 Task: Find connections with filter location Cirebon with filter topic #careerswith filter profile language French with filter current company JCB with filter school IES College of Technology Bhopal with filter industry Hospitality with filter service category Public Relations with filter keywords title File Clerk
Action: Mouse moved to (578, 60)
Screenshot: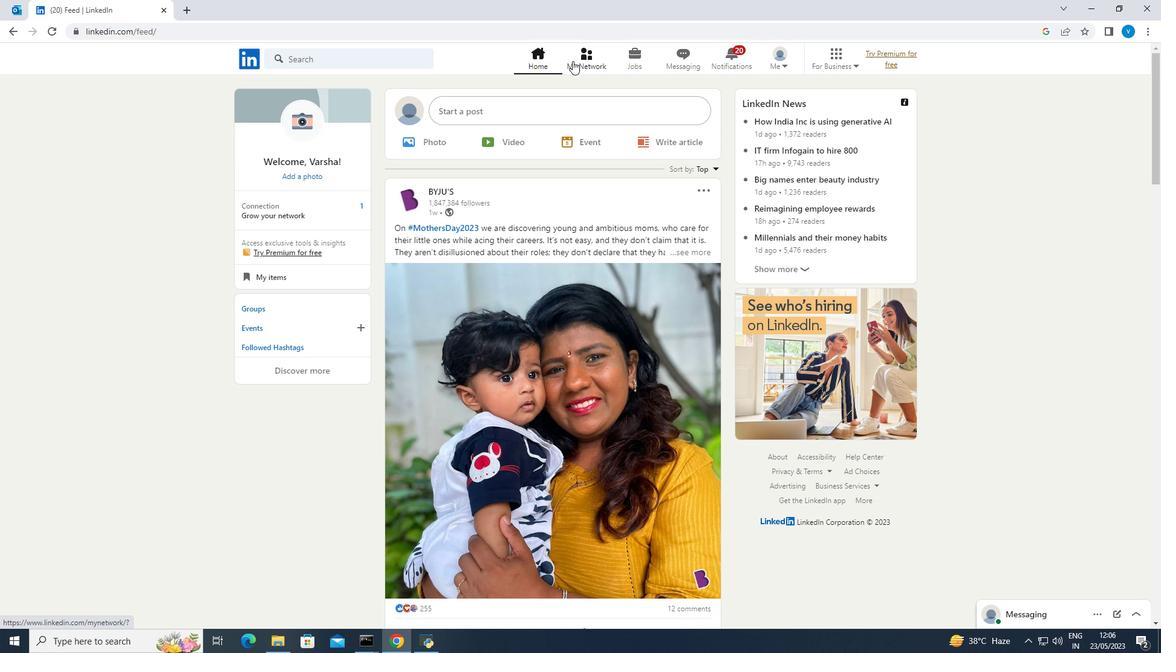 
Action: Mouse pressed left at (578, 60)
Screenshot: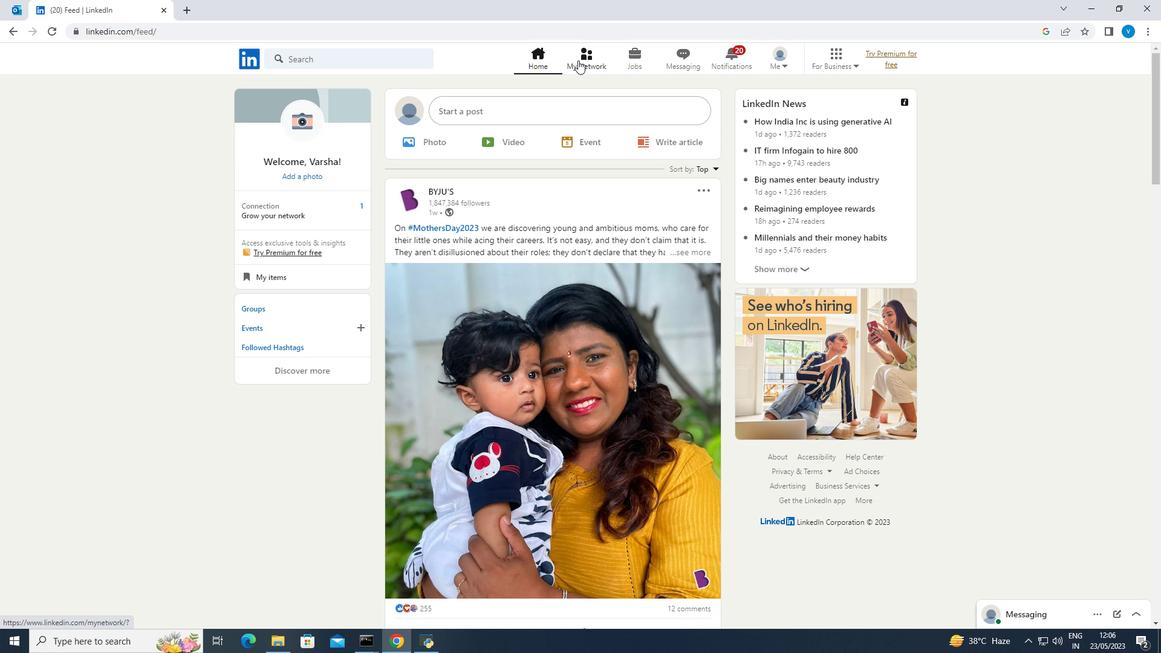 
Action: Mouse moved to (322, 129)
Screenshot: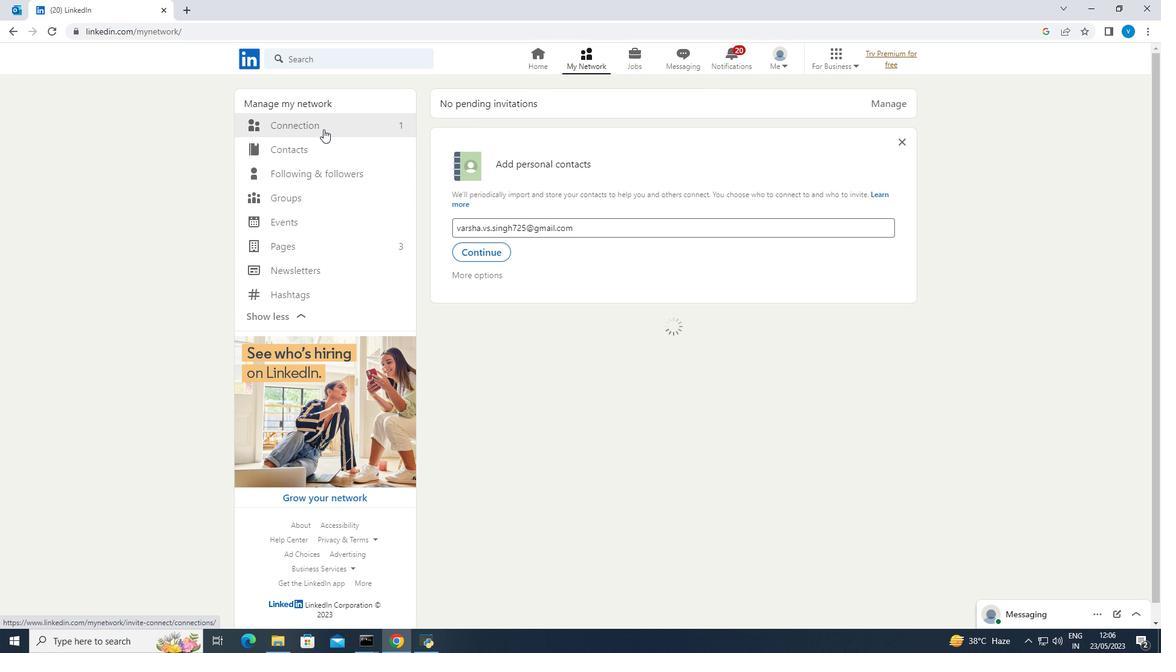 
Action: Mouse pressed left at (322, 129)
Screenshot: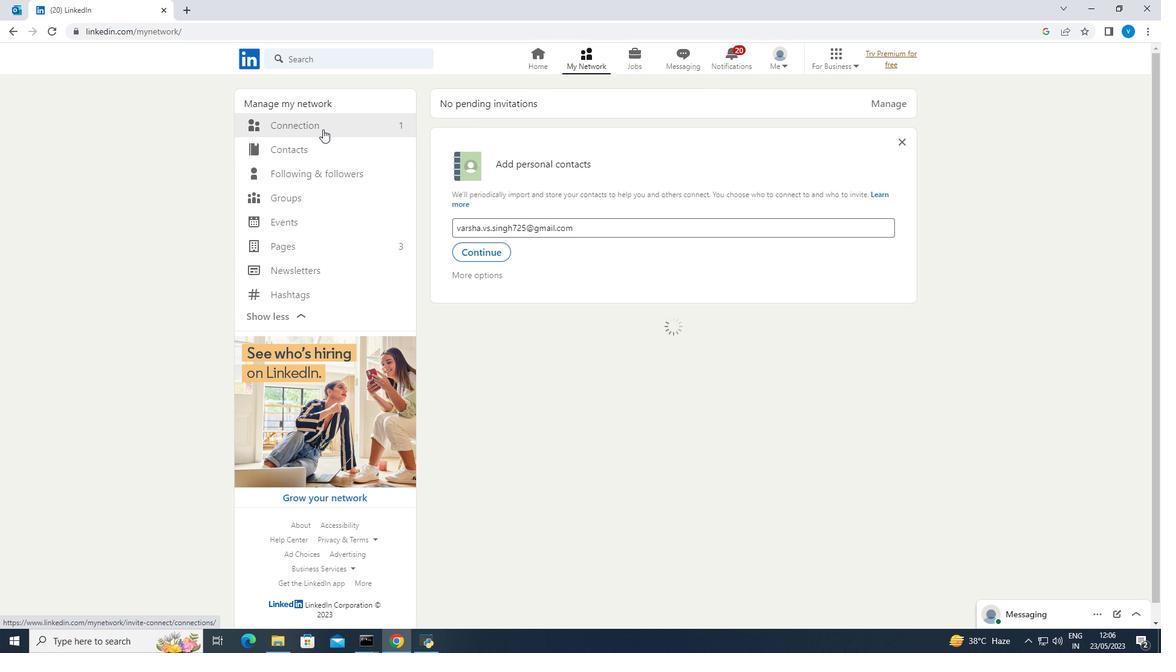
Action: Mouse moved to (653, 128)
Screenshot: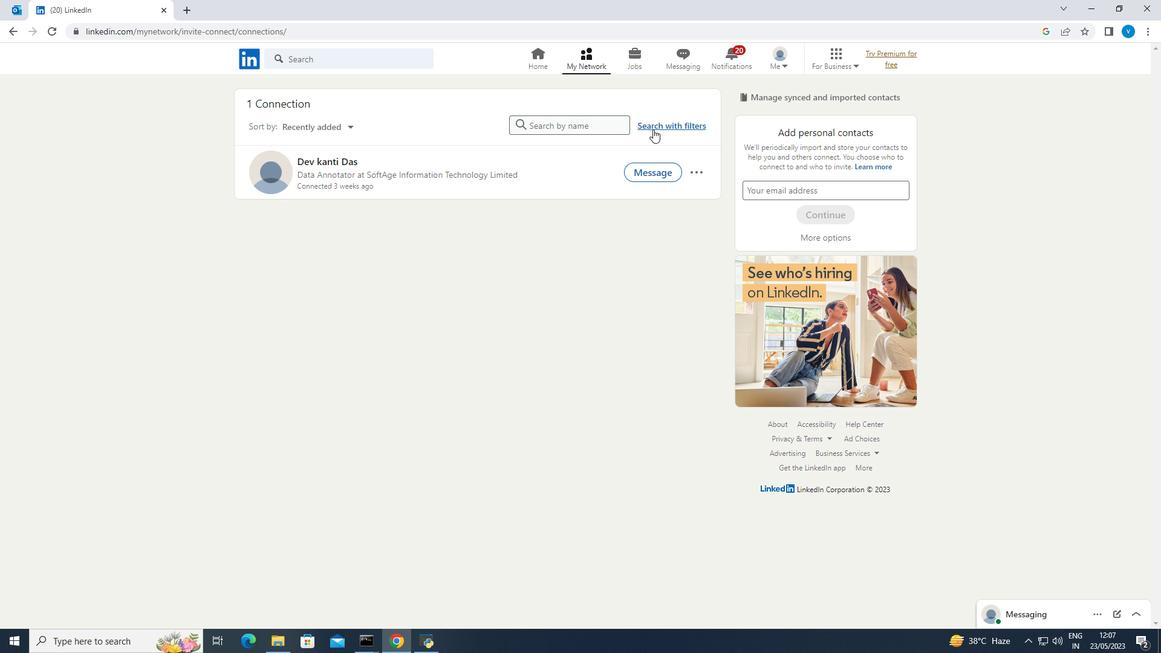 
Action: Mouse pressed left at (653, 128)
Screenshot: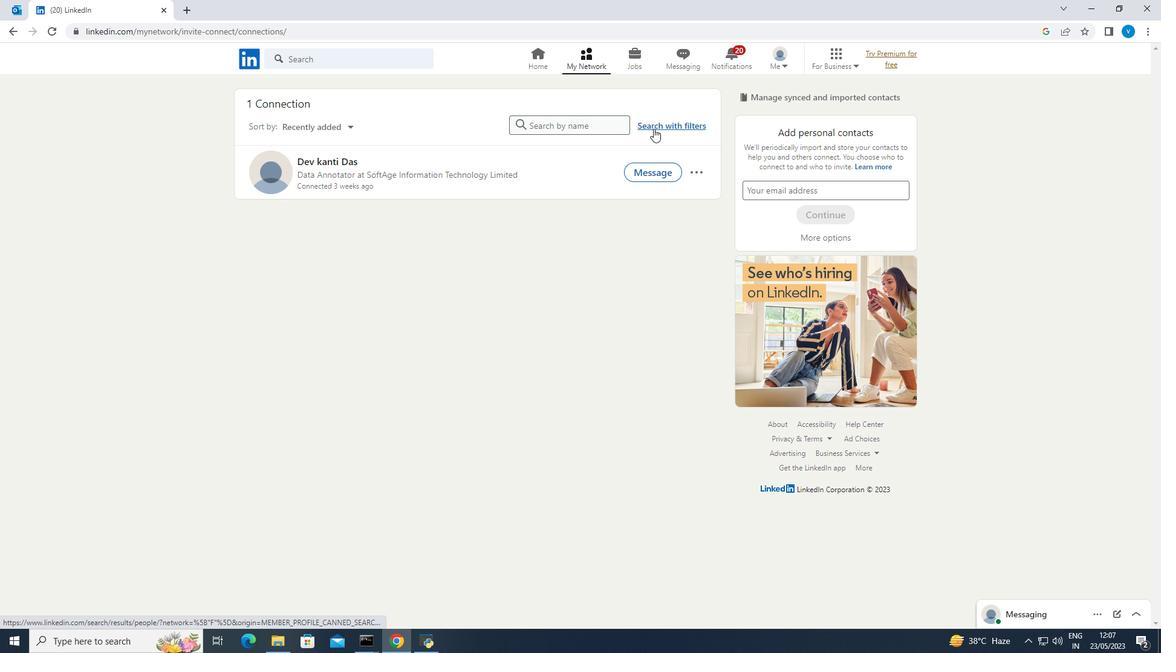 
Action: Mouse moved to (626, 97)
Screenshot: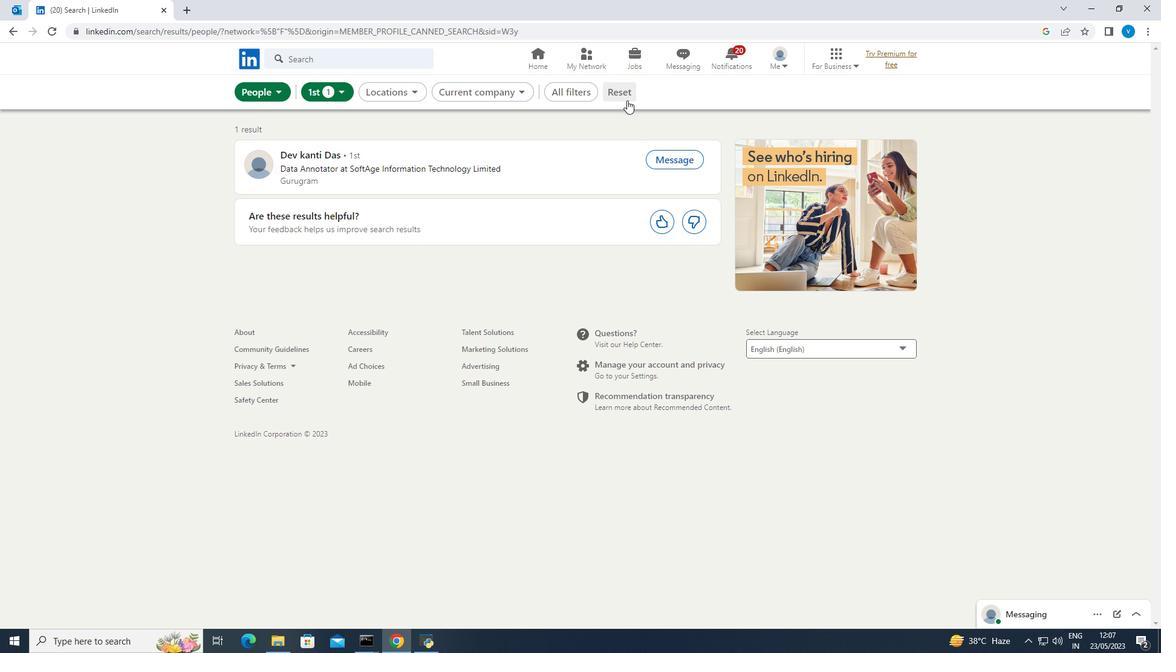 
Action: Mouse pressed left at (626, 97)
Screenshot: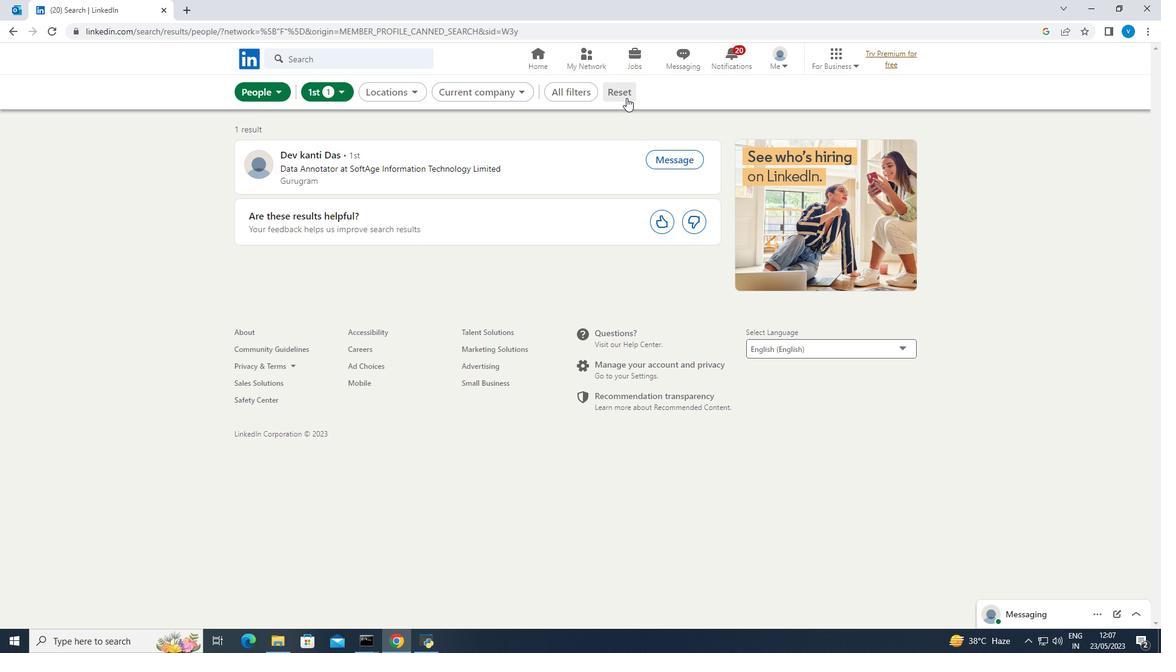 
Action: Mouse moved to (612, 95)
Screenshot: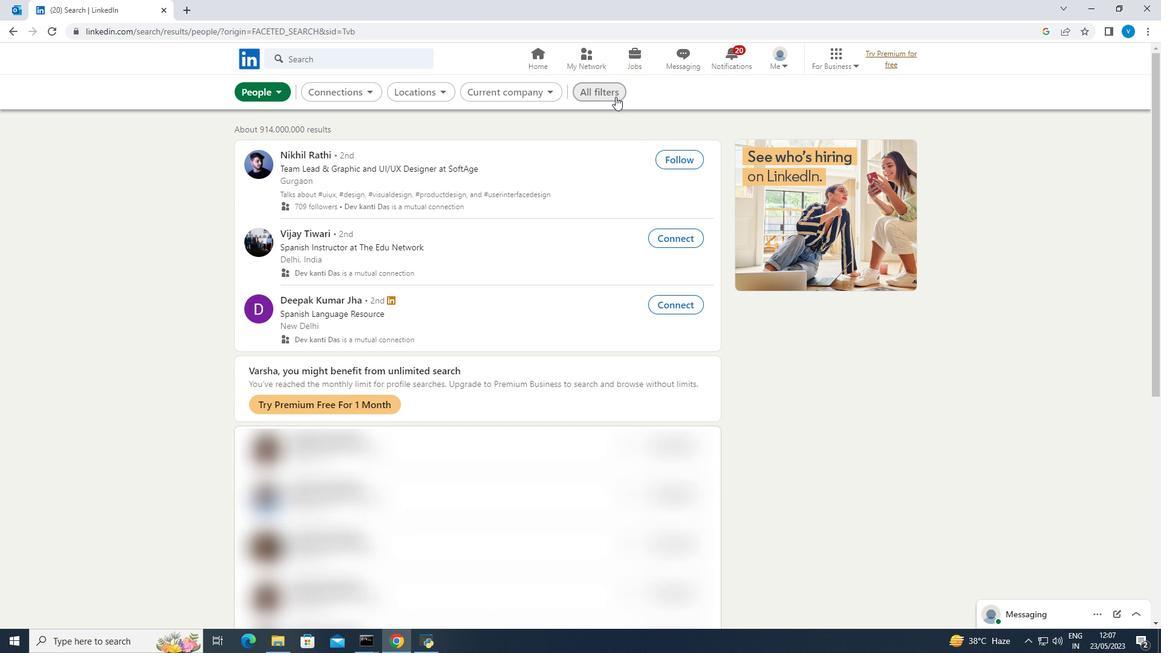 
Action: Mouse pressed left at (612, 95)
Screenshot: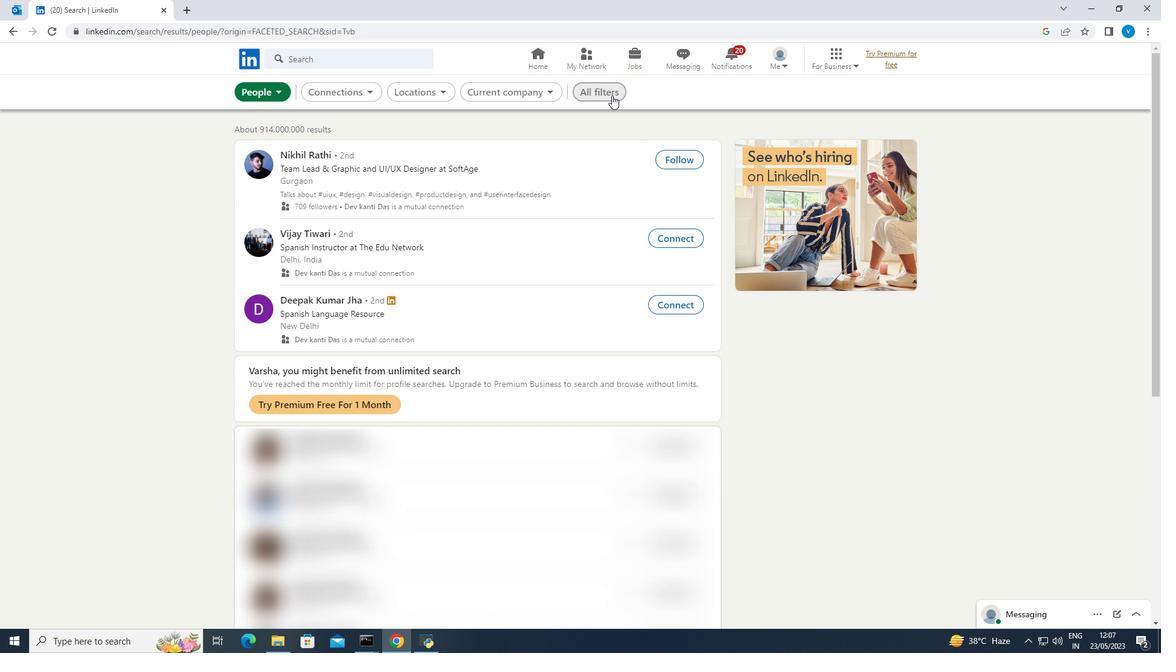 
Action: Mouse moved to (855, 232)
Screenshot: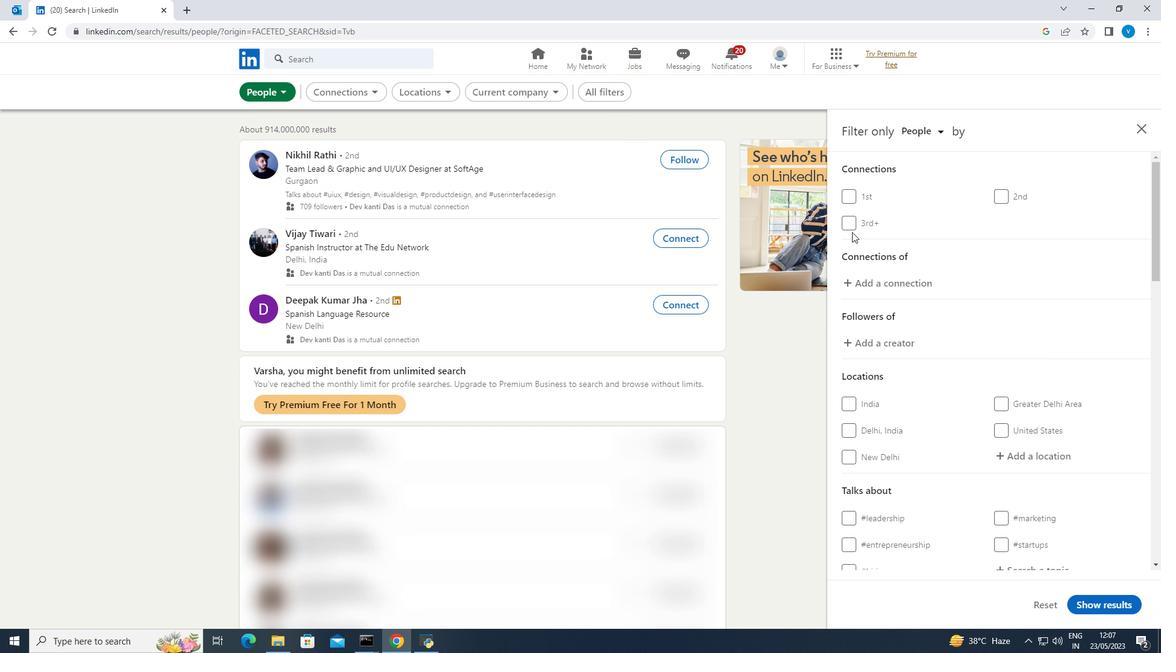 
Action: Mouse scrolled (855, 231) with delta (0, 0)
Screenshot: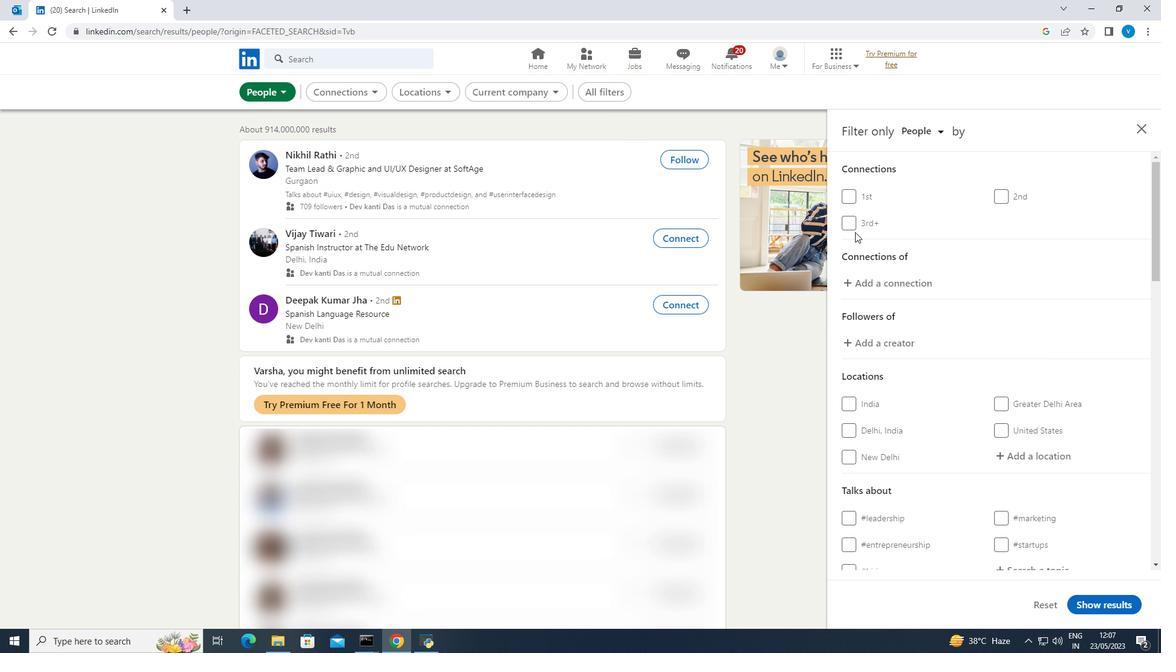
Action: Mouse moved to (856, 231)
Screenshot: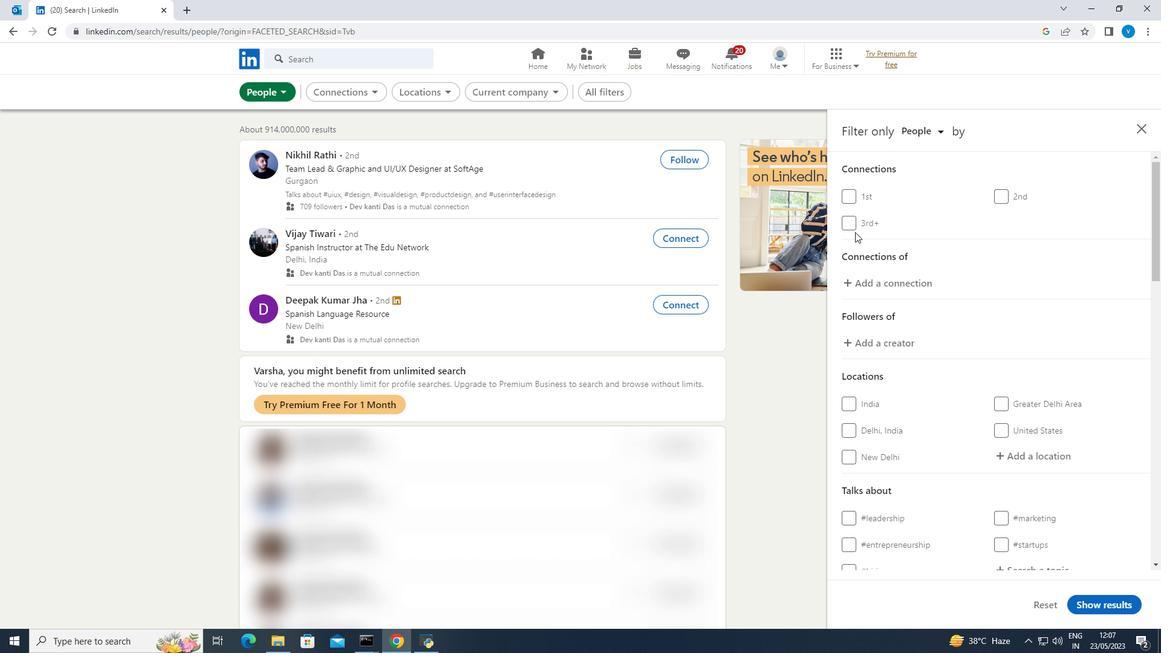 
Action: Mouse scrolled (856, 231) with delta (0, 0)
Screenshot: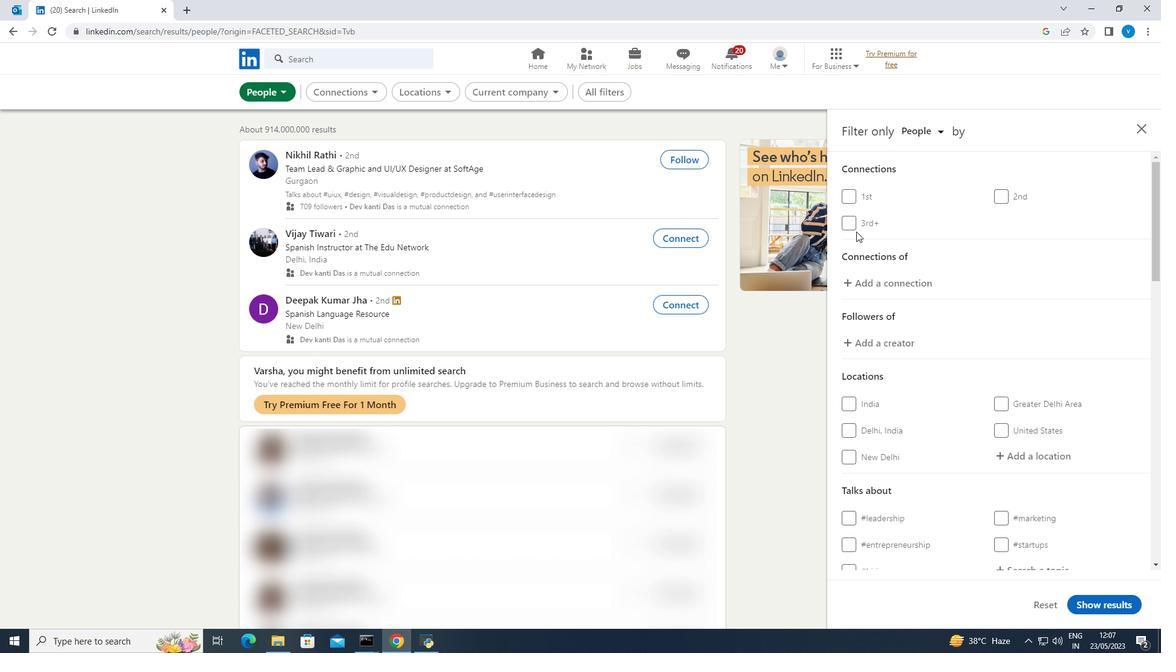 
Action: Mouse moved to (856, 231)
Screenshot: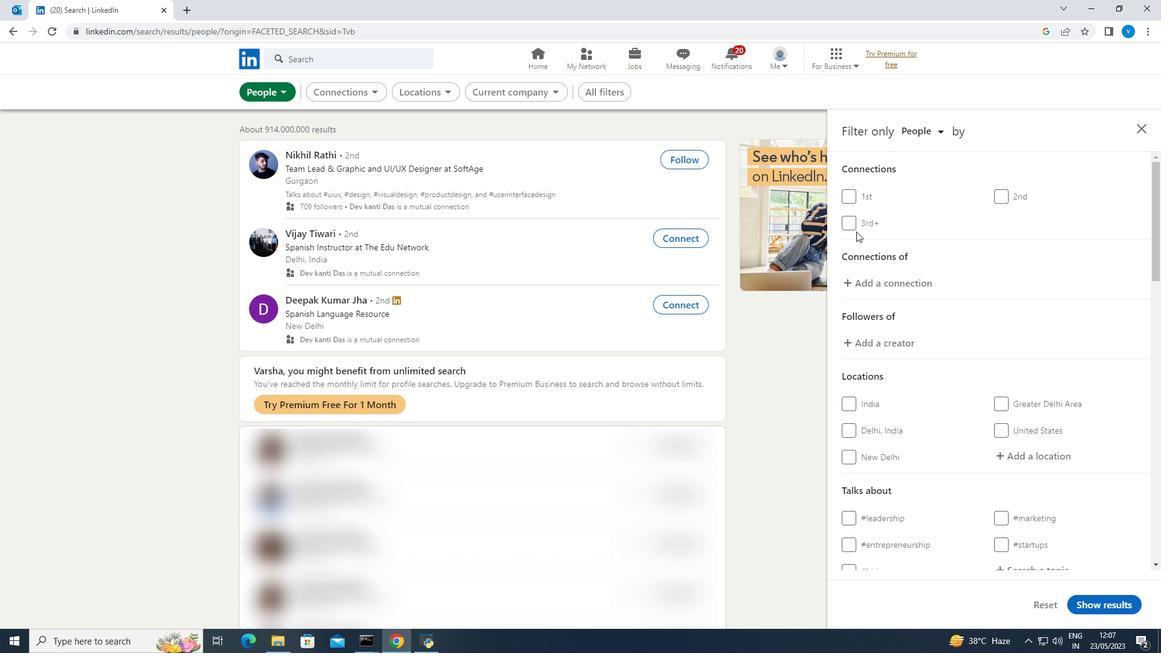 
Action: Mouse scrolled (856, 231) with delta (0, 0)
Screenshot: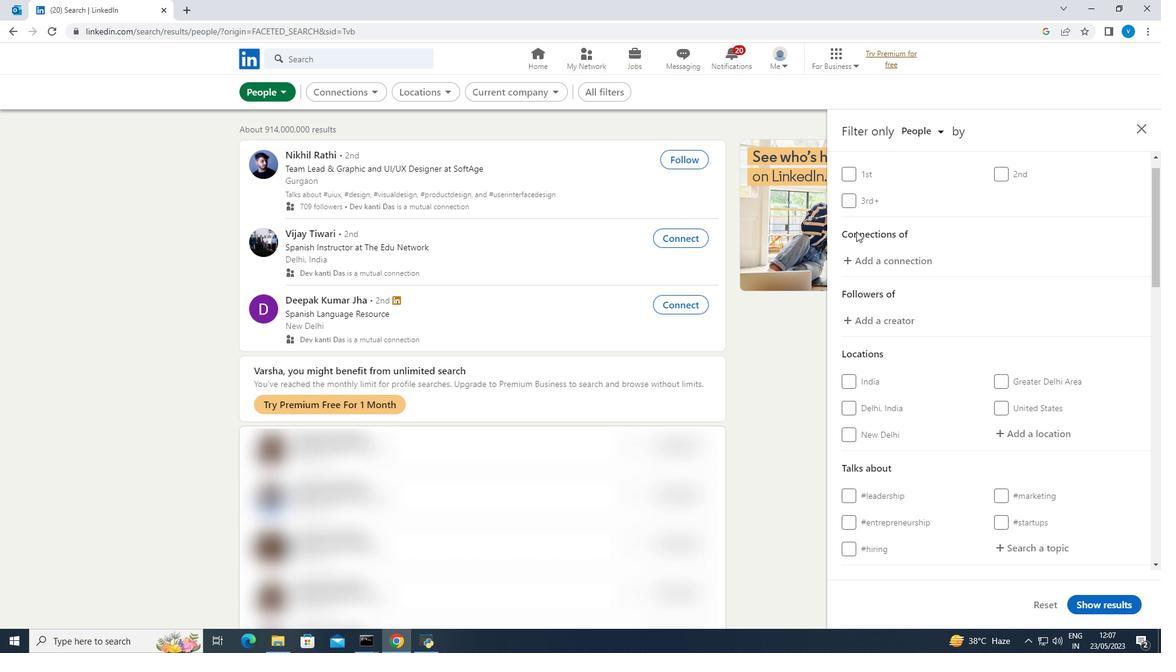 
Action: Mouse moved to (1001, 275)
Screenshot: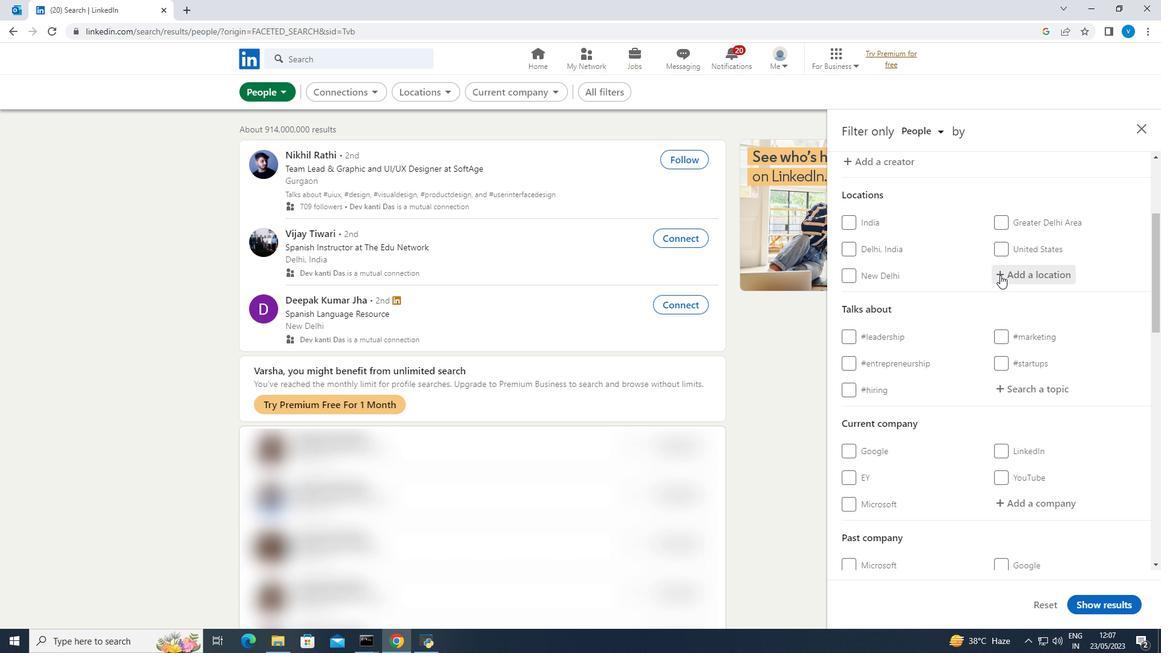 
Action: Mouse pressed left at (1001, 275)
Screenshot: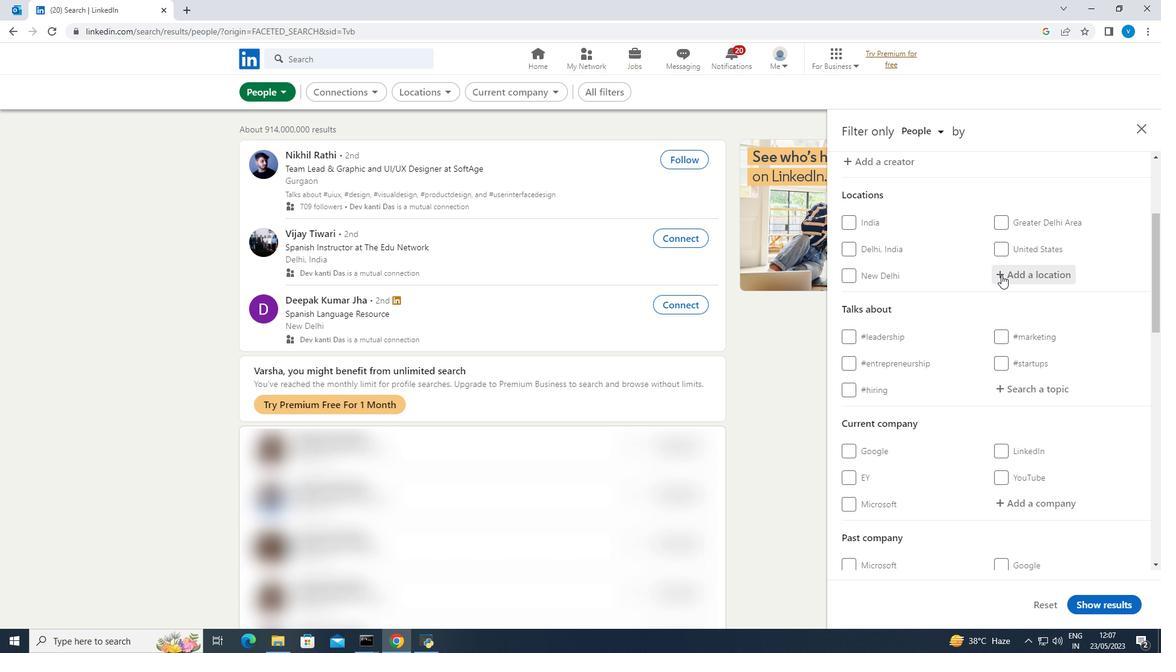 
Action: Mouse moved to (824, 104)
Screenshot: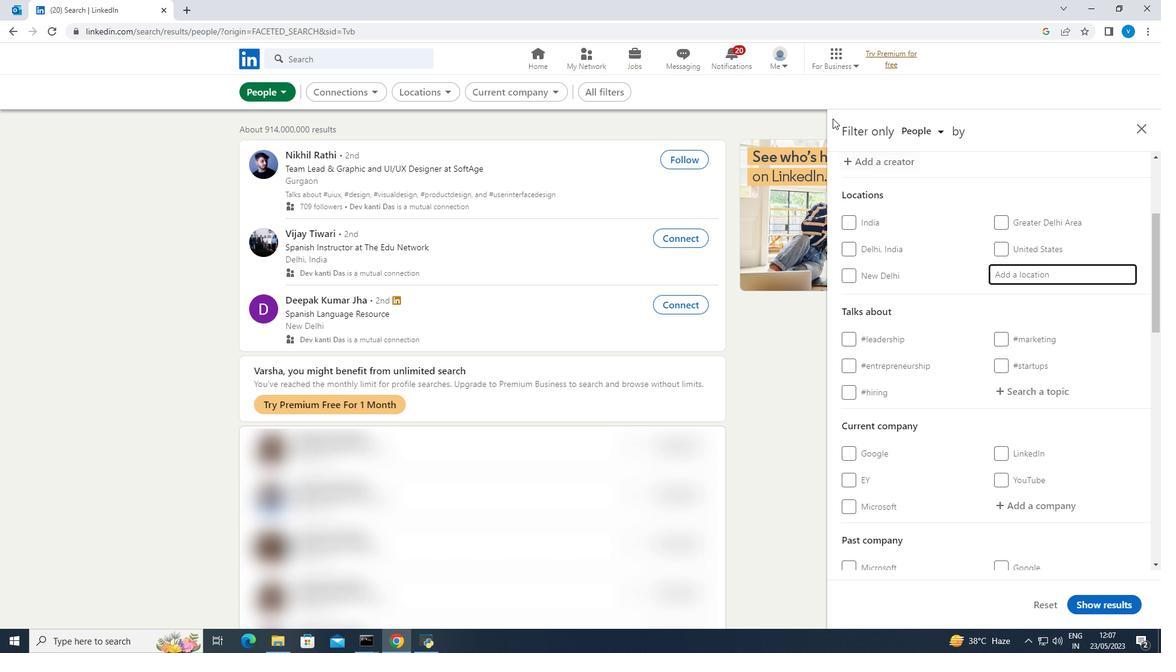 
Action: Key pressed <Key.shift><Key.shift><Key.shift>Cirebon
Screenshot: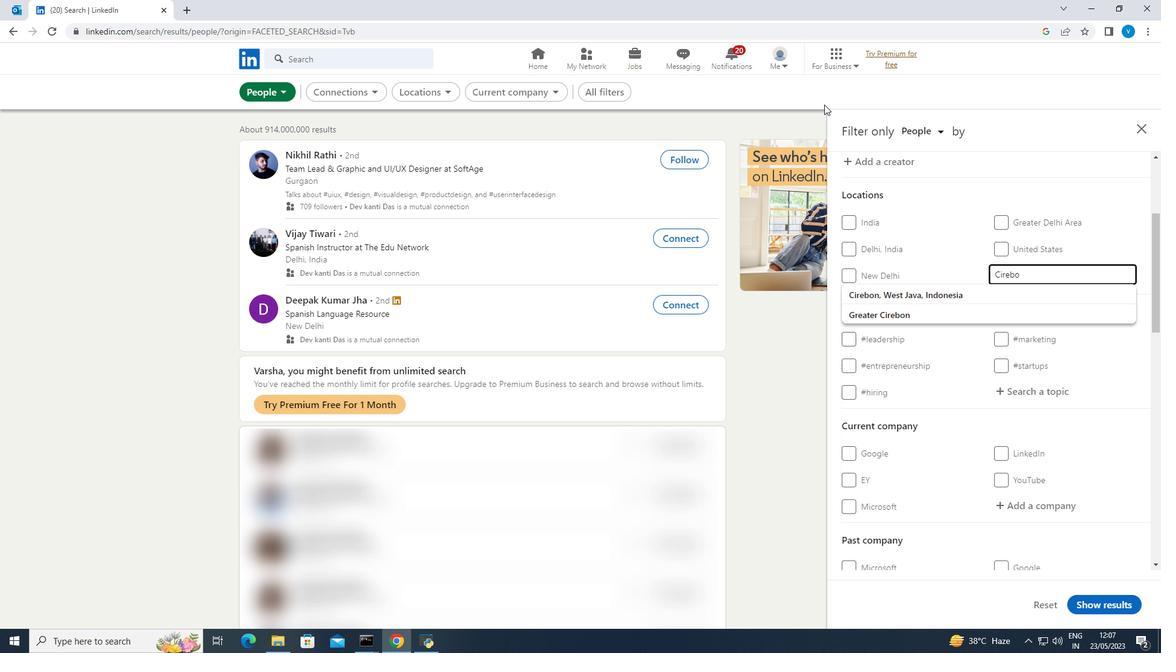 
Action: Mouse moved to (1057, 387)
Screenshot: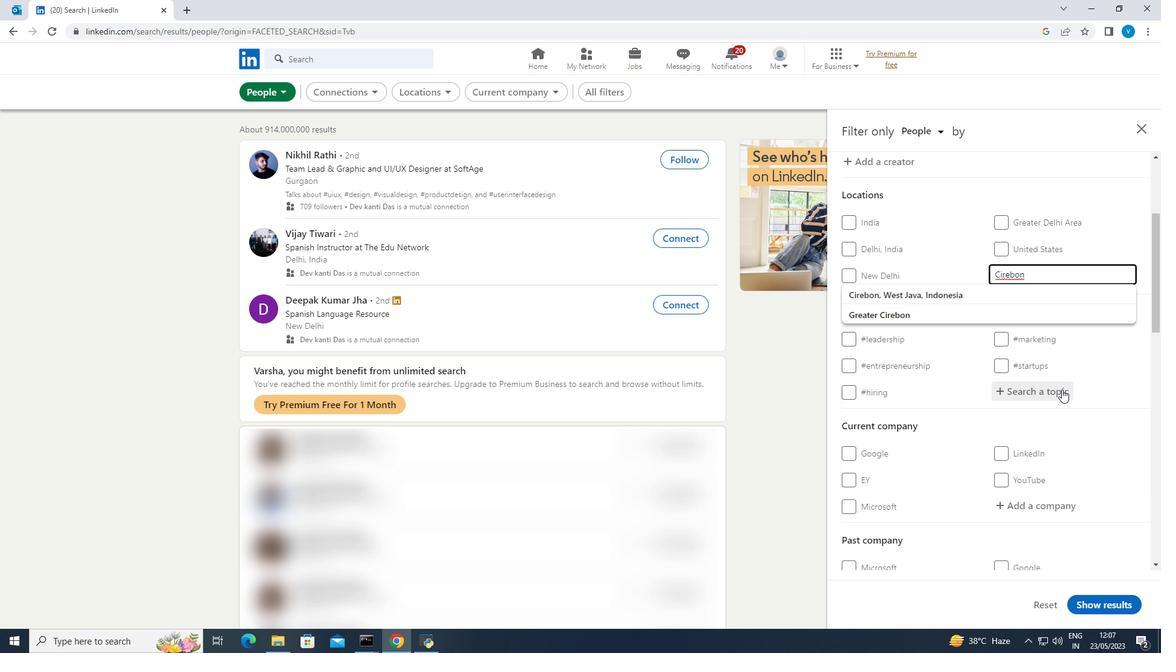 
Action: Mouse pressed left at (1057, 387)
Screenshot: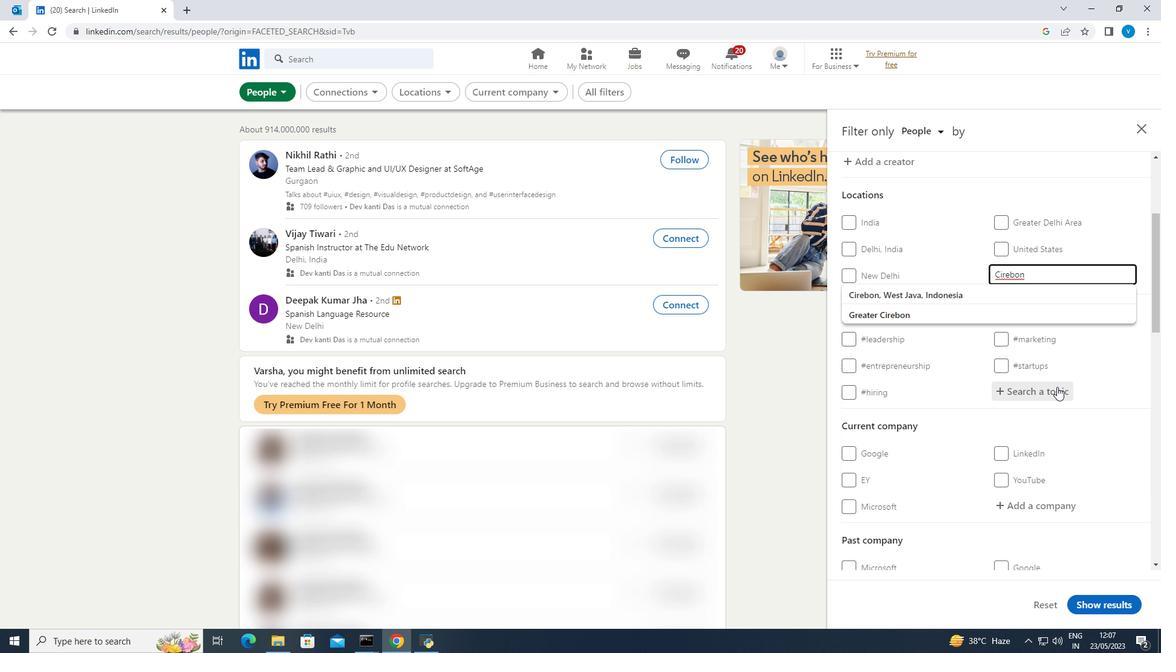 
Action: Mouse moved to (1029, 348)
Screenshot: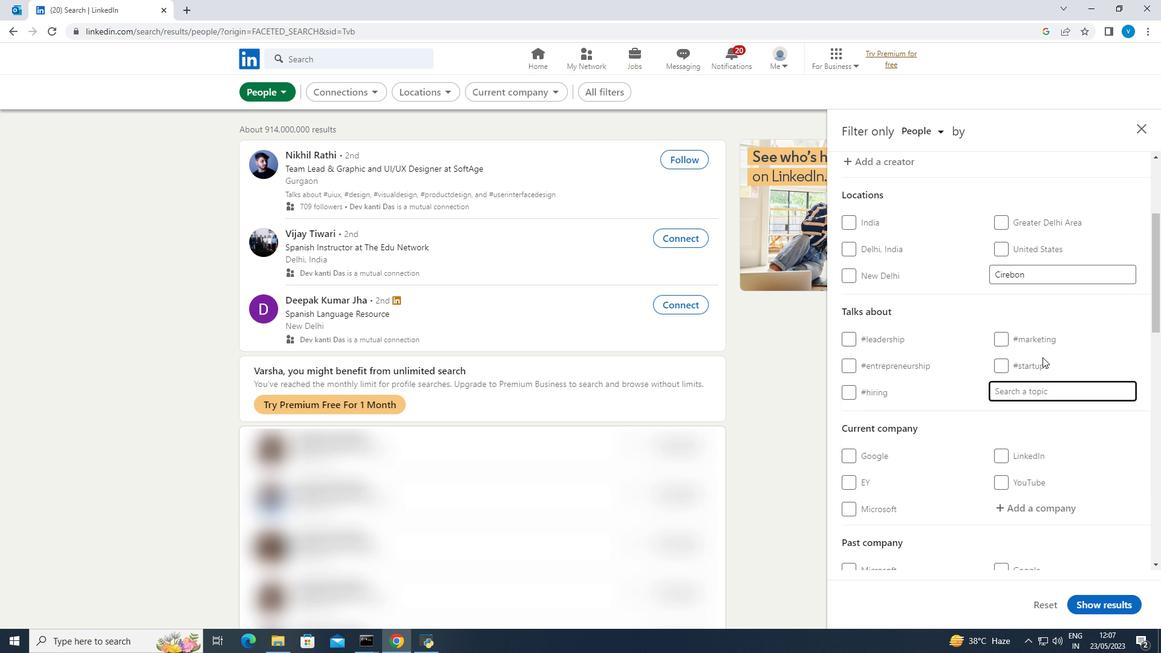 
Action: Key pressed careers
Screenshot: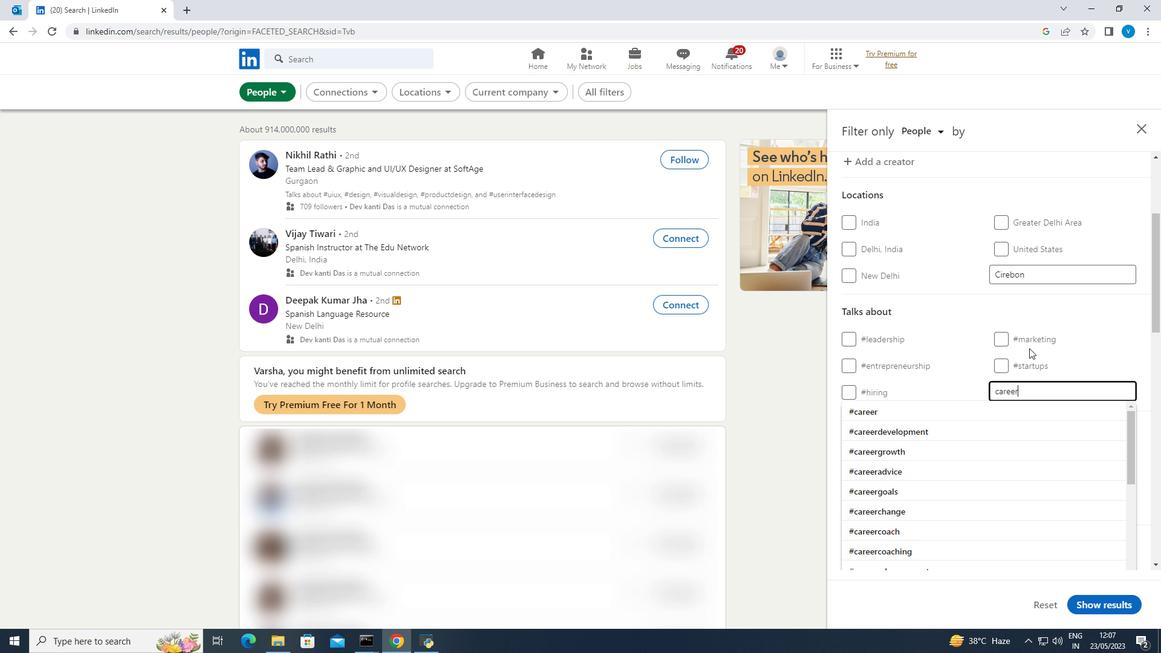 
Action: Mouse moved to (919, 408)
Screenshot: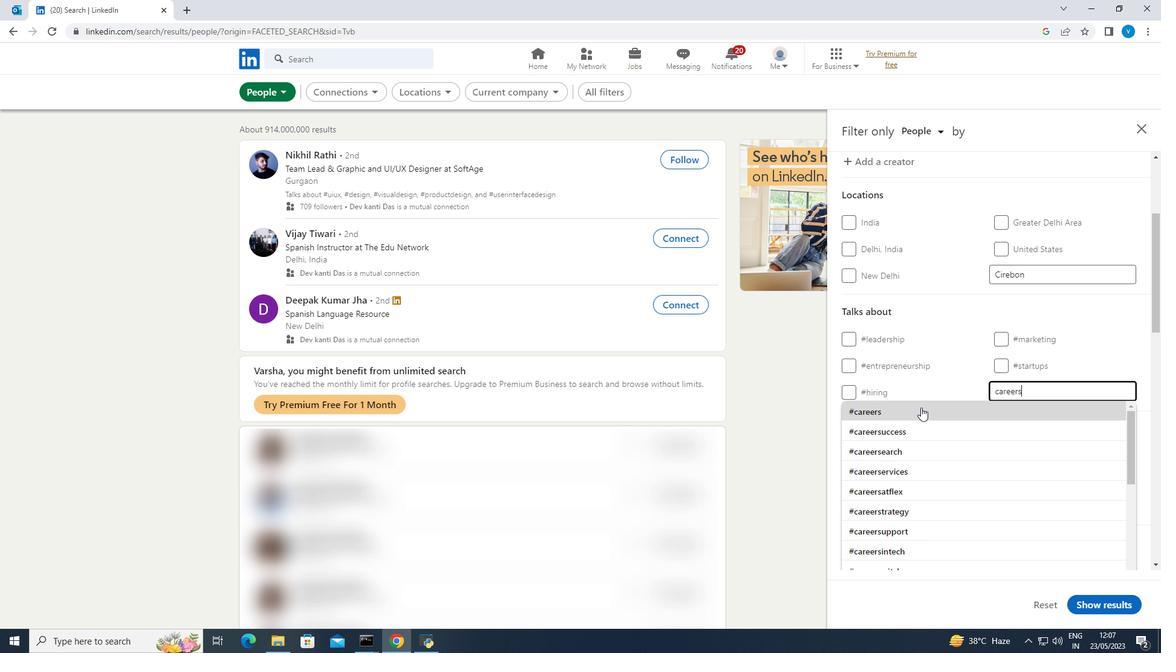
Action: Mouse pressed left at (919, 408)
Screenshot: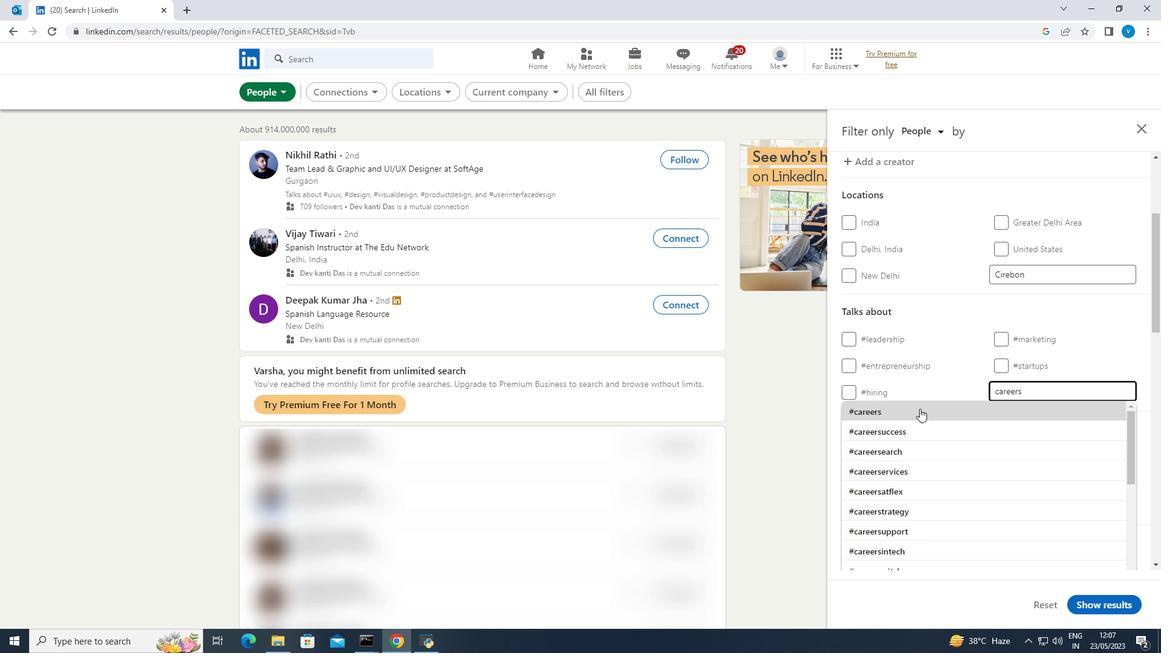 
Action: Mouse moved to (919, 407)
Screenshot: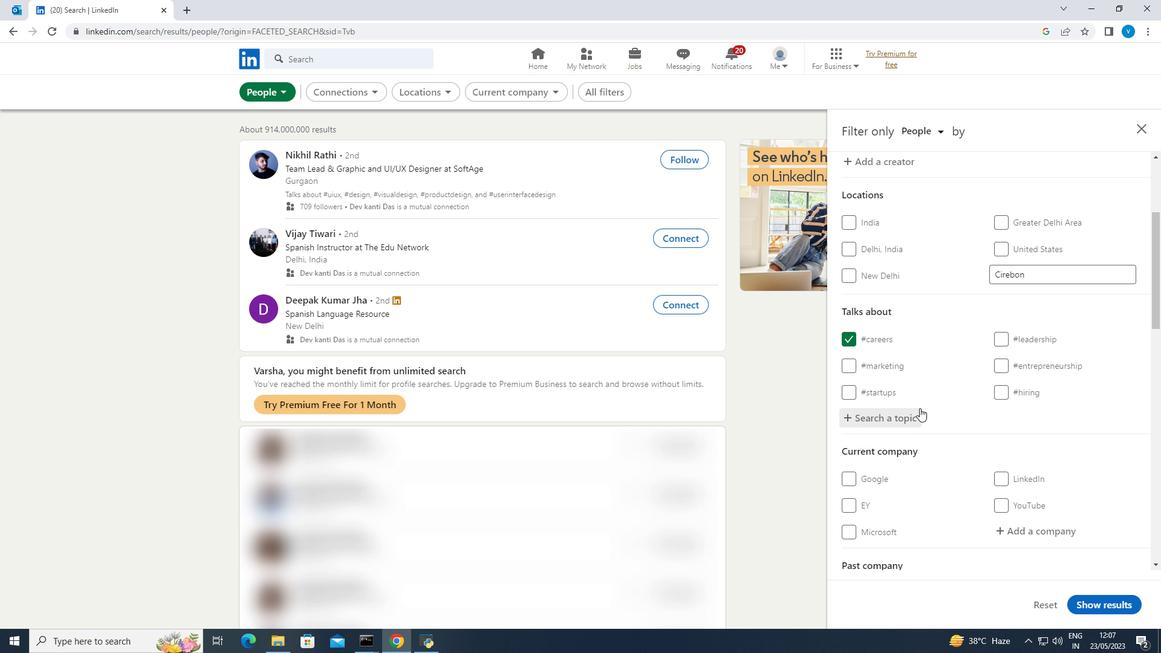 
Action: Mouse scrolled (919, 407) with delta (0, 0)
Screenshot: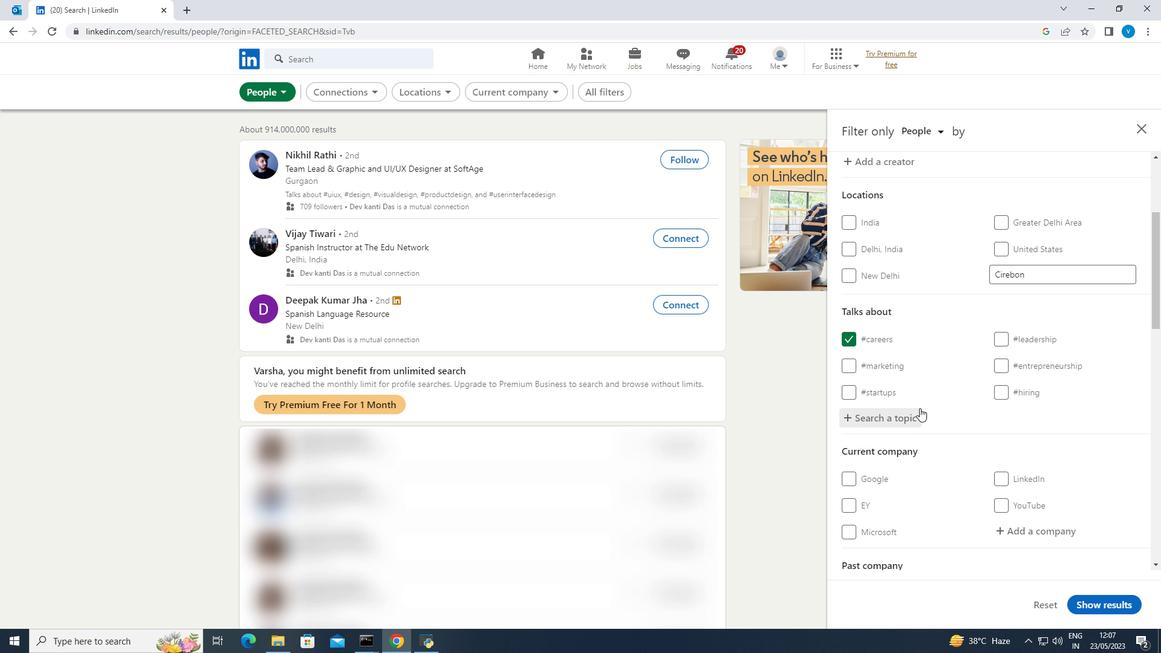
Action: Mouse scrolled (919, 407) with delta (0, 0)
Screenshot: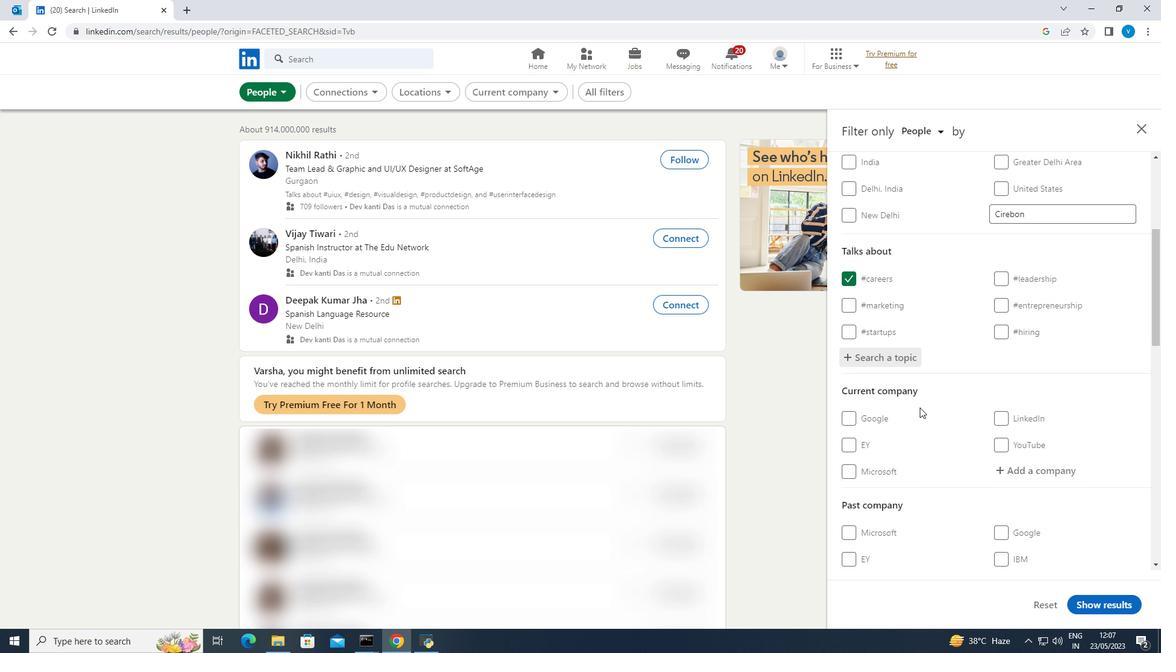 
Action: Mouse scrolled (919, 407) with delta (0, 0)
Screenshot: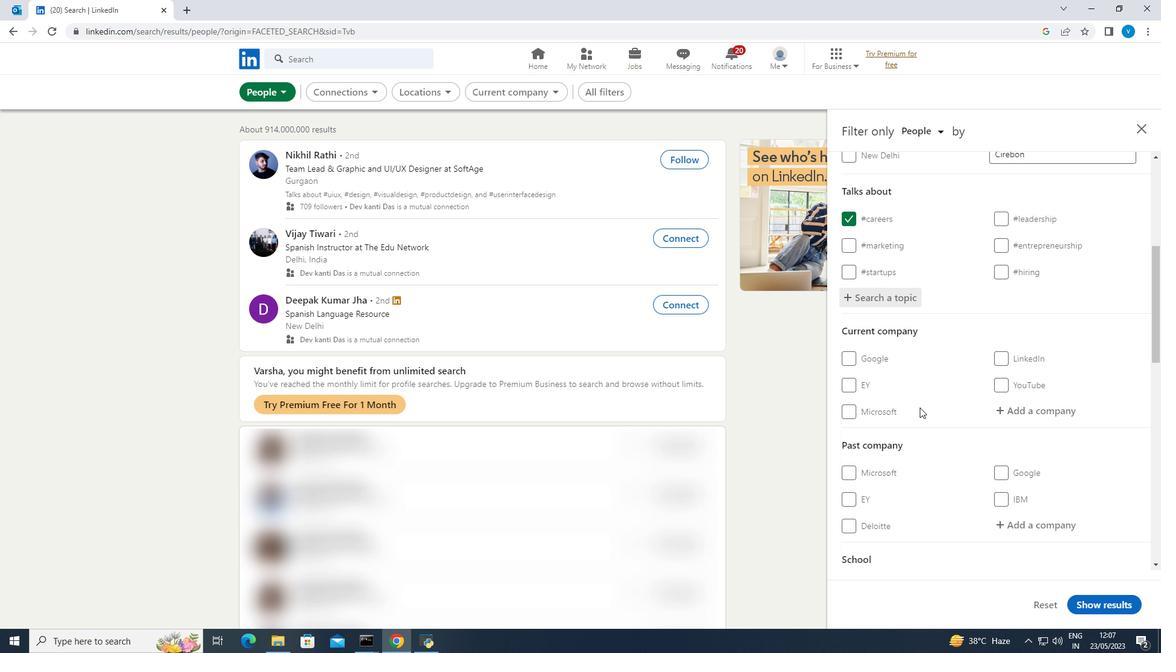 
Action: Mouse moved to (920, 406)
Screenshot: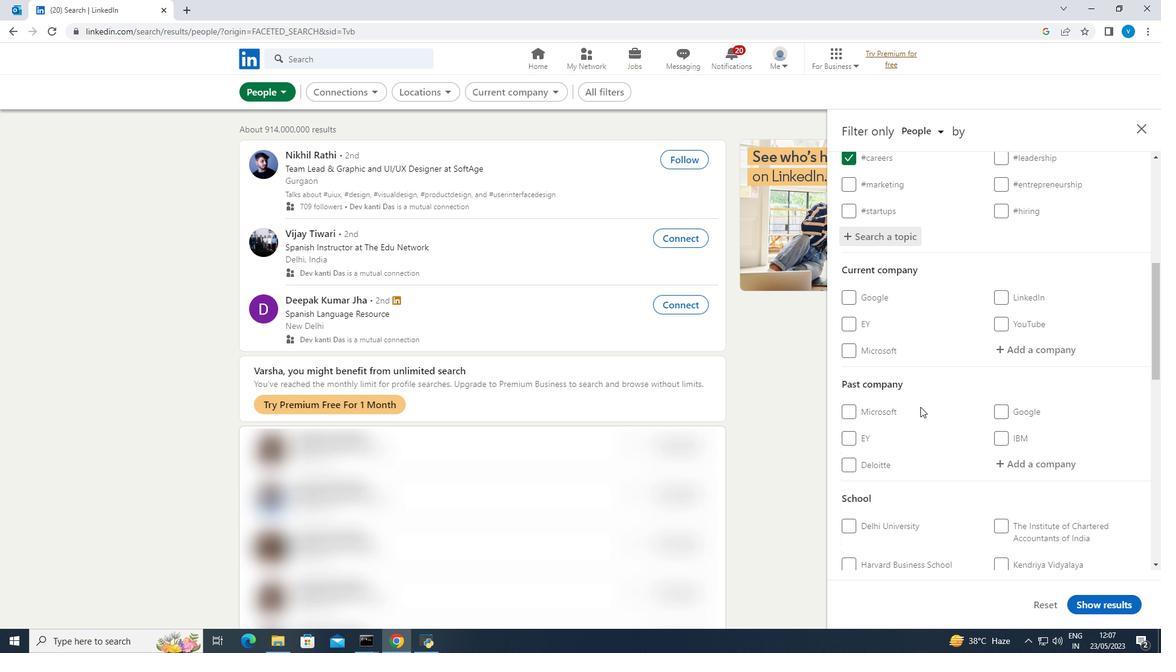 
Action: Mouse scrolled (920, 405) with delta (0, 0)
Screenshot: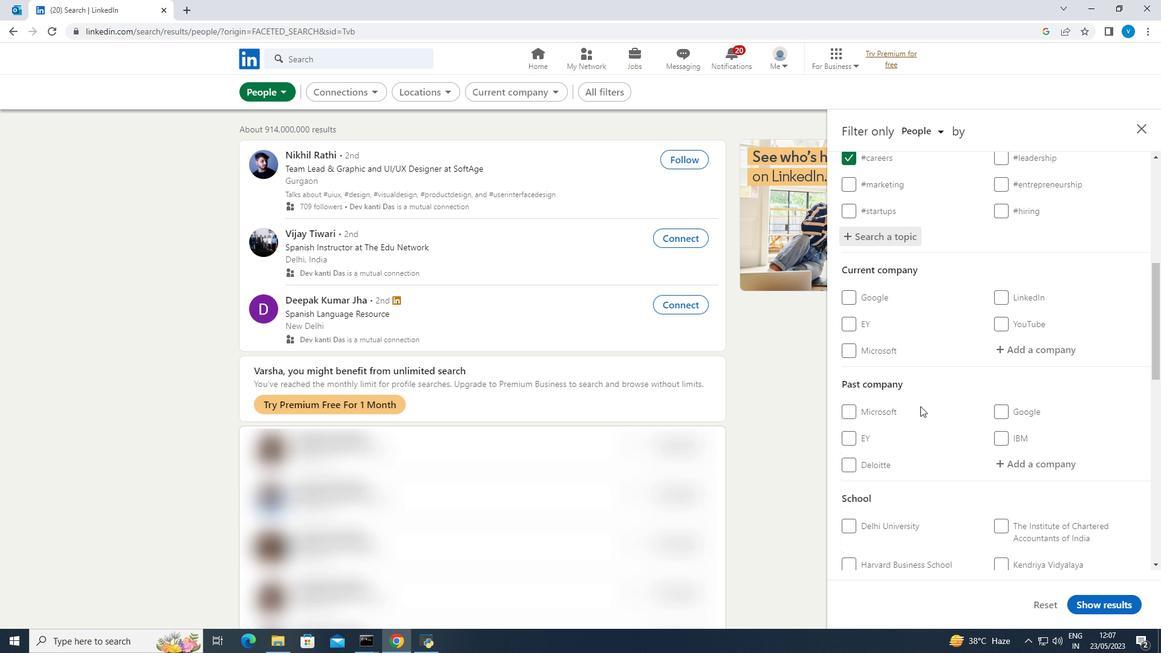 
Action: Mouse scrolled (920, 405) with delta (0, 0)
Screenshot: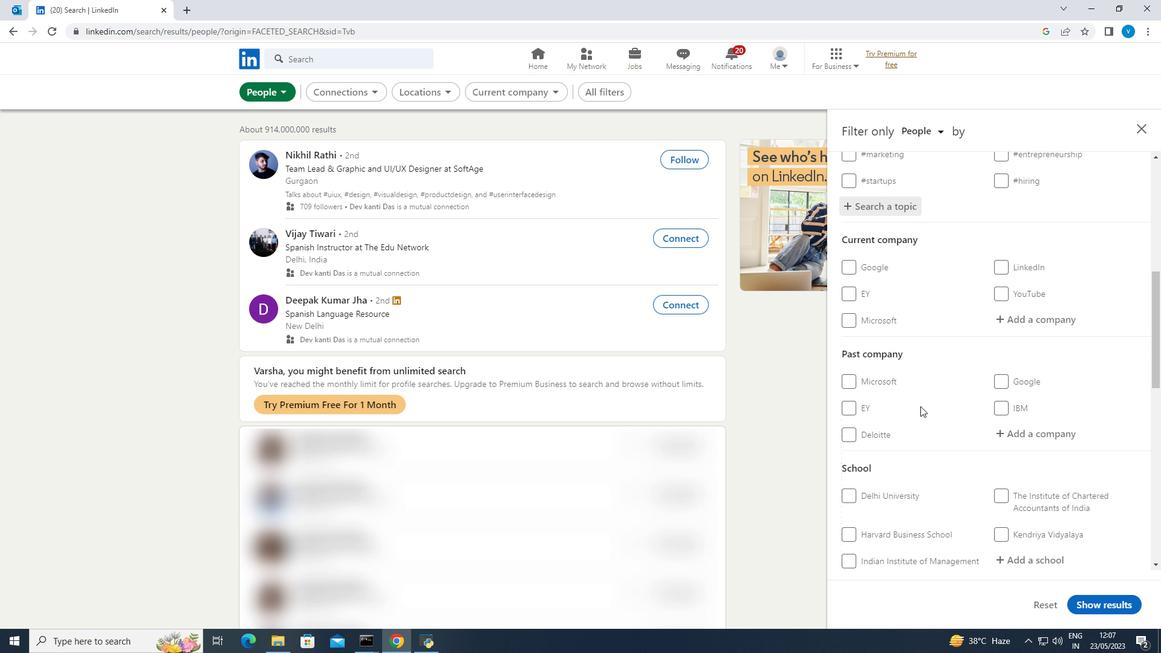 
Action: Mouse scrolled (920, 405) with delta (0, 0)
Screenshot: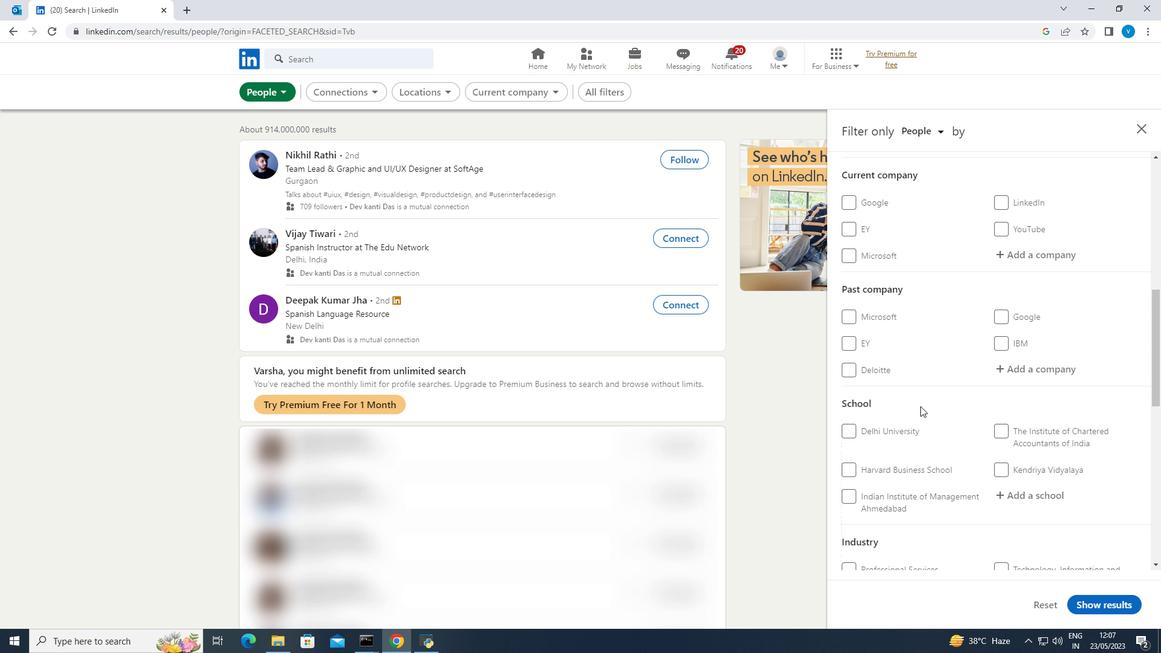 
Action: Mouse moved to (921, 406)
Screenshot: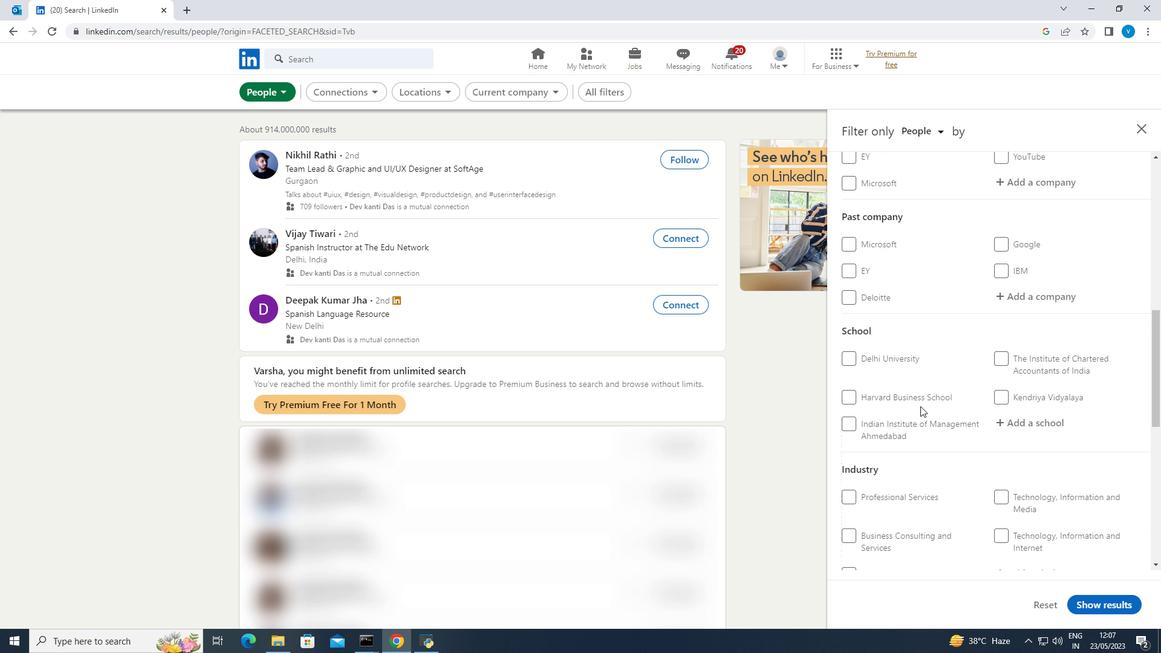 
Action: Mouse scrolled (921, 405) with delta (0, 0)
Screenshot: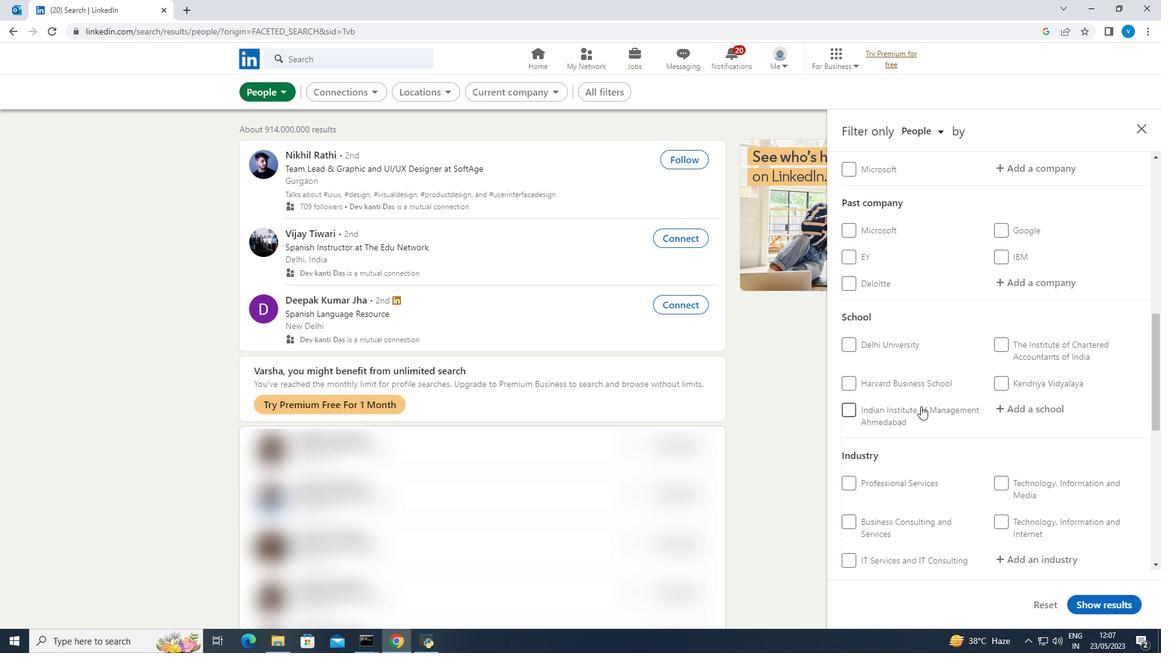 
Action: Mouse scrolled (921, 405) with delta (0, 0)
Screenshot: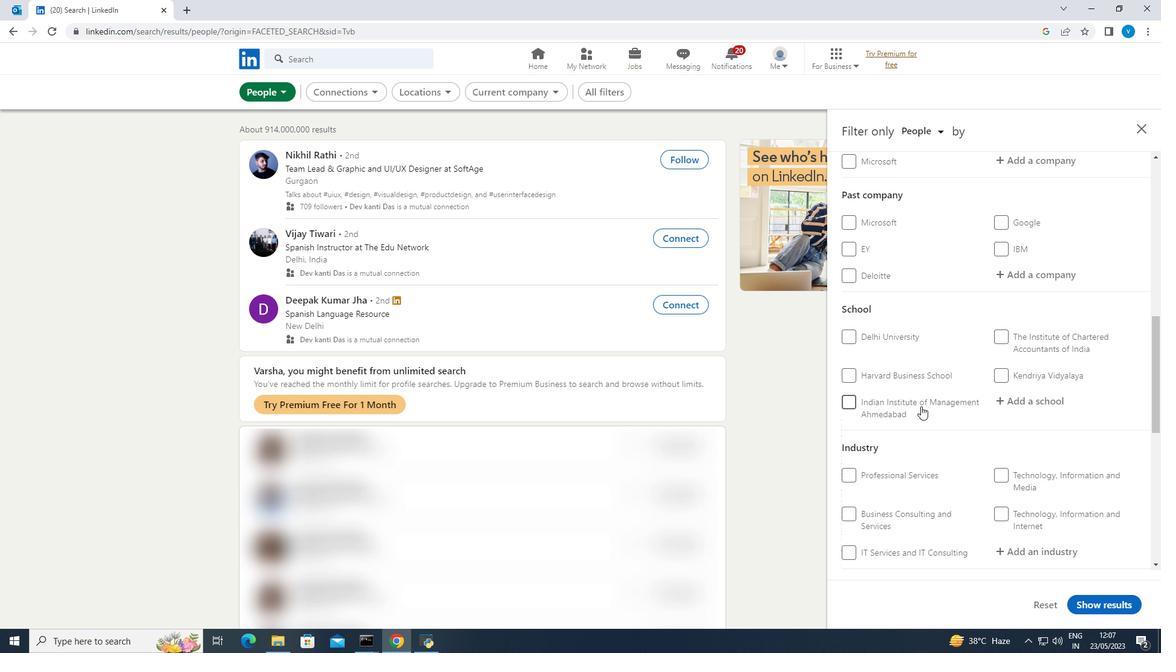 
Action: Mouse scrolled (921, 405) with delta (0, 0)
Screenshot: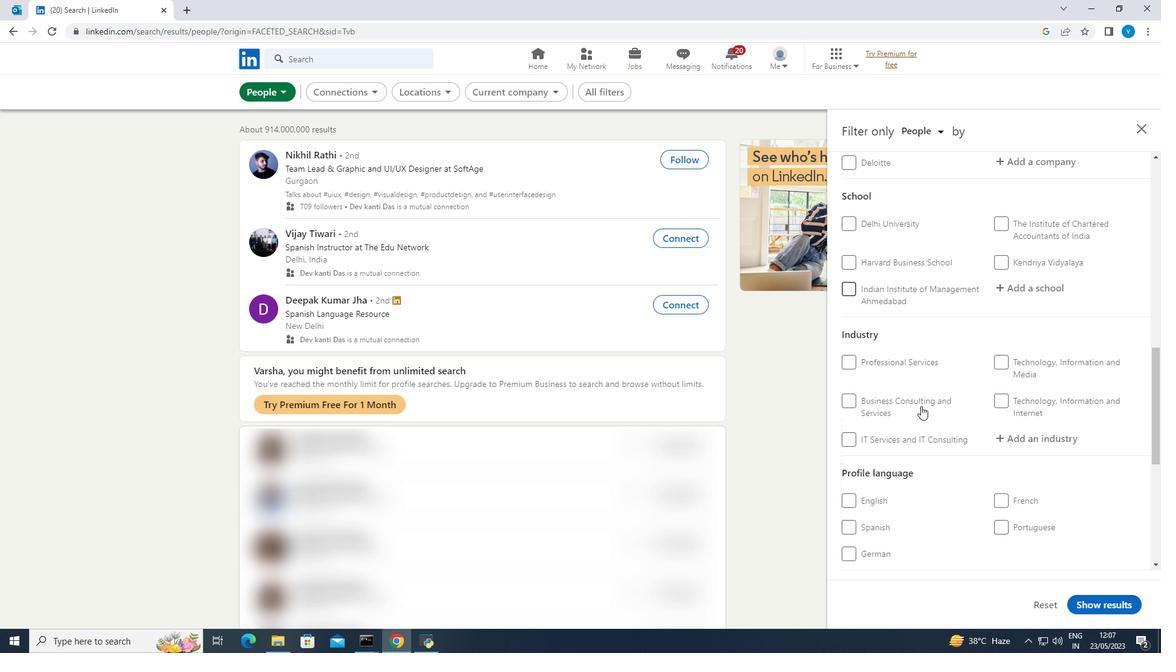 
Action: Mouse moved to (1002, 442)
Screenshot: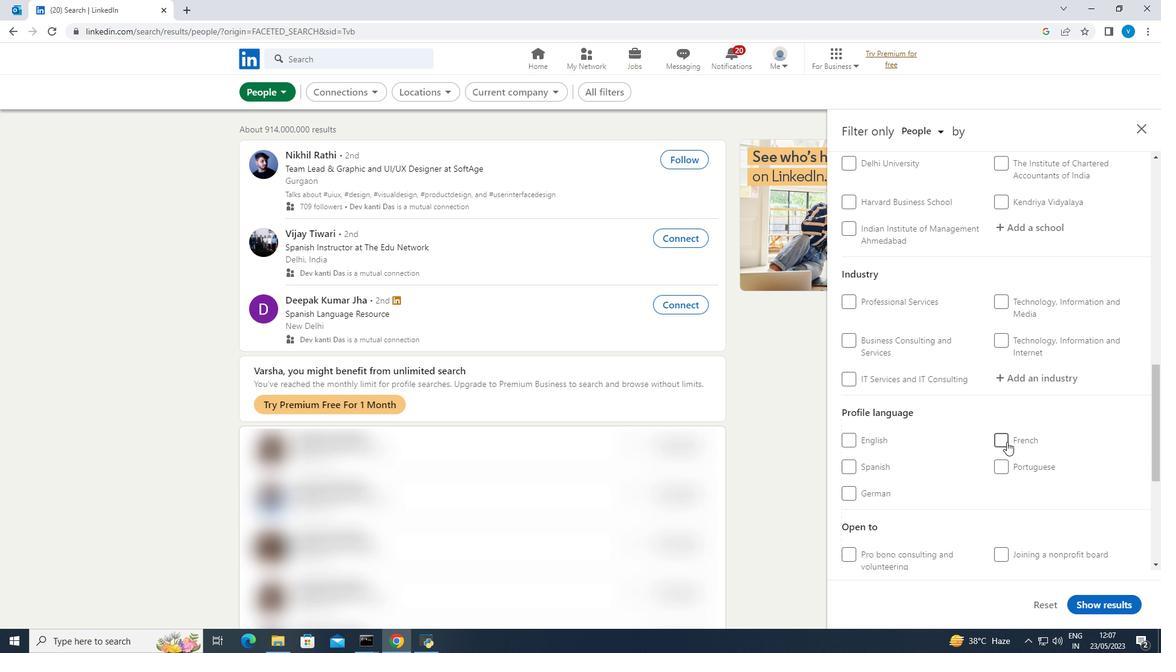 
Action: Mouse pressed left at (1002, 442)
Screenshot: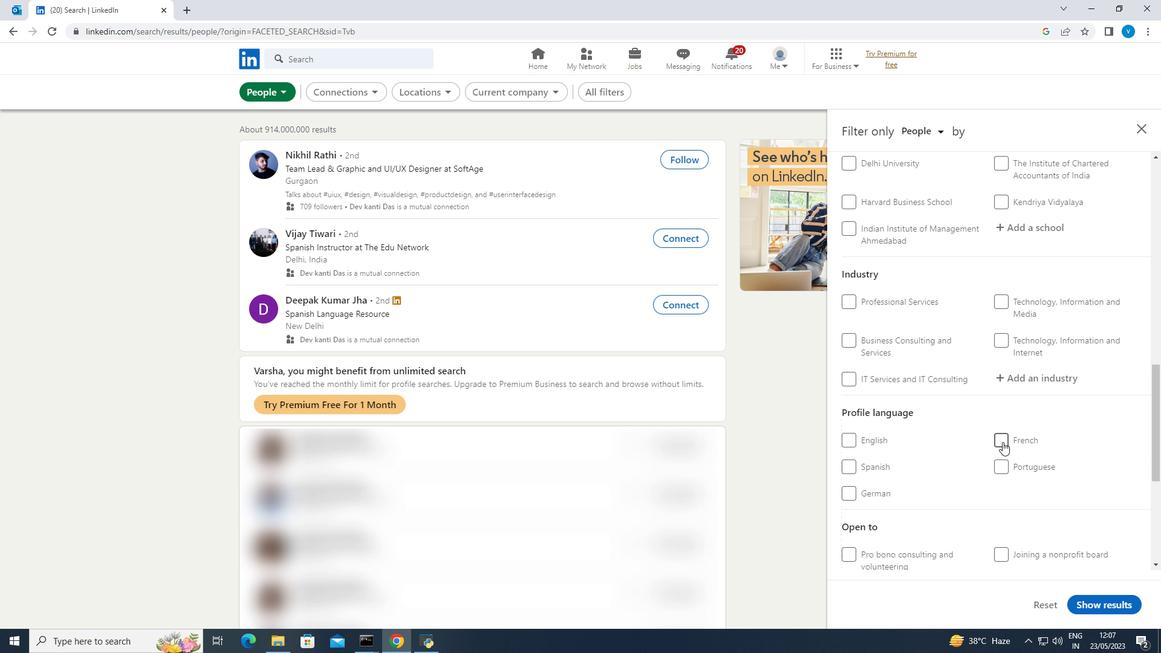 
Action: Mouse scrolled (1002, 442) with delta (0, 0)
Screenshot: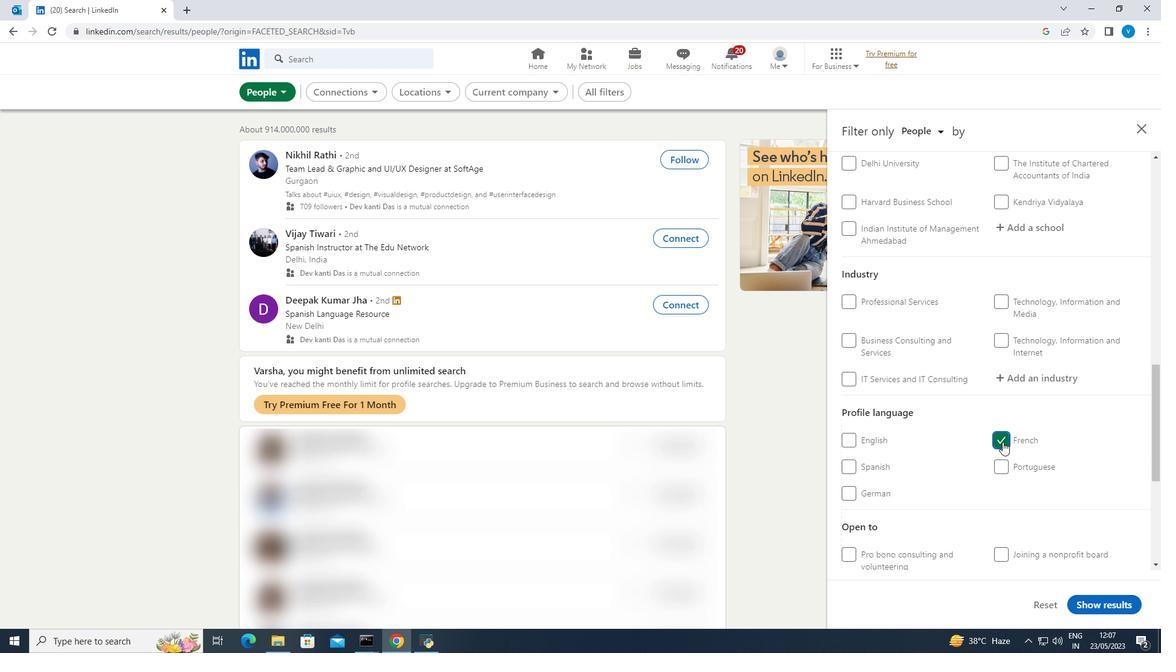 
Action: Mouse moved to (1002, 441)
Screenshot: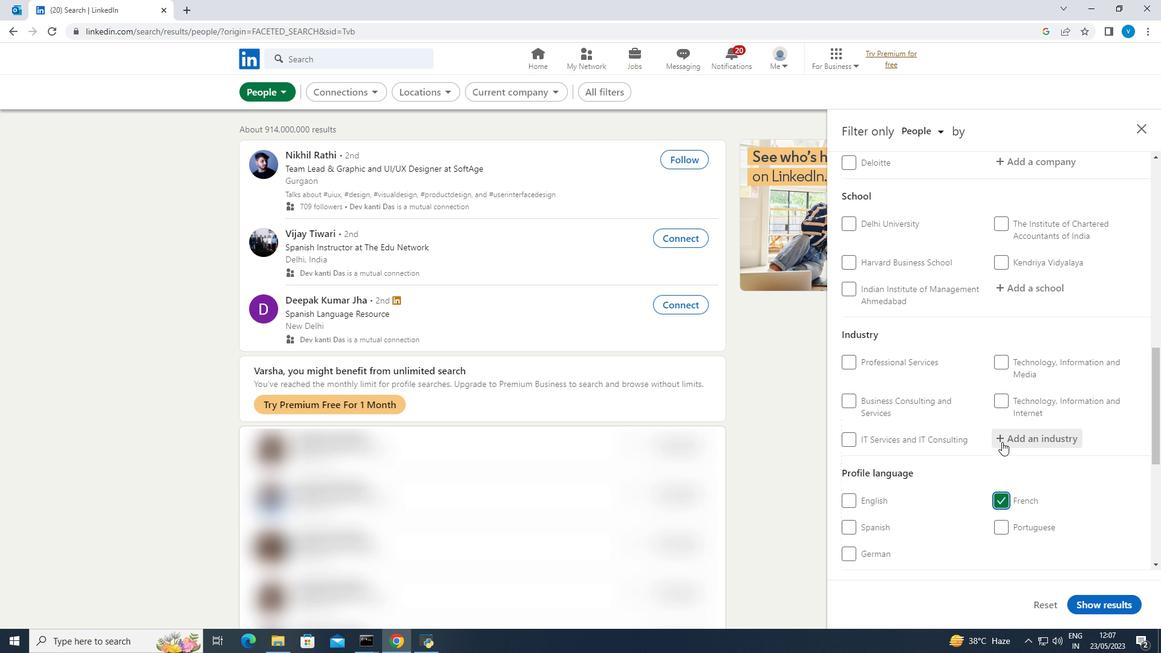 
Action: Mouse scrolled (1002, 442) with delta (0, 0)
Screenshot: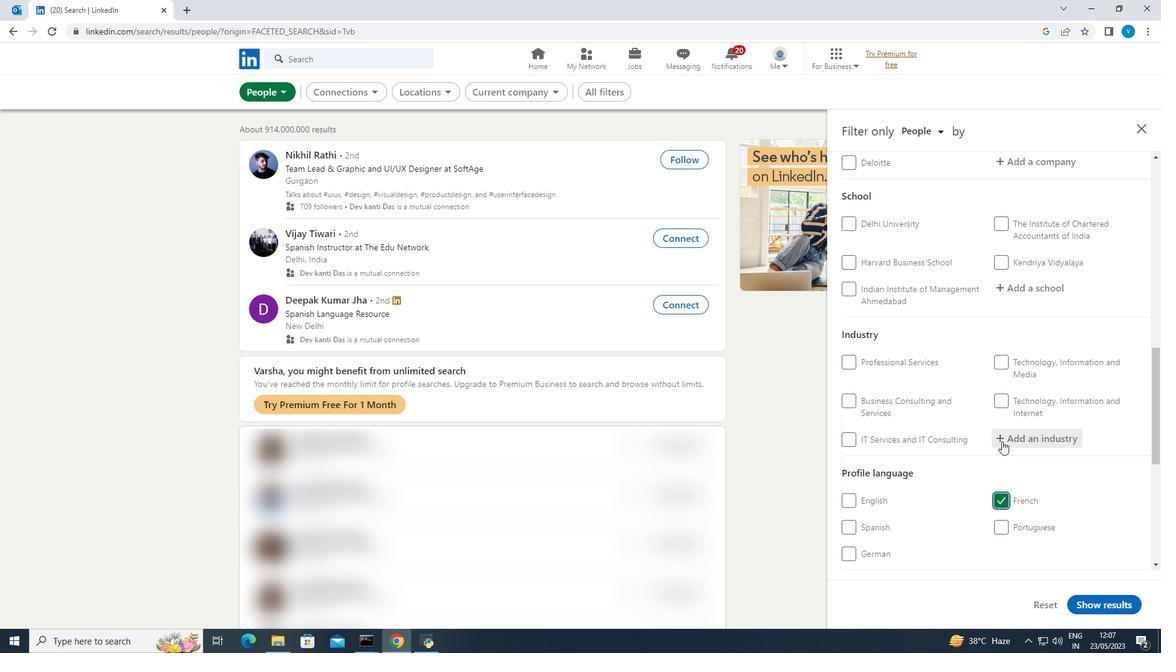 
Action: Mouse scrolled (1002, 442) with delta (0, 0)
Screenshot: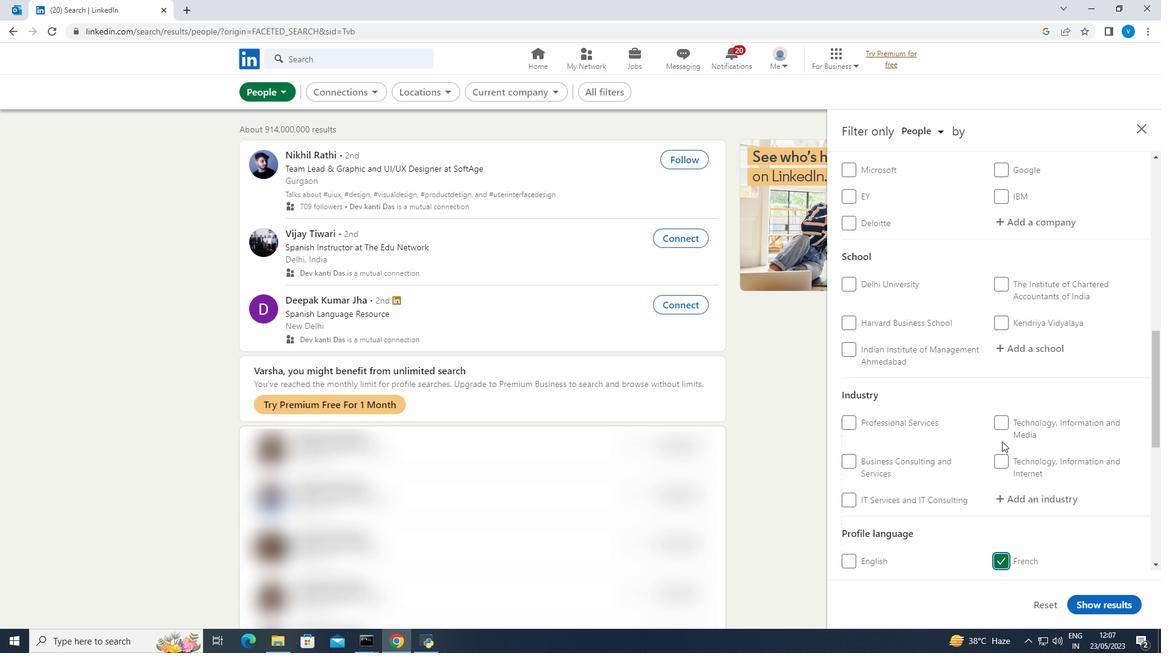
Action: Mouse scrolled (1002, 442) with delta (0, 0)
Screenshot: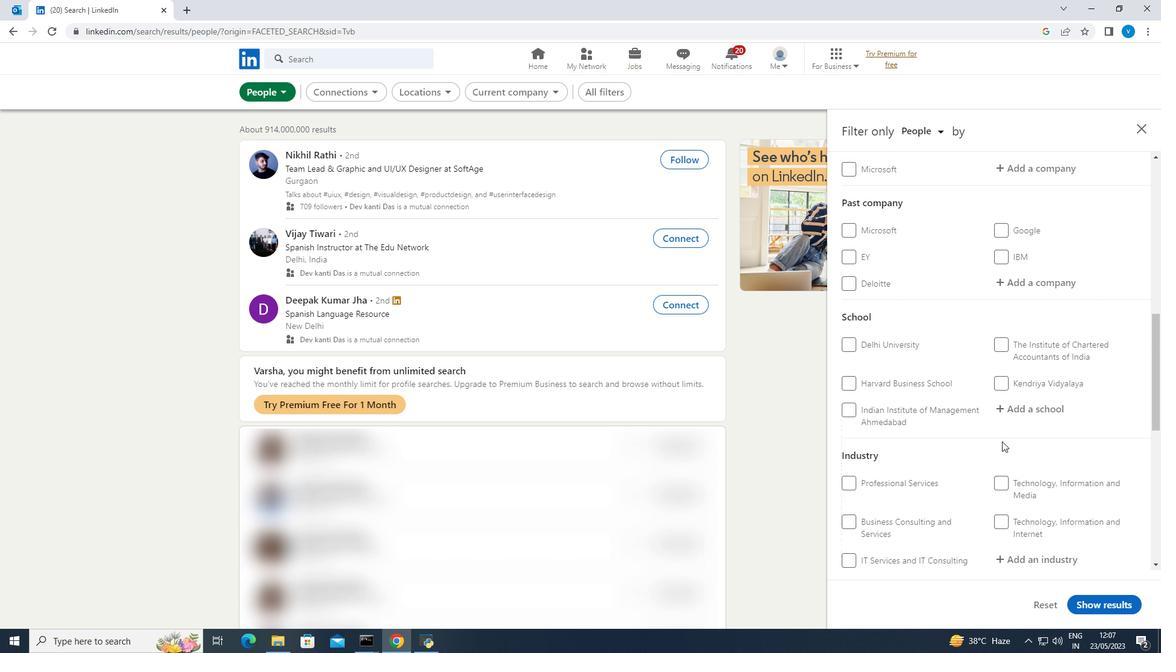 
Action: Mouse scrolled (1002, 442) with delta (0, 0)
Screenshot: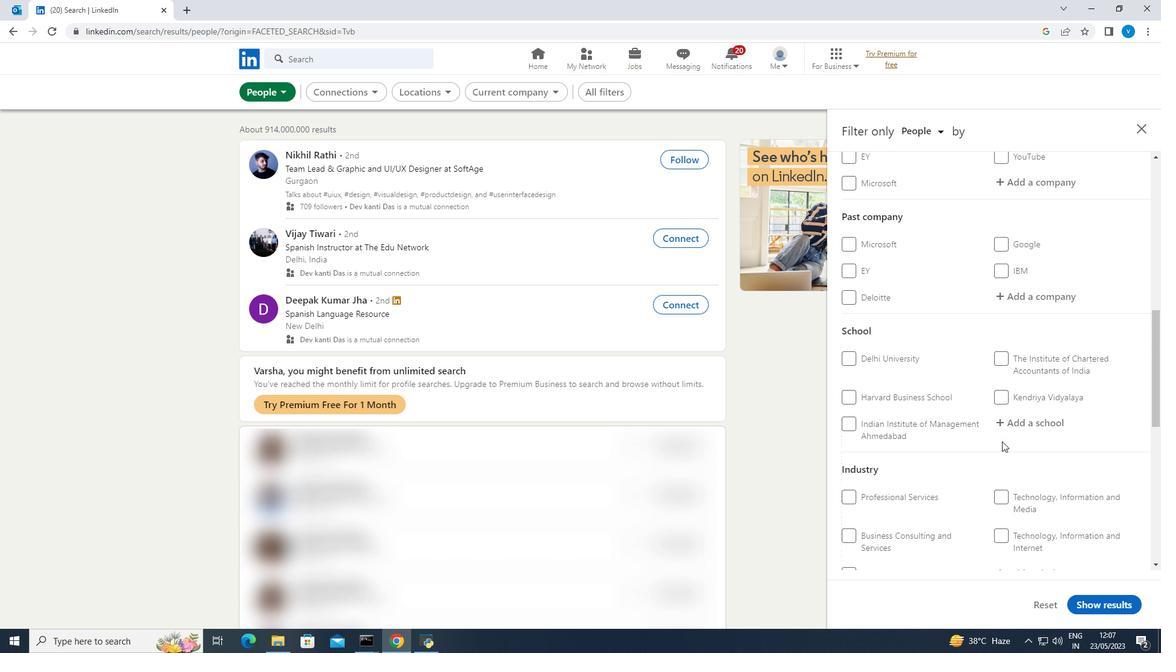 
Action: Mouse moved to (1027, 291)
Screenshot: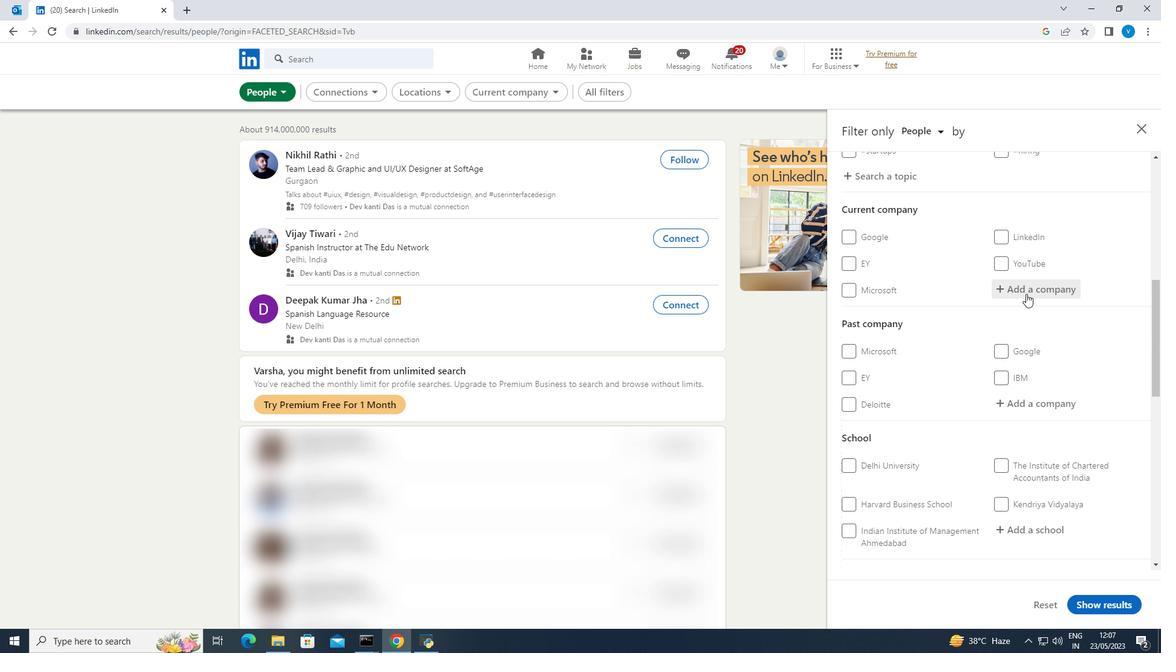 
Action: Mouse pressed left at (1027, 291)
Screenshot: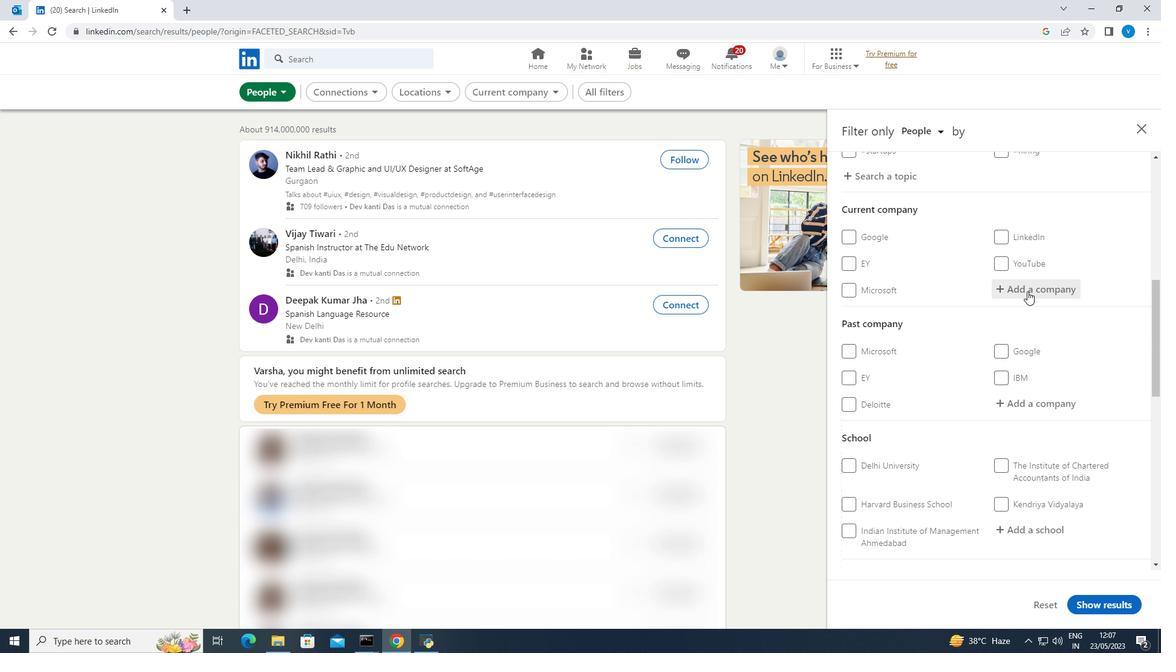 
Action: Mouse moved to (1017, 283)
Screenshot: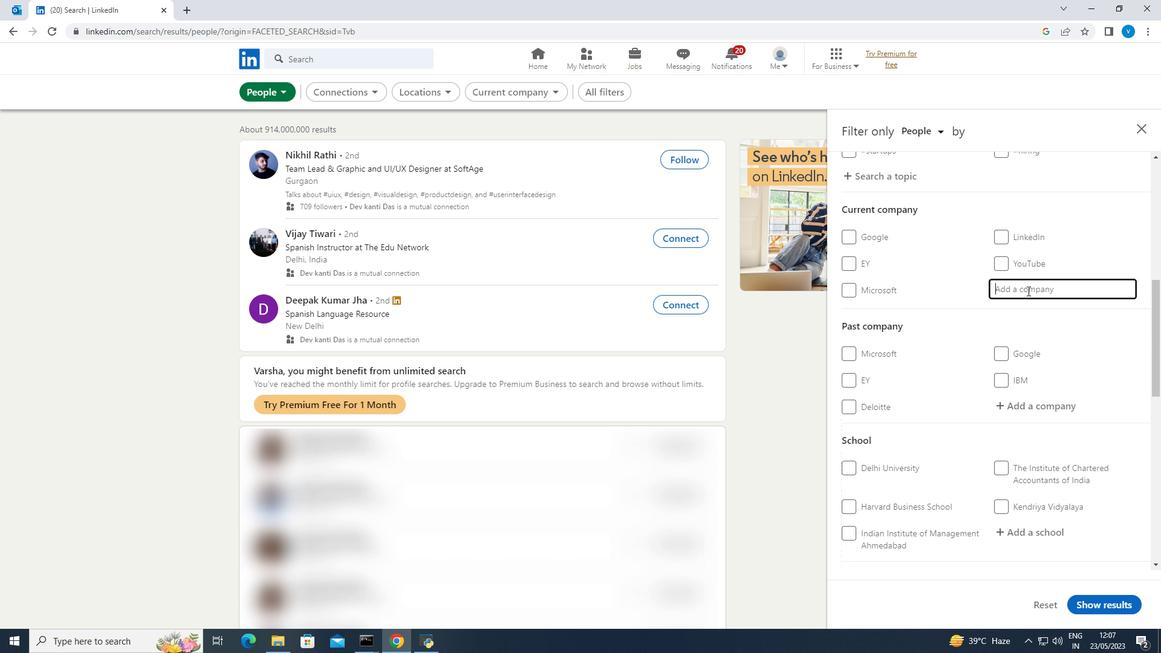 
Action: Key pressed <Key.shift><Key.shift>JCB
Screenshot: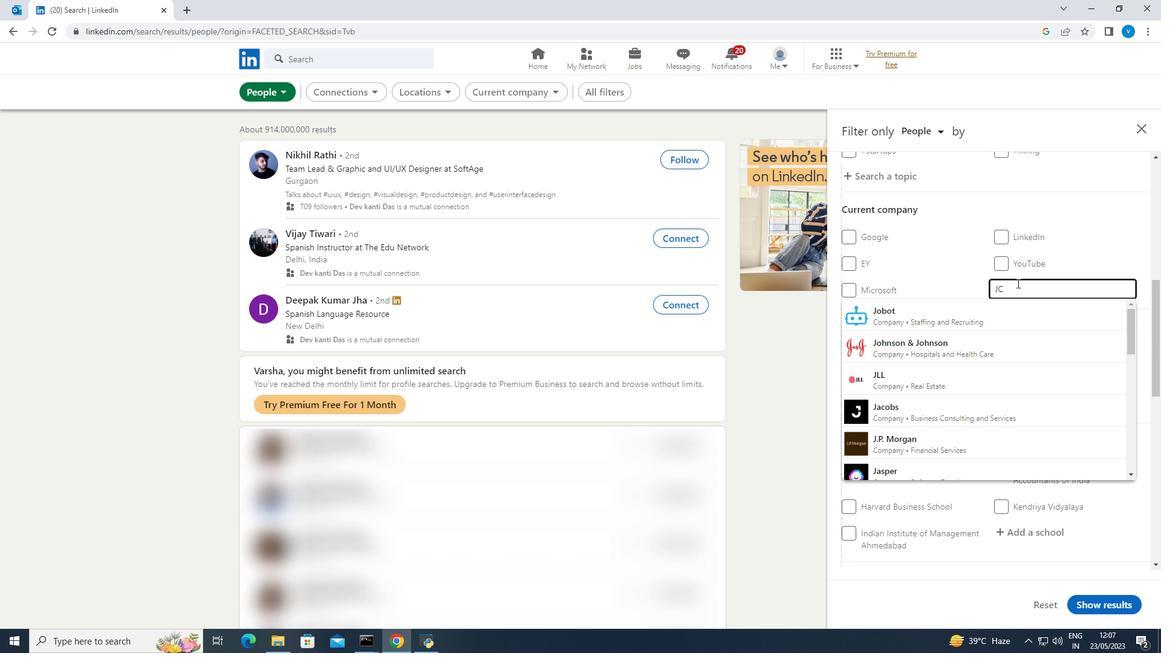 
Action: Mouse moved to (983, 304)
Screenshot: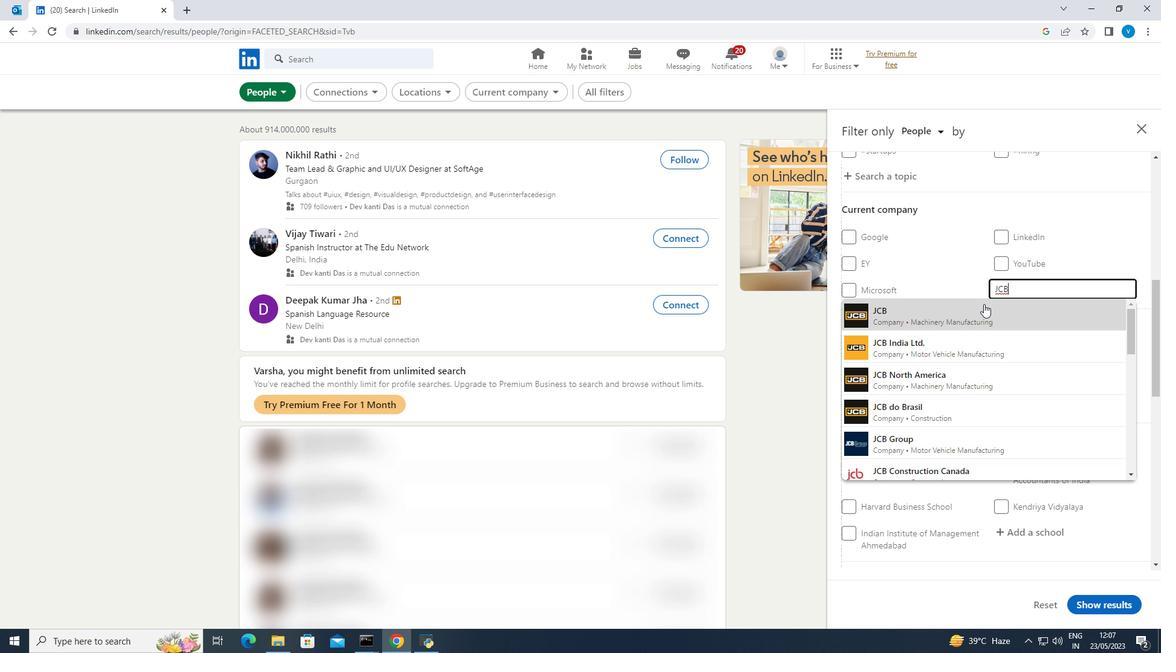 
Action: Mouse pressed left at (983, 304)
Screenshot: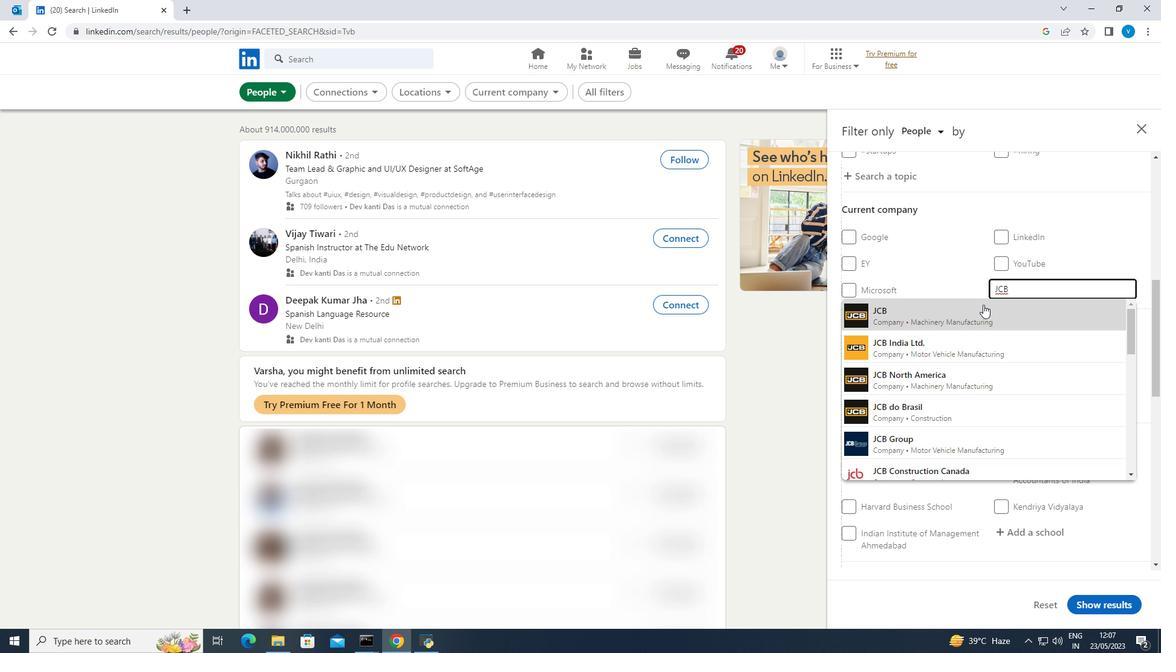 
Action: Mouse scrolled (983, 304) with delta (0, 0)
Screenshot: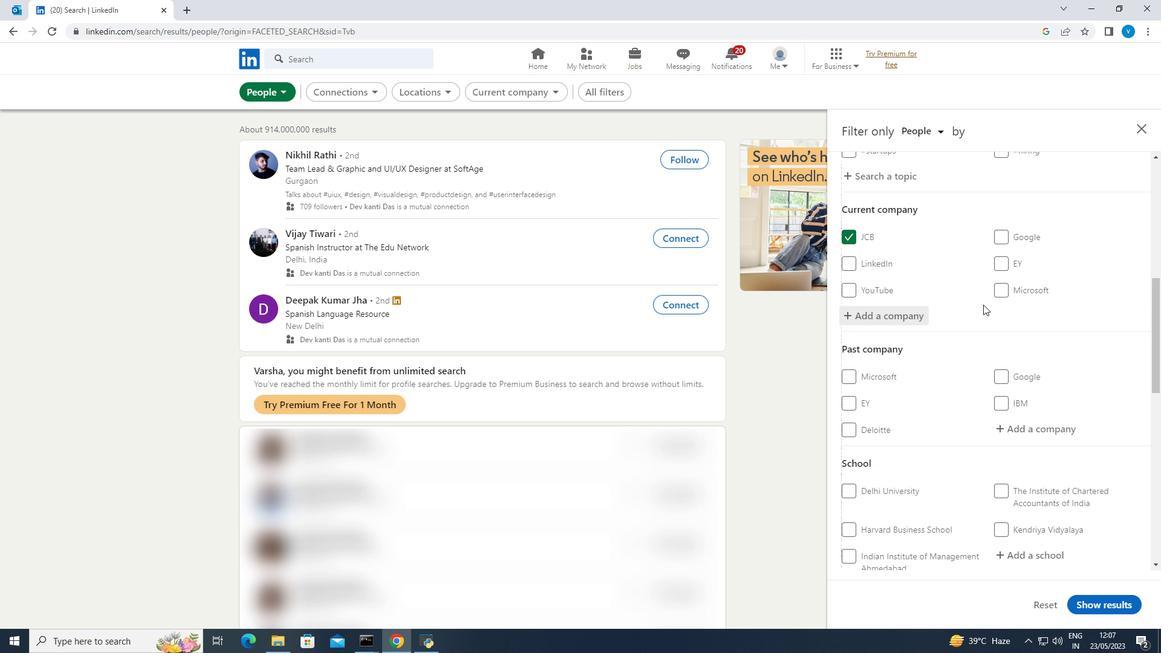 
Action: Mouse scrolled (983, 304) with delta (0, 0)
Screenshot: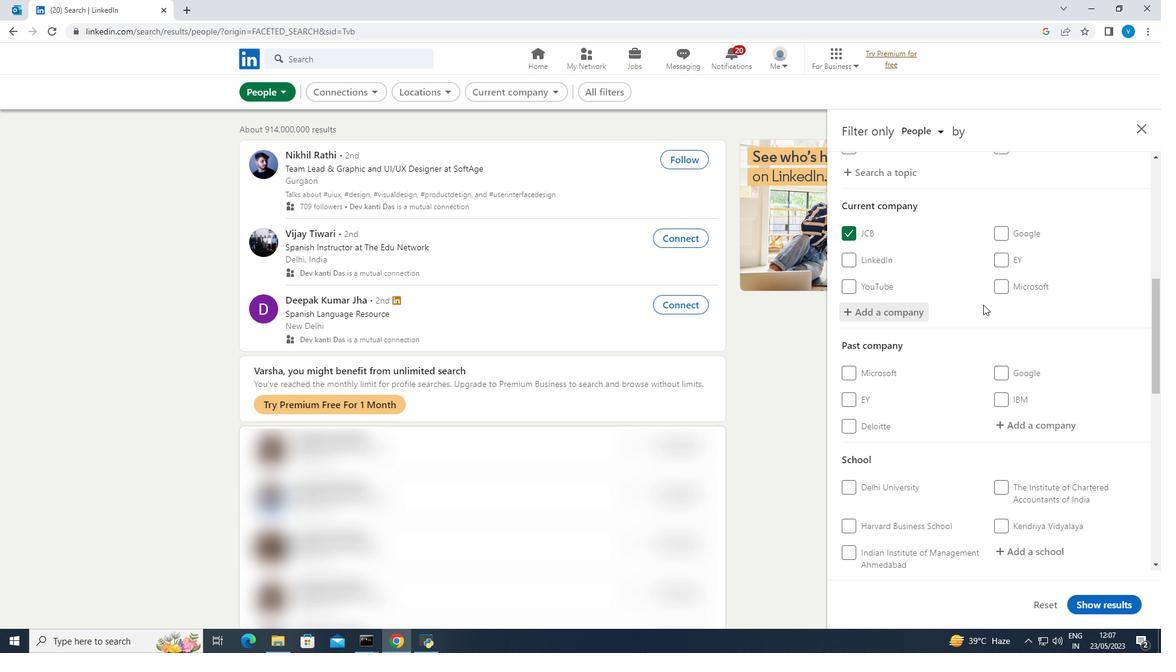 
Action: Mouse moved to (983, 305)
Screenshot: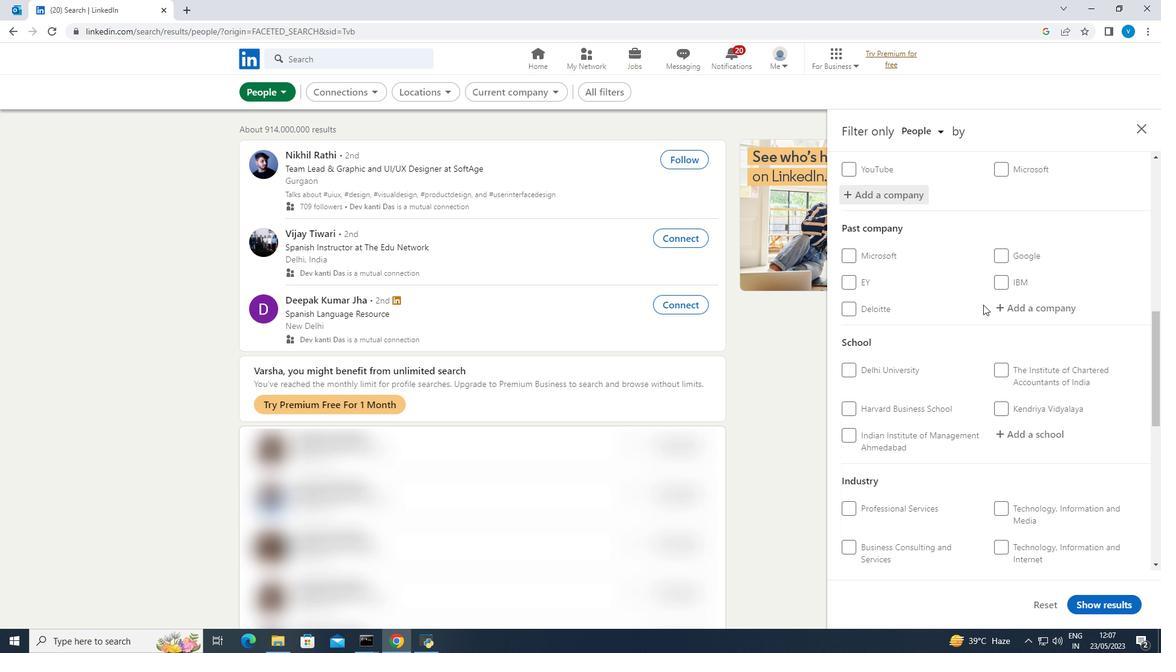 
Action: Mouse scrolled (983, 304) with delta (0, 0)
Screenshot: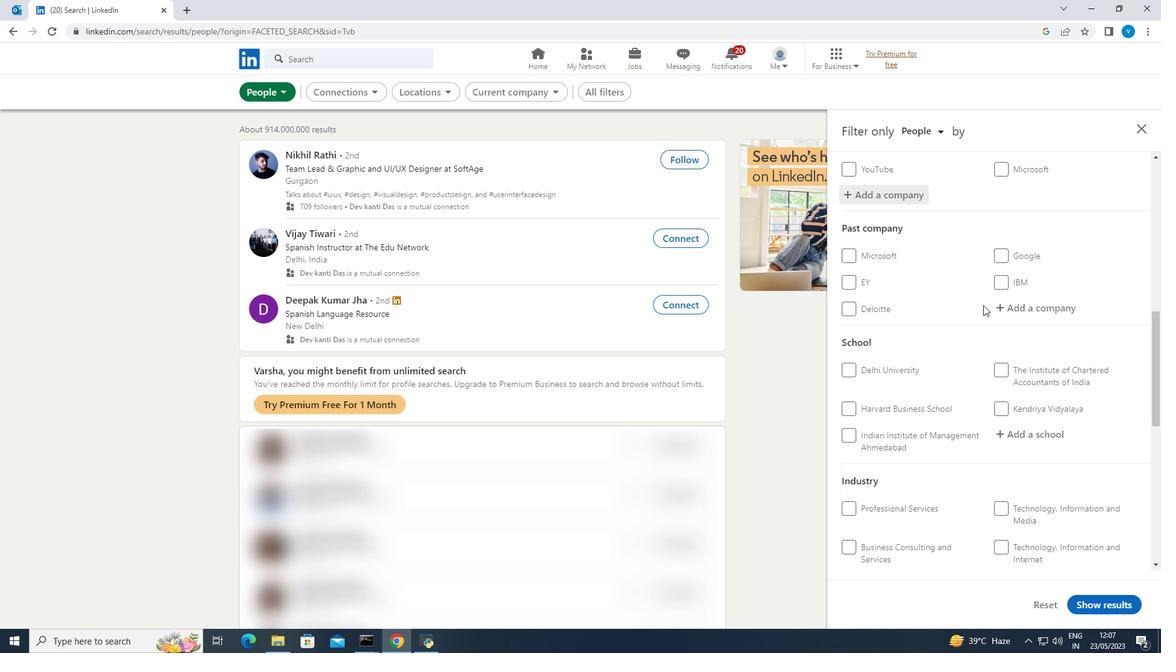 
Action: Mouse scrolled (983, 304) with delta (0, 0)
Screenshot: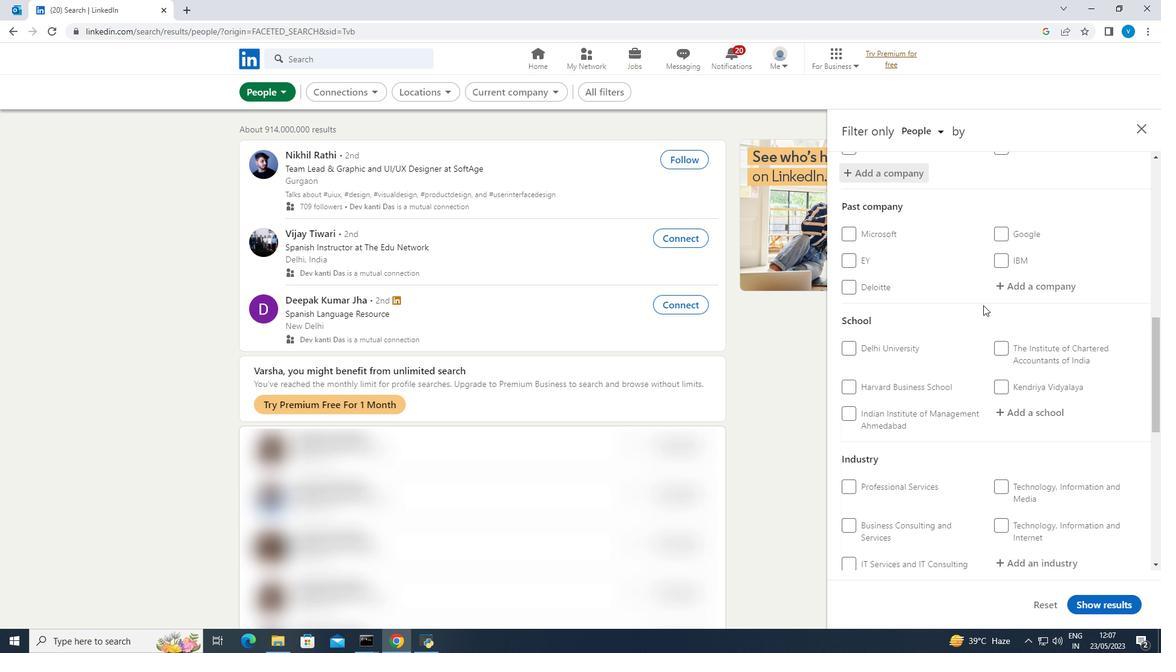 
Action: Mouse moved to (1006, 308)
Screenshot: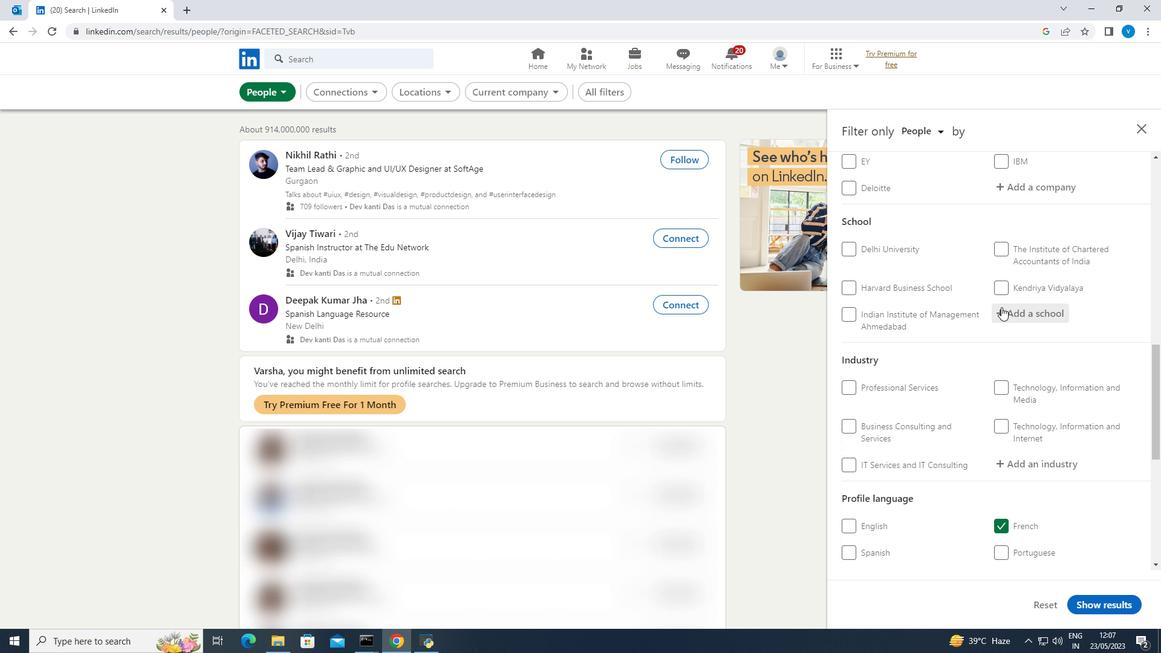 
Action: Mouse pressed left at (1006, 308)
Screenshot: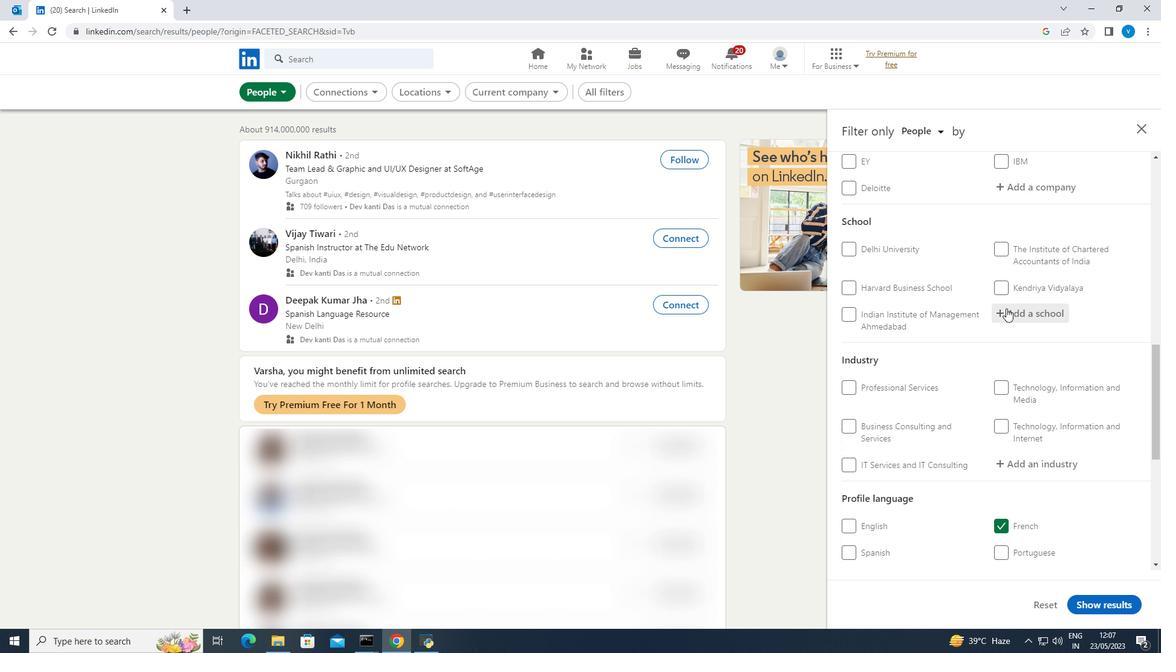 
Action: Mouse moved to (961, 294)
Screenshot: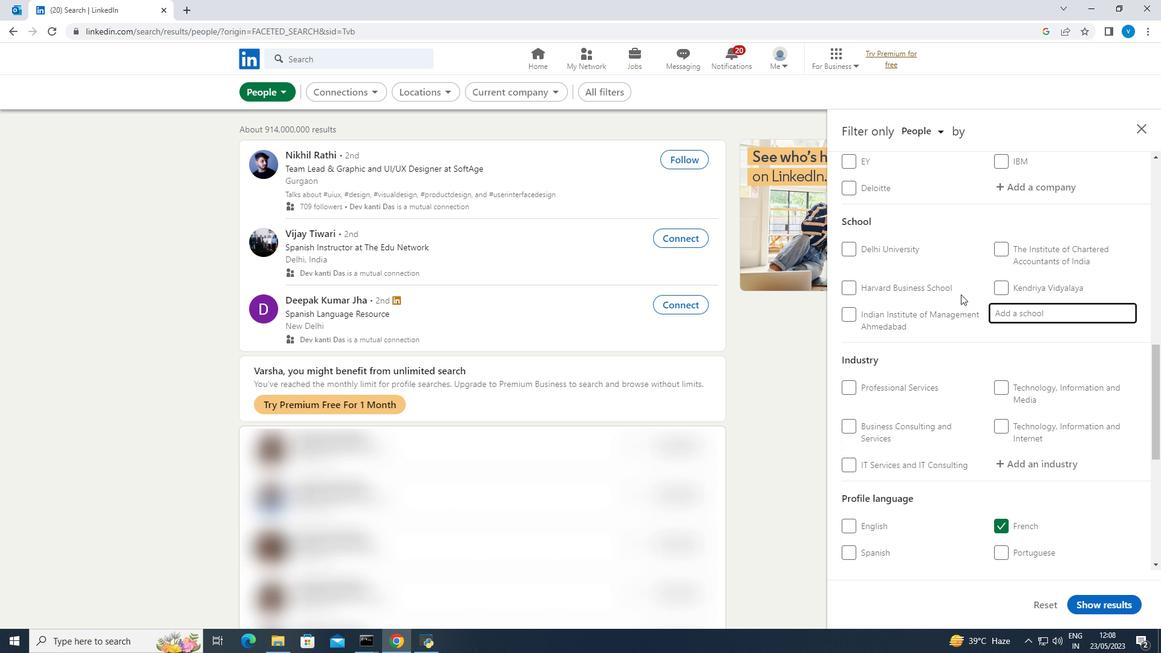 
Action: Key pressed <Key.shift><Key.shift><Key.shift><Key.shift><Key.shift><Key.shift><Key.shift>IES<Key.space><Key.shift><Key.shift><Key.shift><Key.shift><Key.shift>College
Screenshot: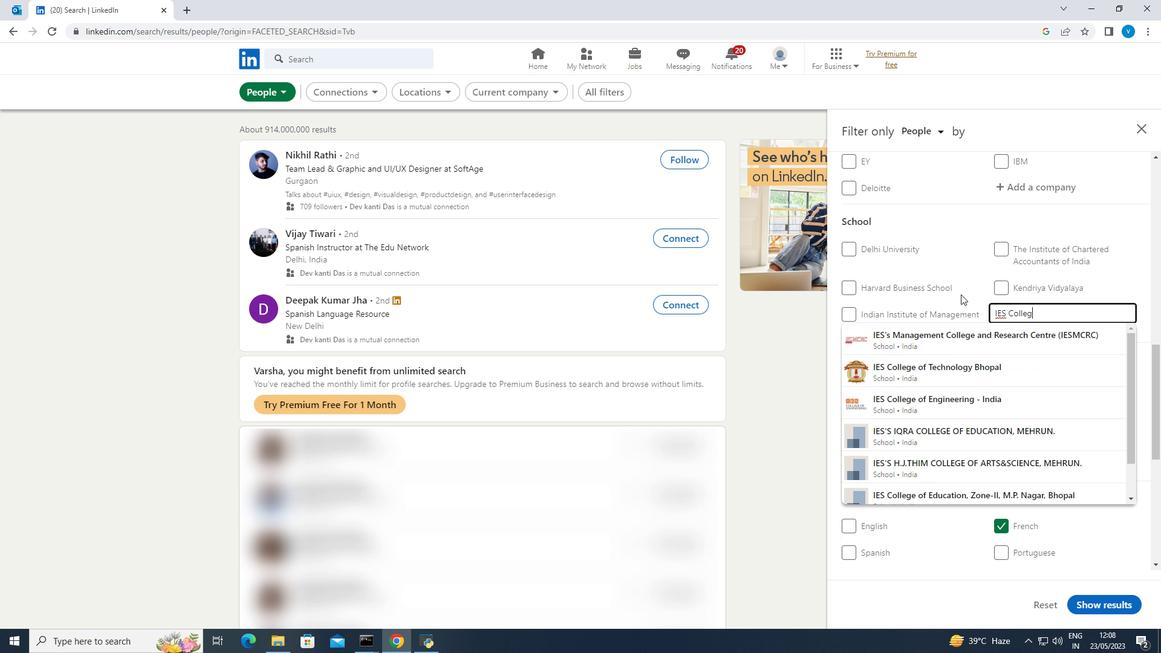 
Action: Mouse moved to (941, 332)
Screenshot: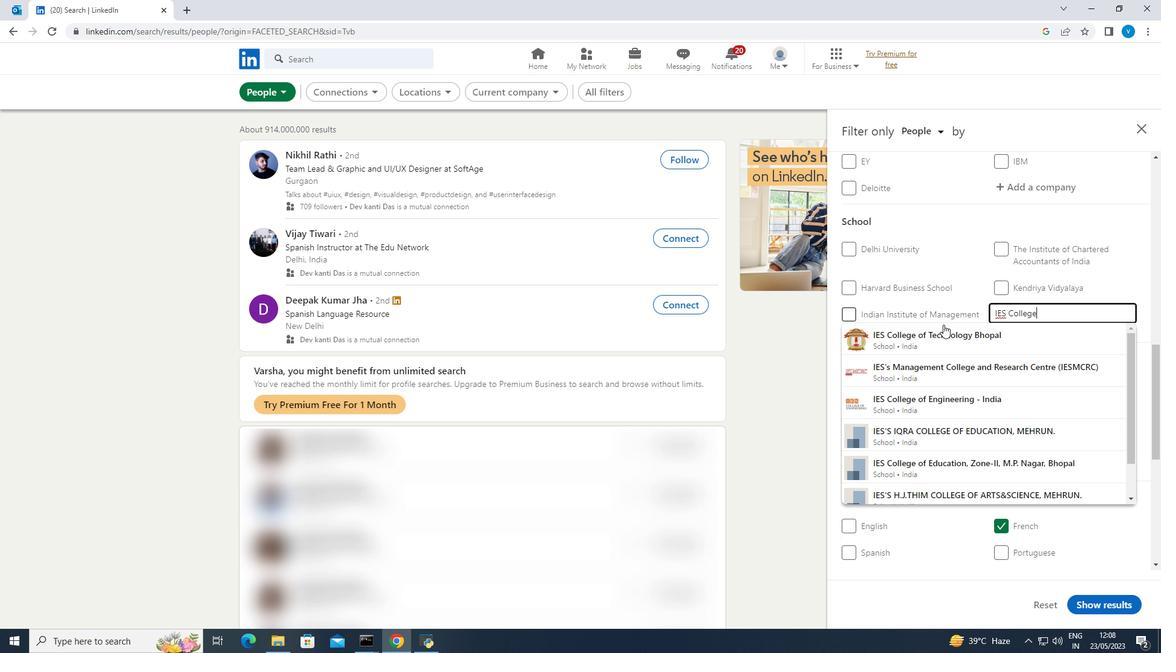 
Action: Mouse pressed left at (941, 332)
Screenshot: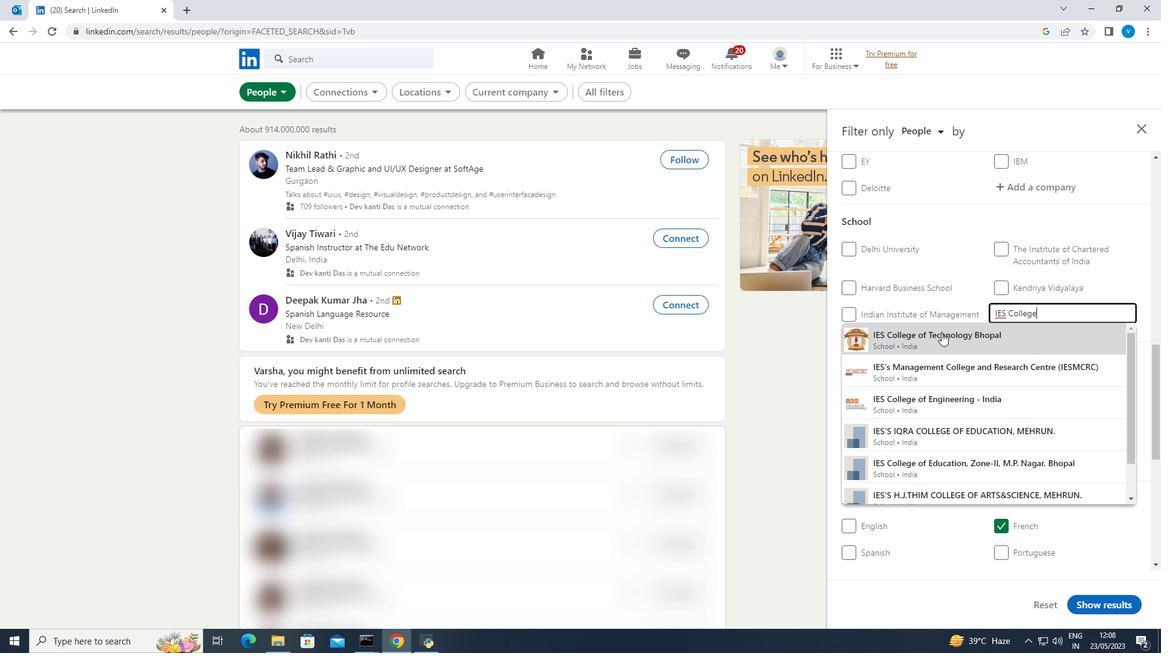
Action: Mouse scrolled (941, 332) with delta (0, 0)
Screenshot: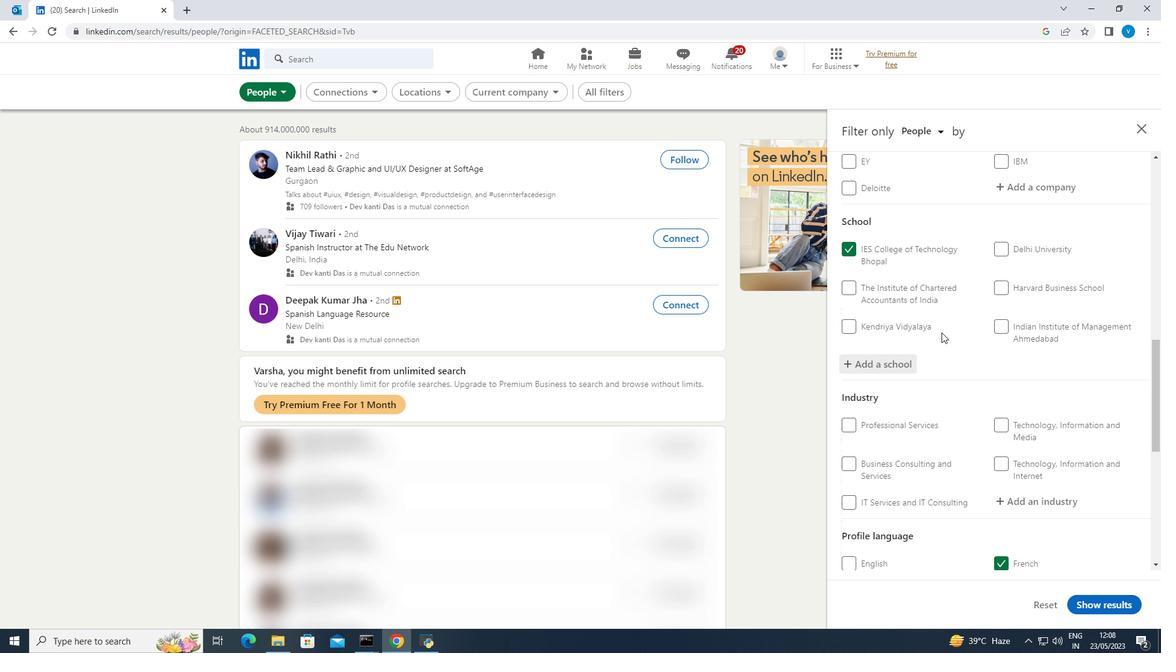 
Action: Mouse scrolled (941, 332) with delta (0, 0)
Screenshot: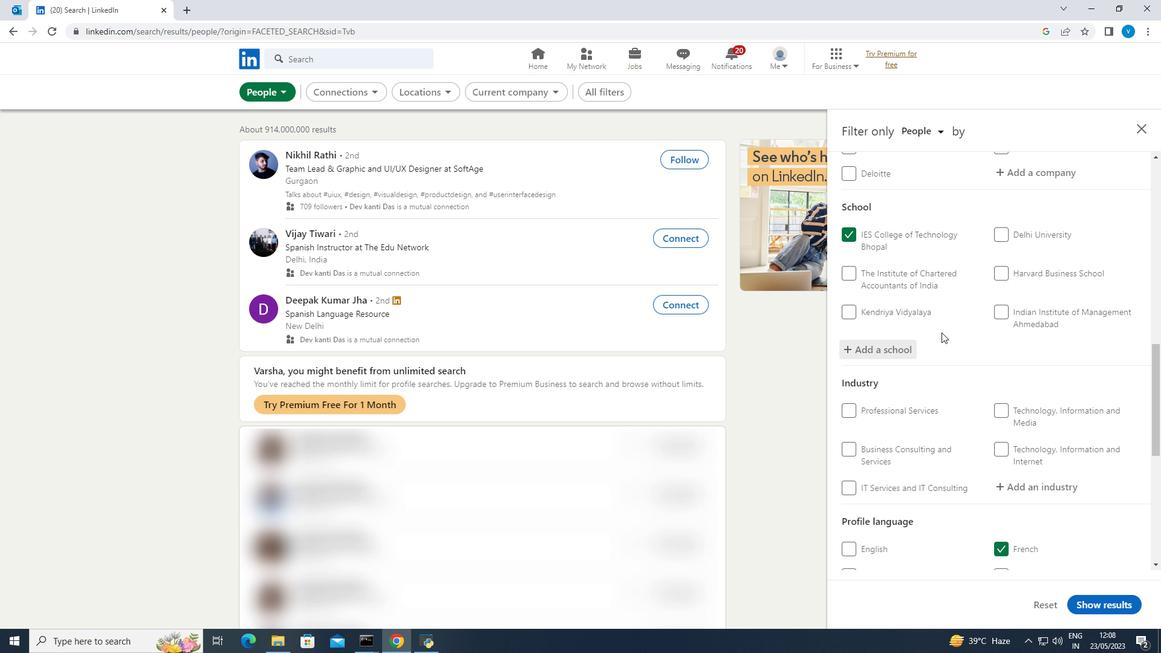
Action: Mouse moved to (1026, 385)
Screenshot: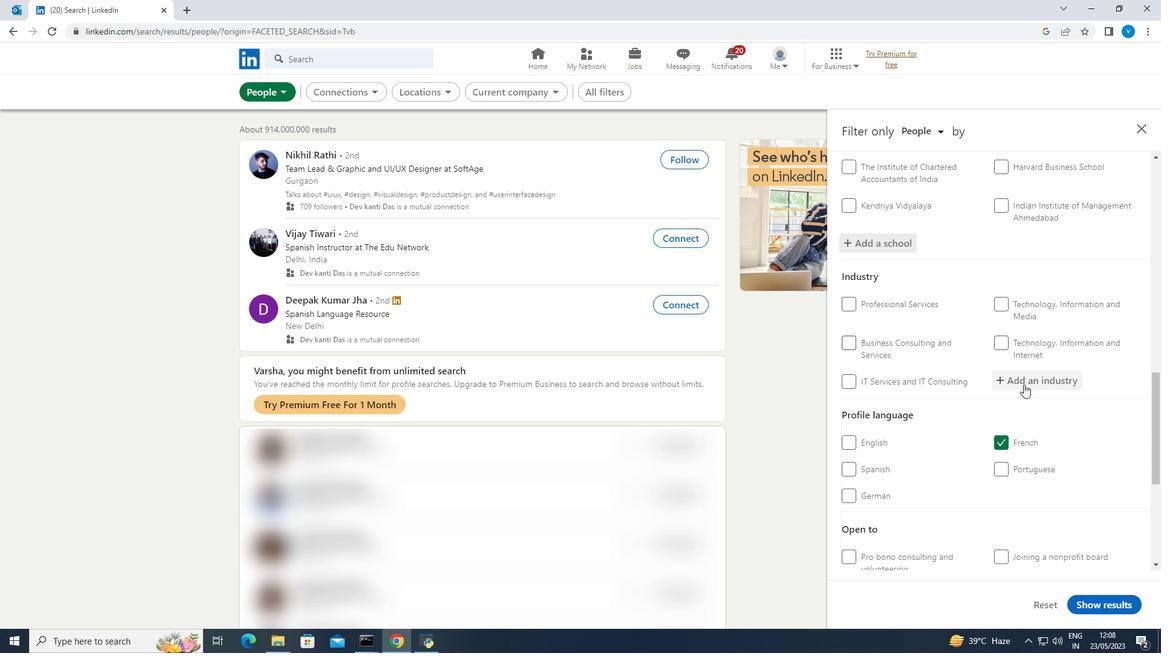 
Action: Mouse pressed left at (1026, 385)
Screenshot: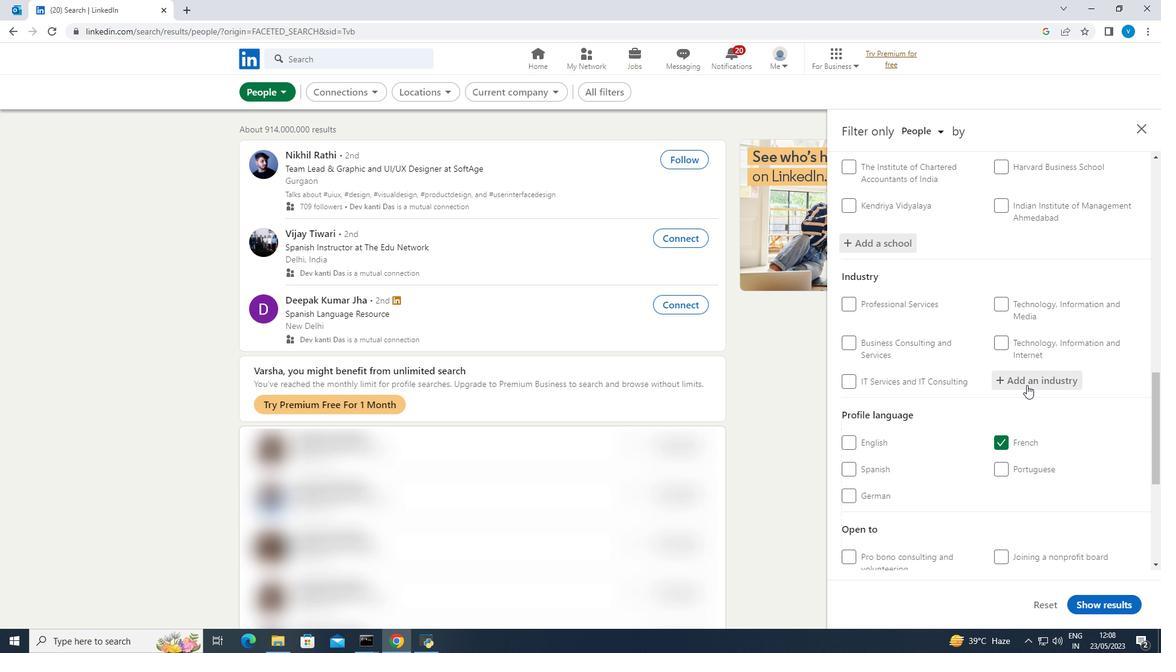 
Action: Mouse moved to (1017, 360)
Screenshot: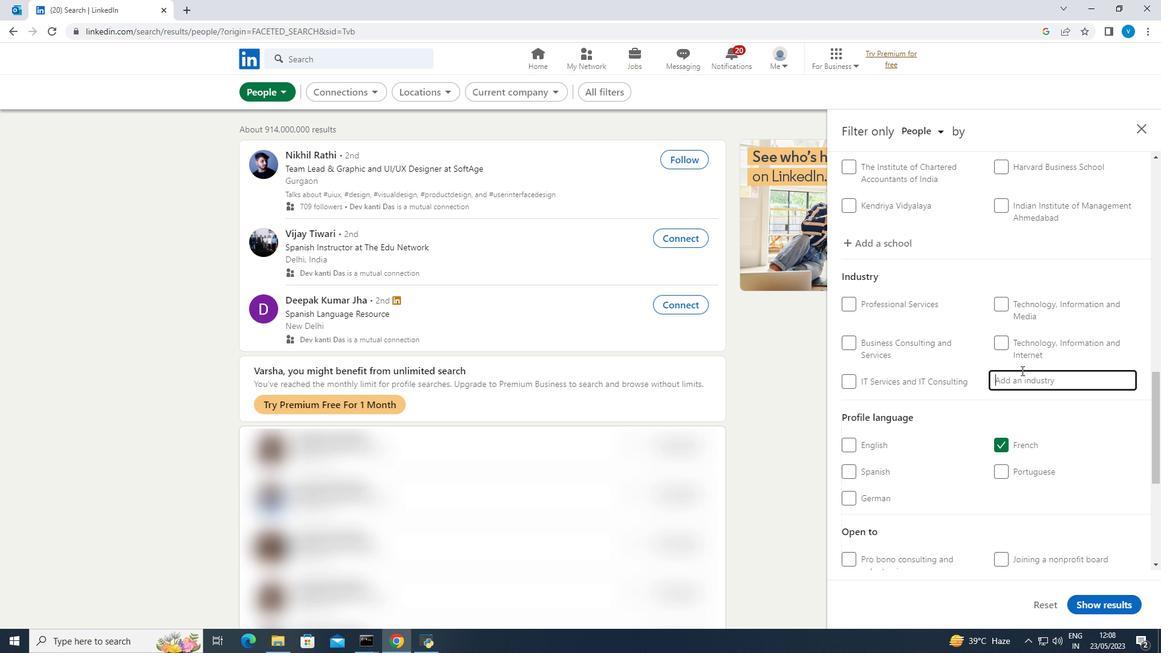 
Action: Key pressed <Key.shift><Key.shift>Hospitality
Screenshot: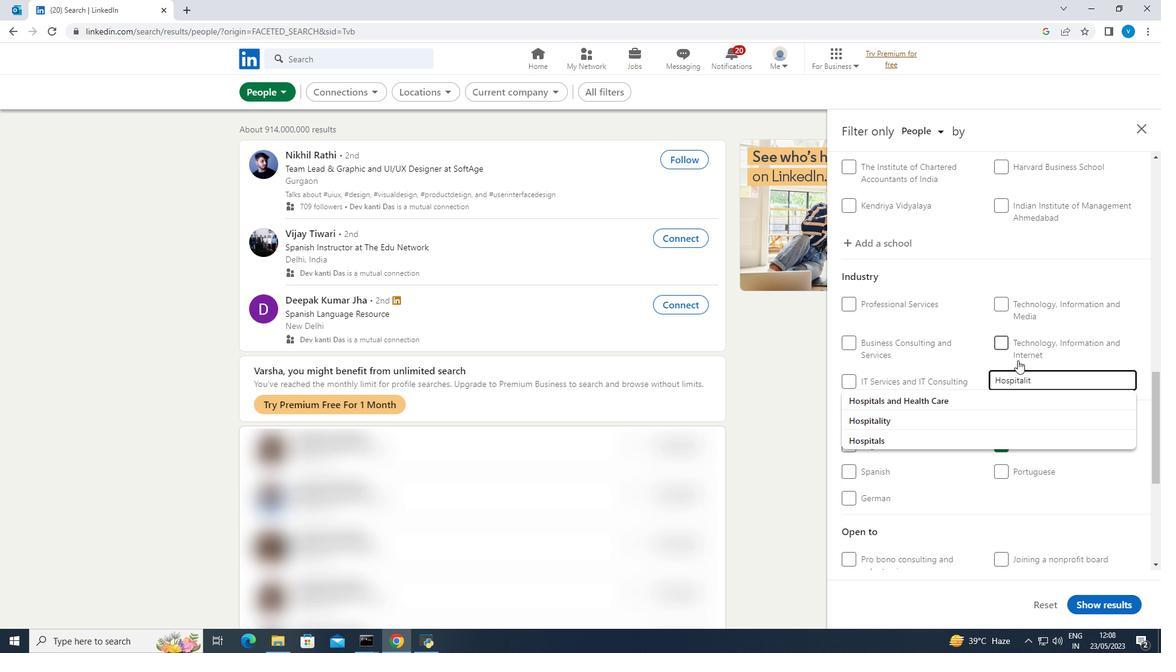 
Action: Mouse moved to (953, 413)
Screenshot: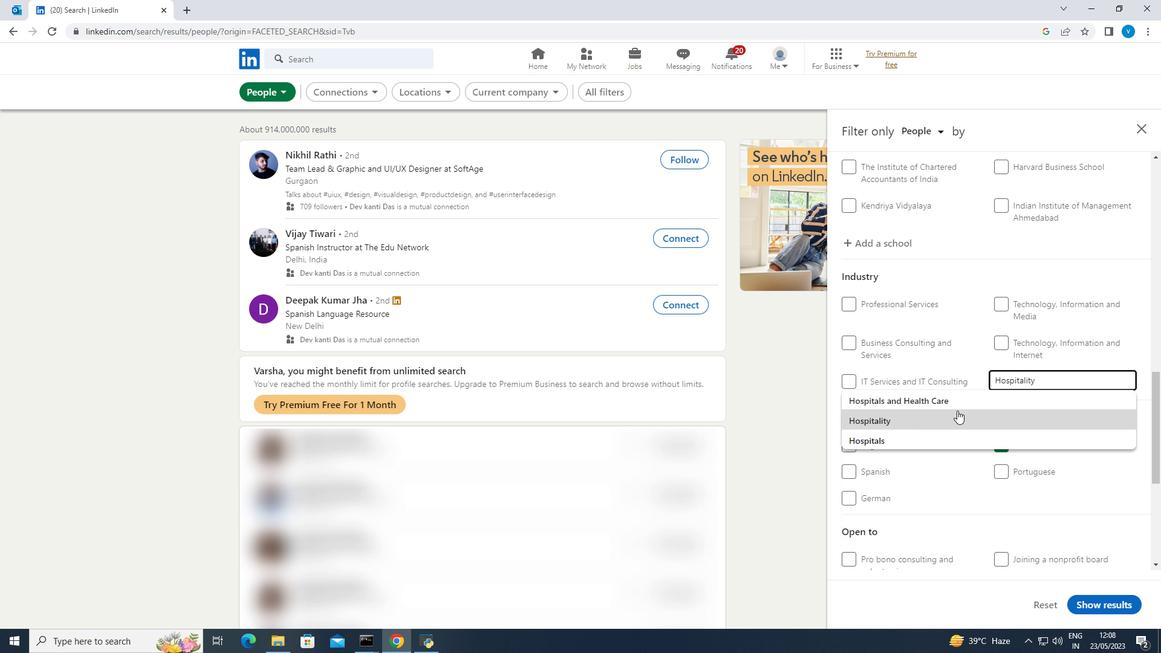
Action: Mouse pressed left at (953, 413)
Screenshot: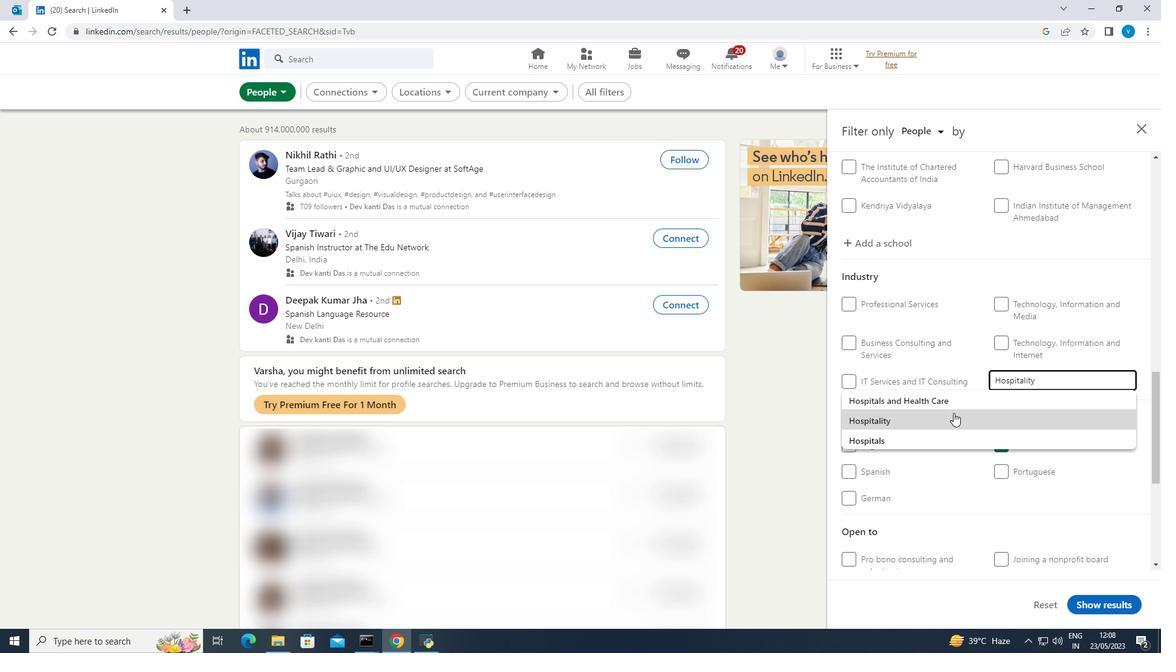 
Action: Mouse scrolled (953, 412) with delta (0, 0)
Screenshot: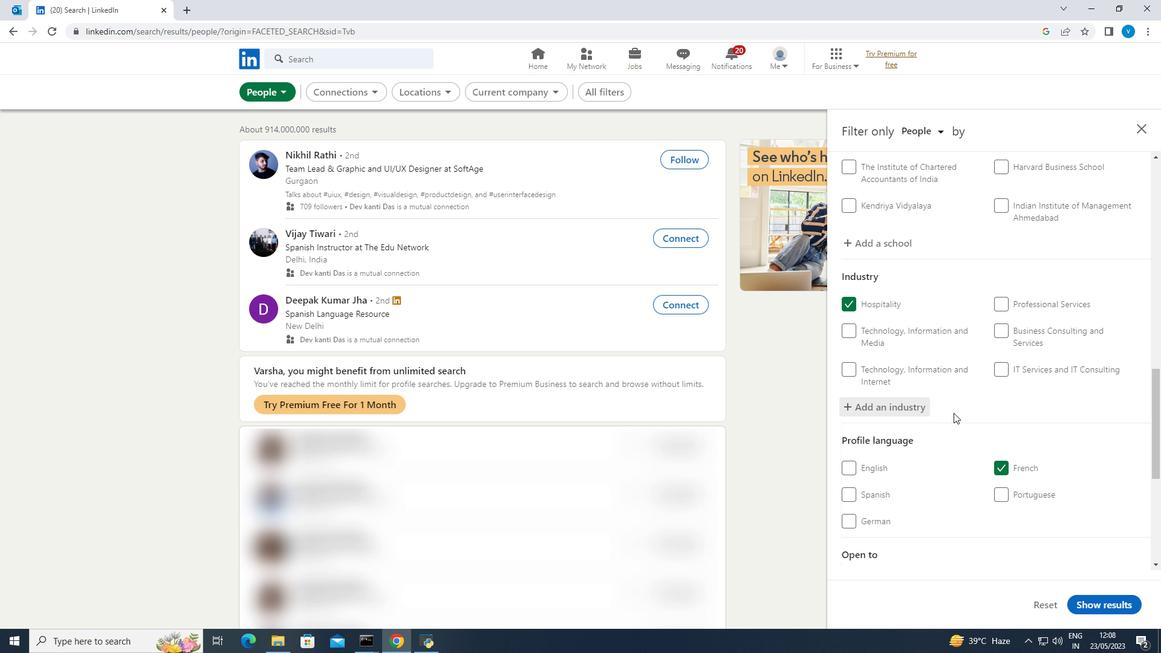 
Action: Mouse scrolled (953, 412) with delta (0, 0)
Screenshot: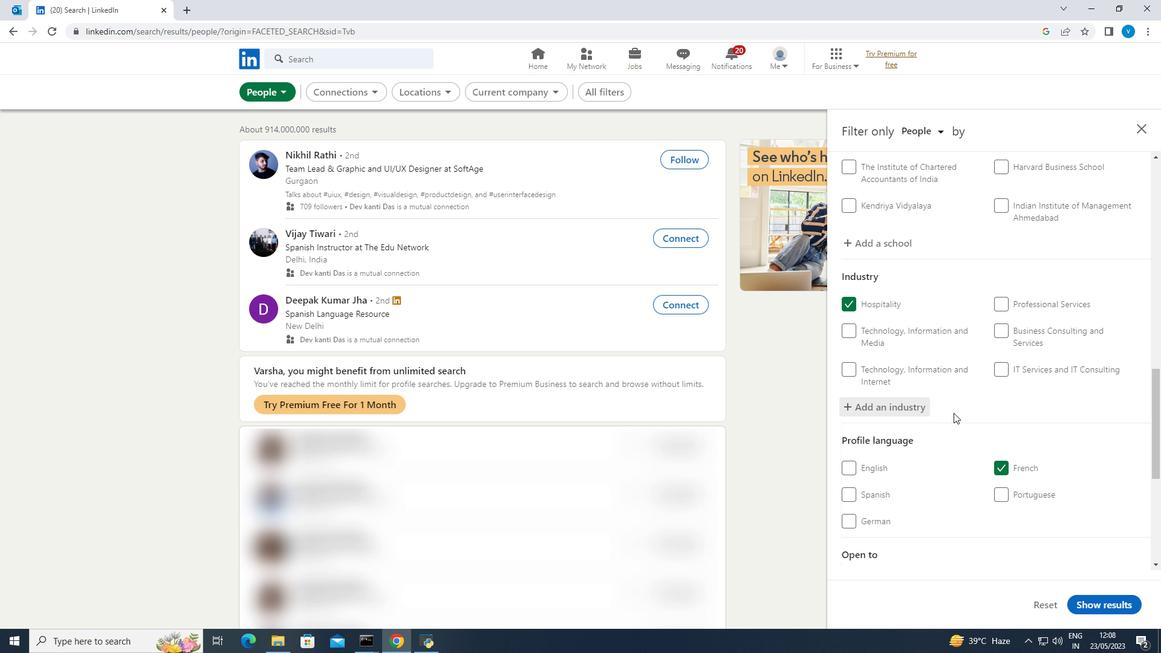 
Action: Mouse scrolled (953, 412) with delta (0, 0)
Screenshot: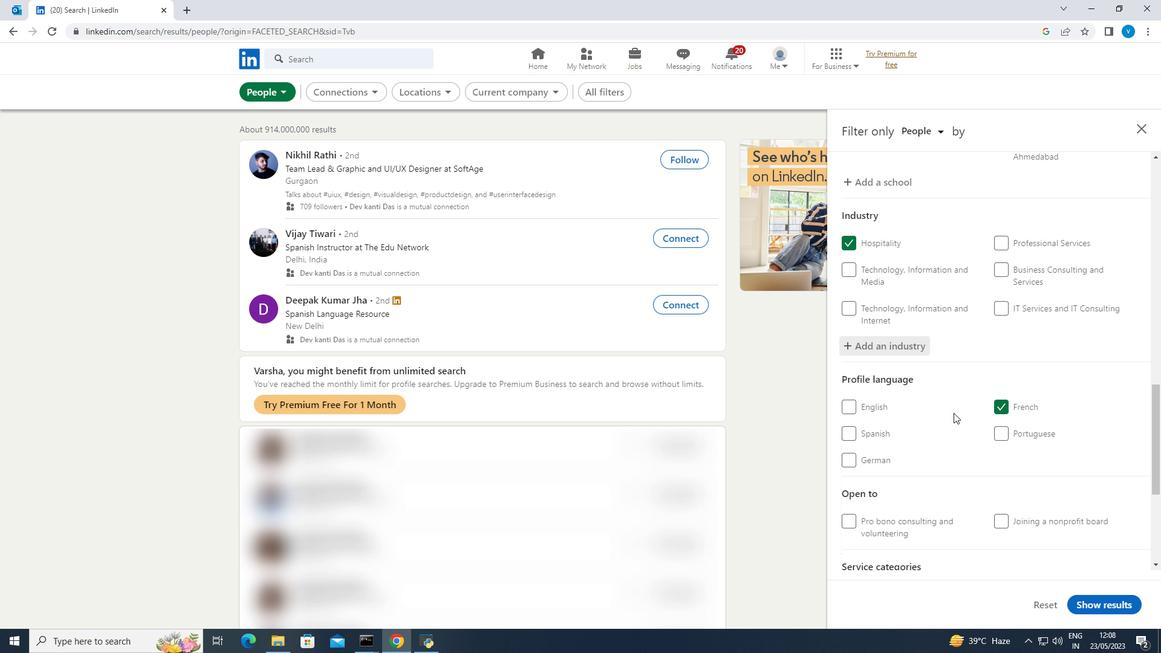 
Action: Mouse scrolled (953, 412) with delta (0, 0)
Screenshot: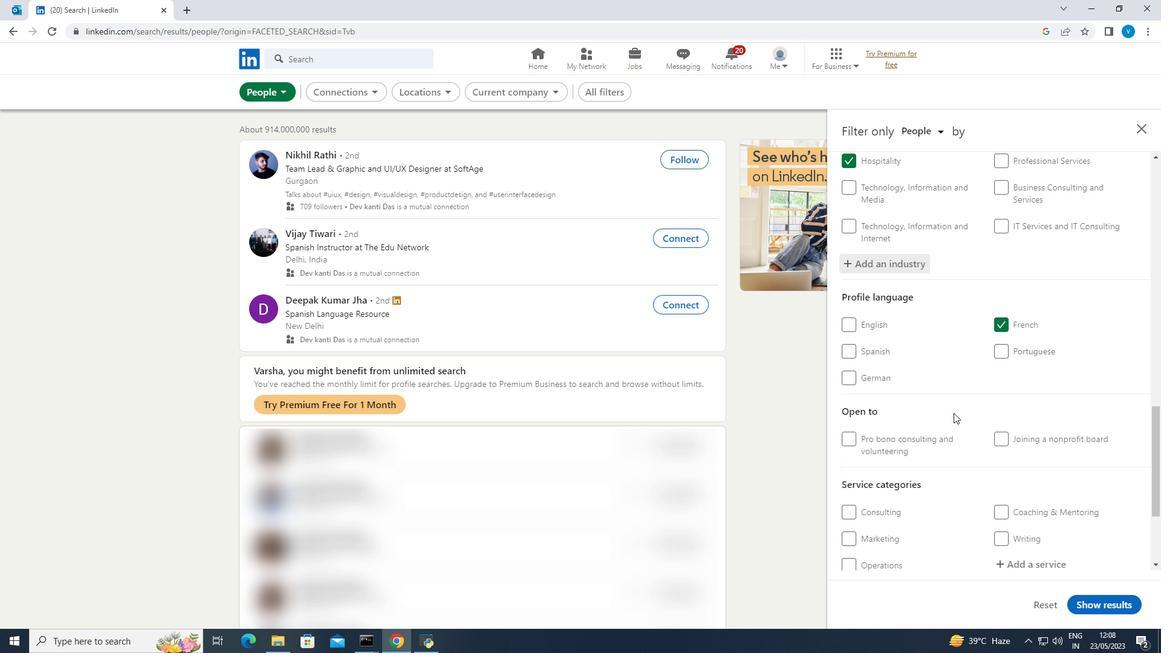 
Action: Mouse moved to (1016, 463)
Screenshot: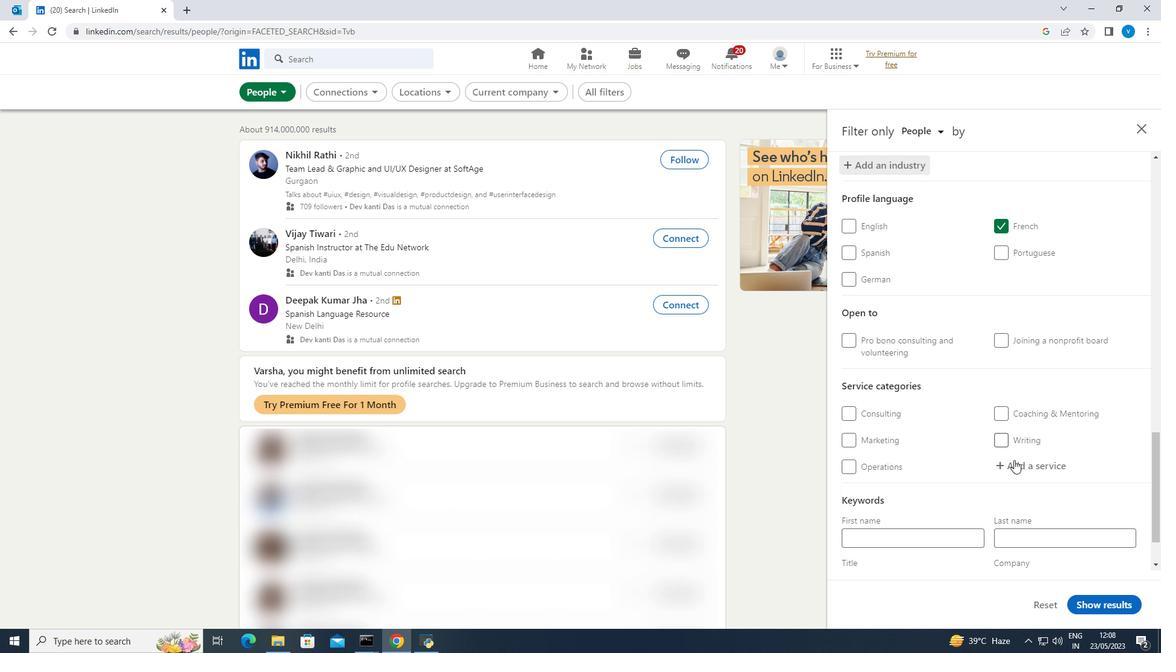 
Action: Mouse pressed left at (1016, 463)
Screenshot: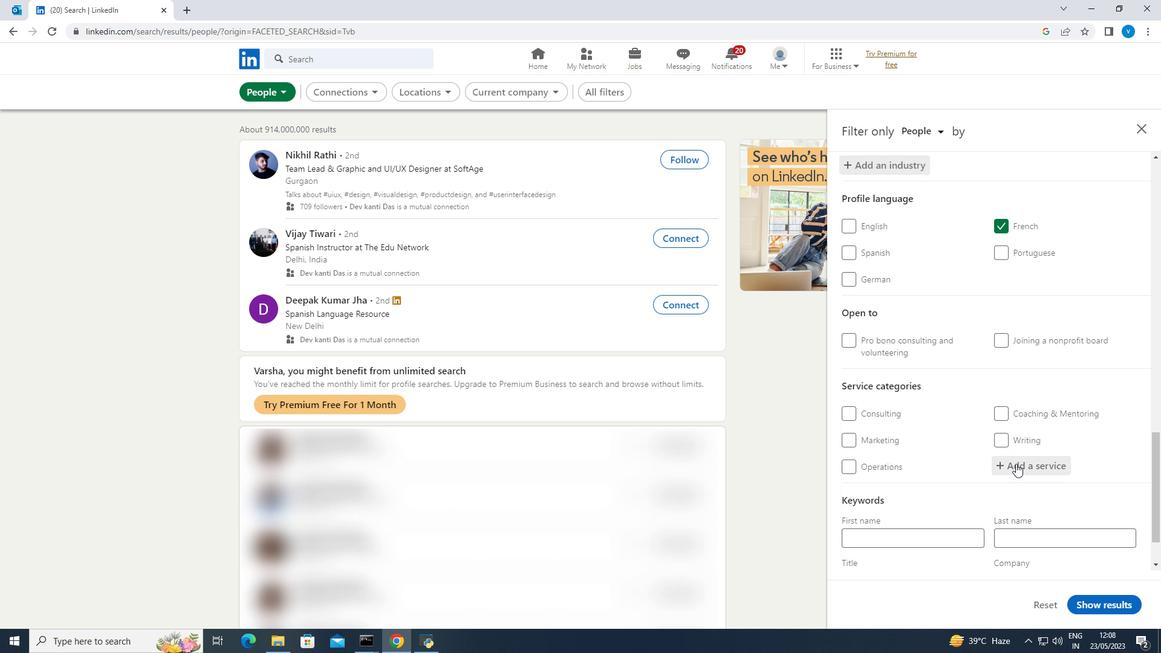 
Action: Mouse moved to (964, 365)
Screenshot: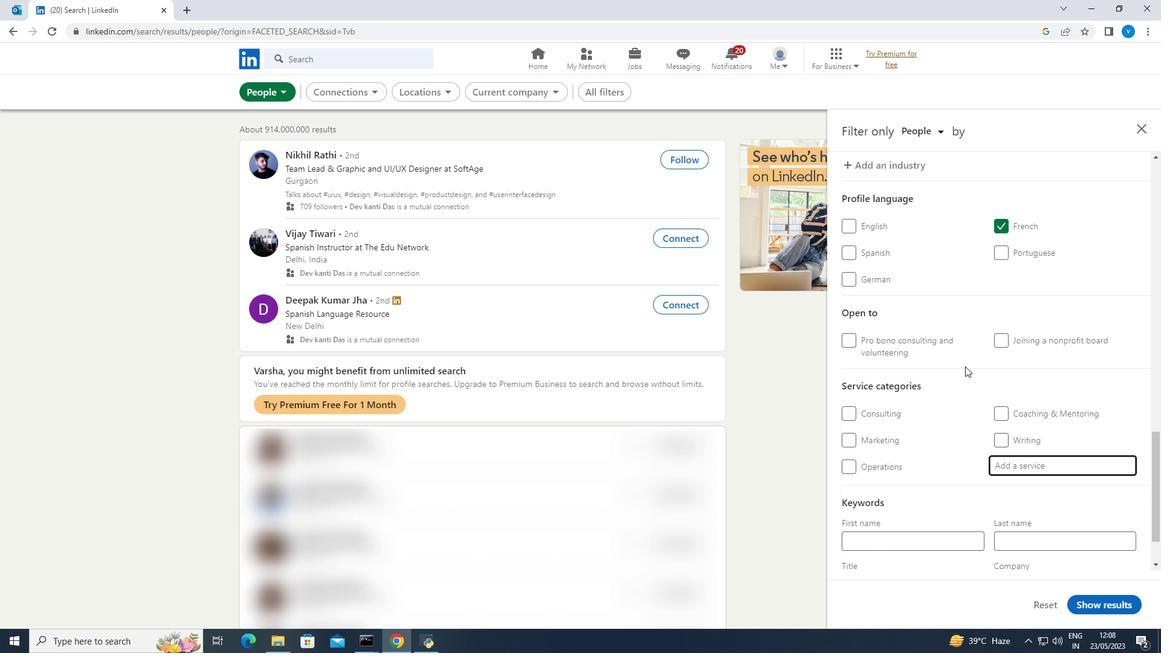 
Action: Key pressed <Key.shift><Key.shift><Key.shift><Key.shift><Key.shift>Public<Key.space>
Screenshot: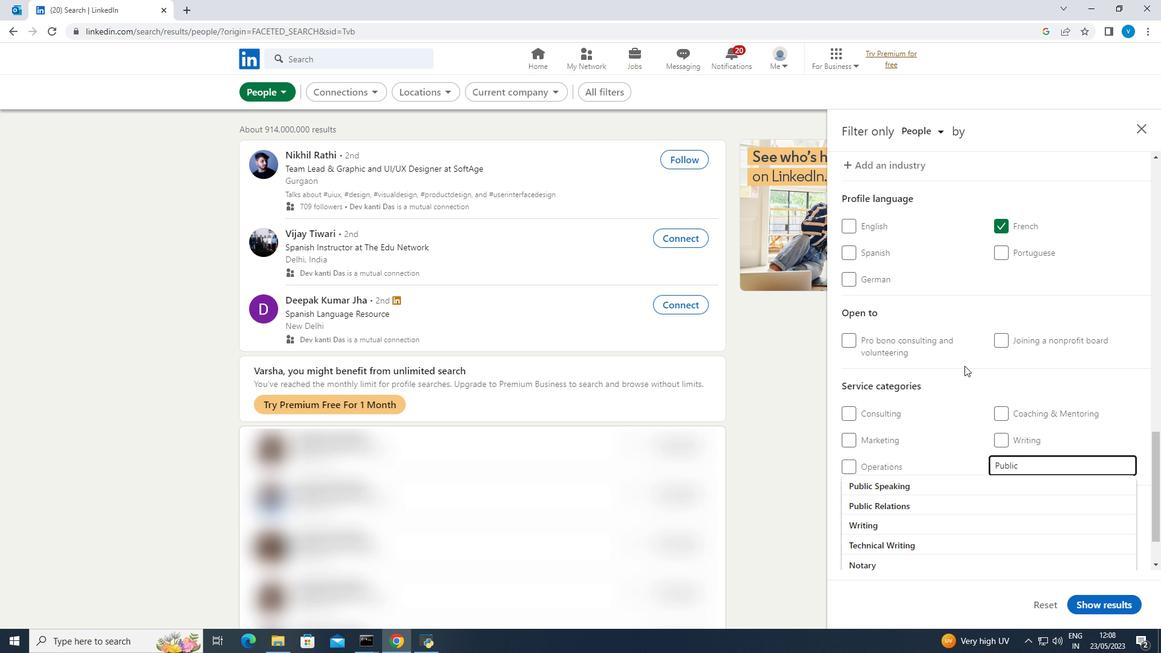 
Action: Mouse moved to (909, 501)
Screenshot: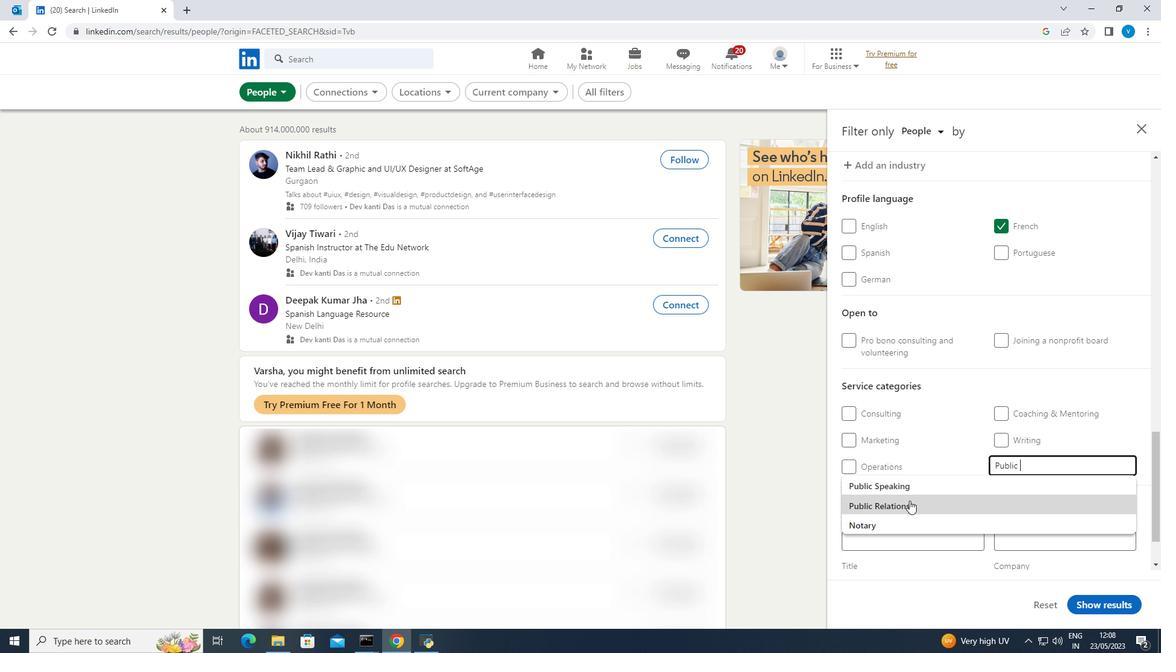 
Action: Mouse pressed left at (909, 501)
Screenshot: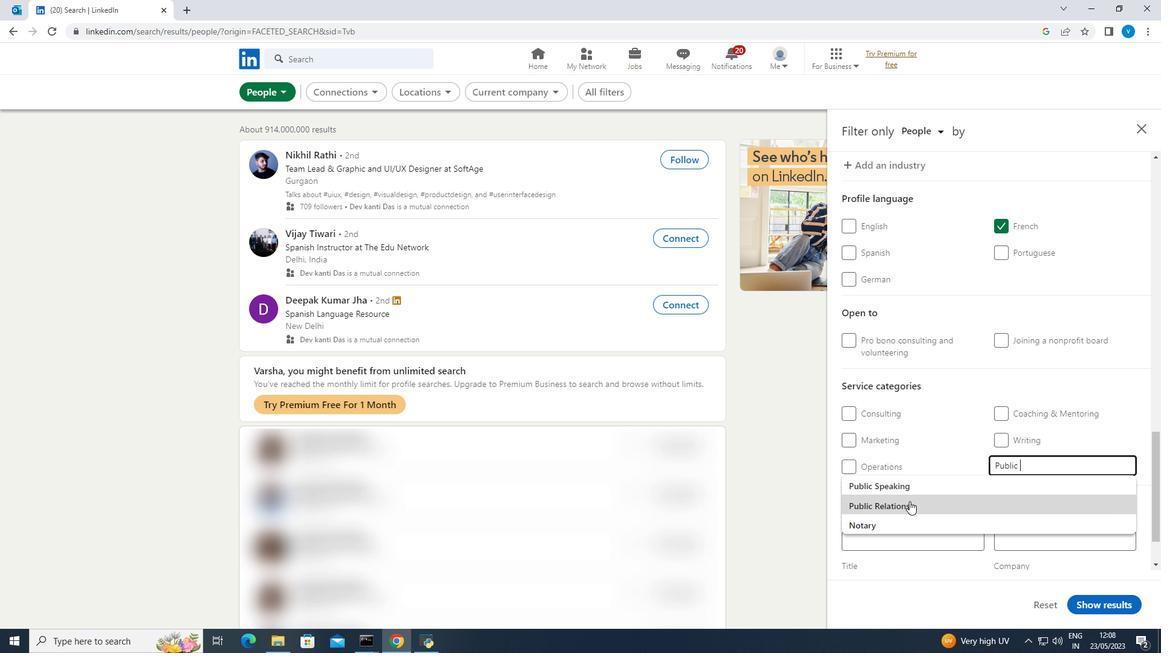 
Action: Mouse moved to (919, 478)
Screenshot: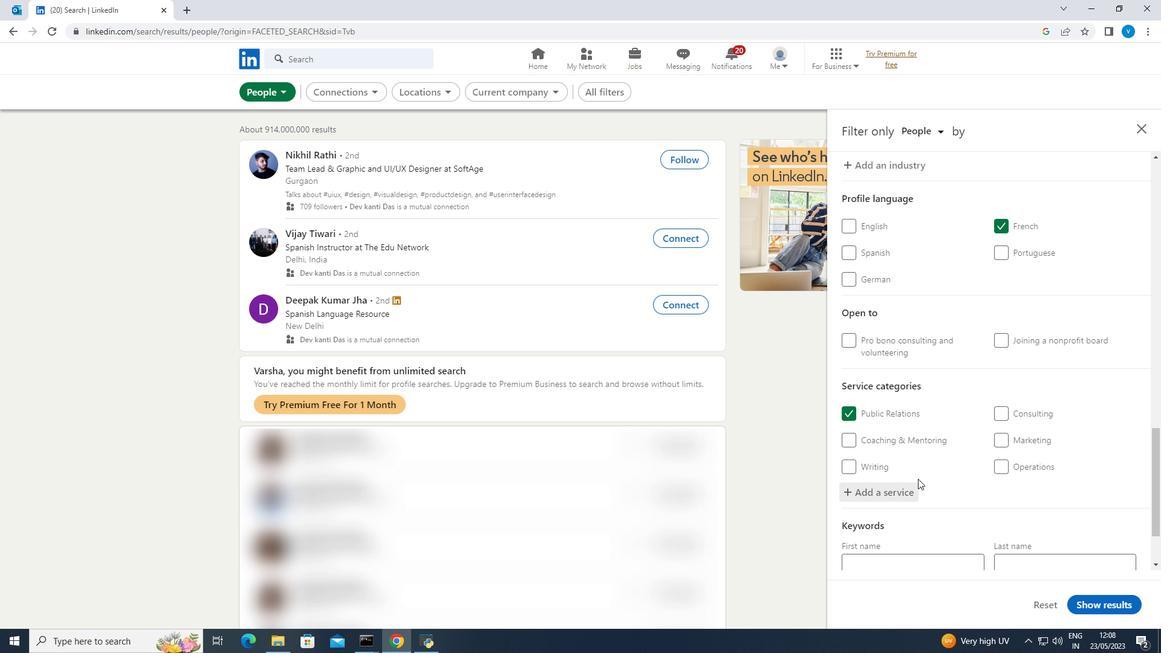 
Action: Mouse scrolled (919, 477) with delta (0, 0)
Screenshot: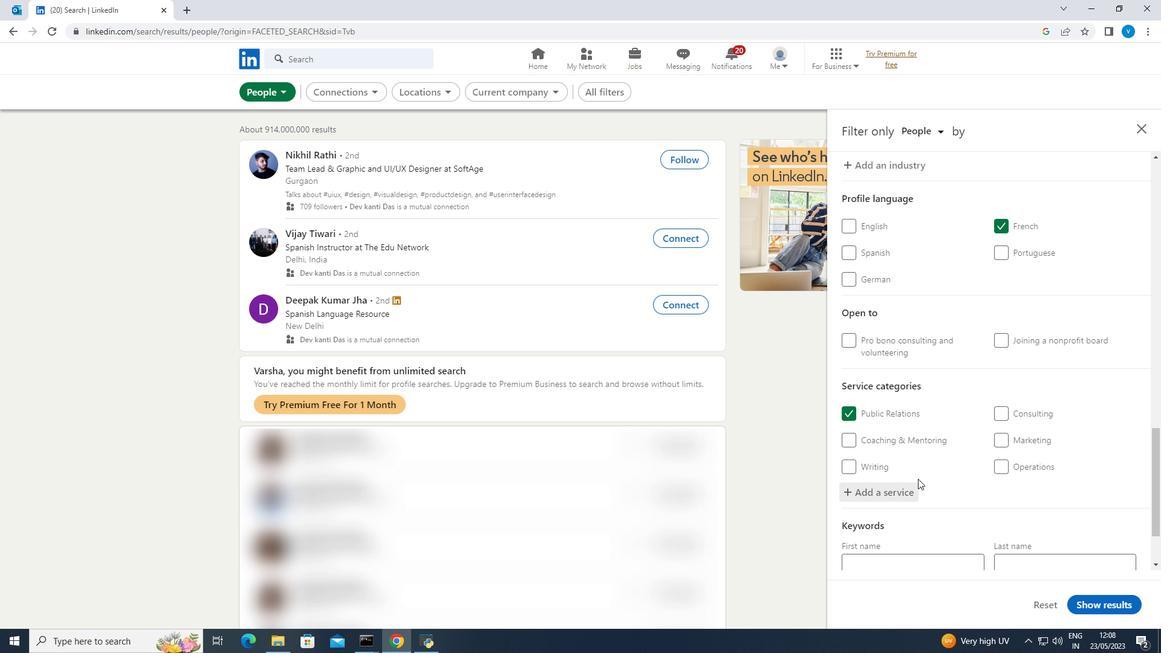 
Action: Mouse moved to (921, 477)
Screenshot: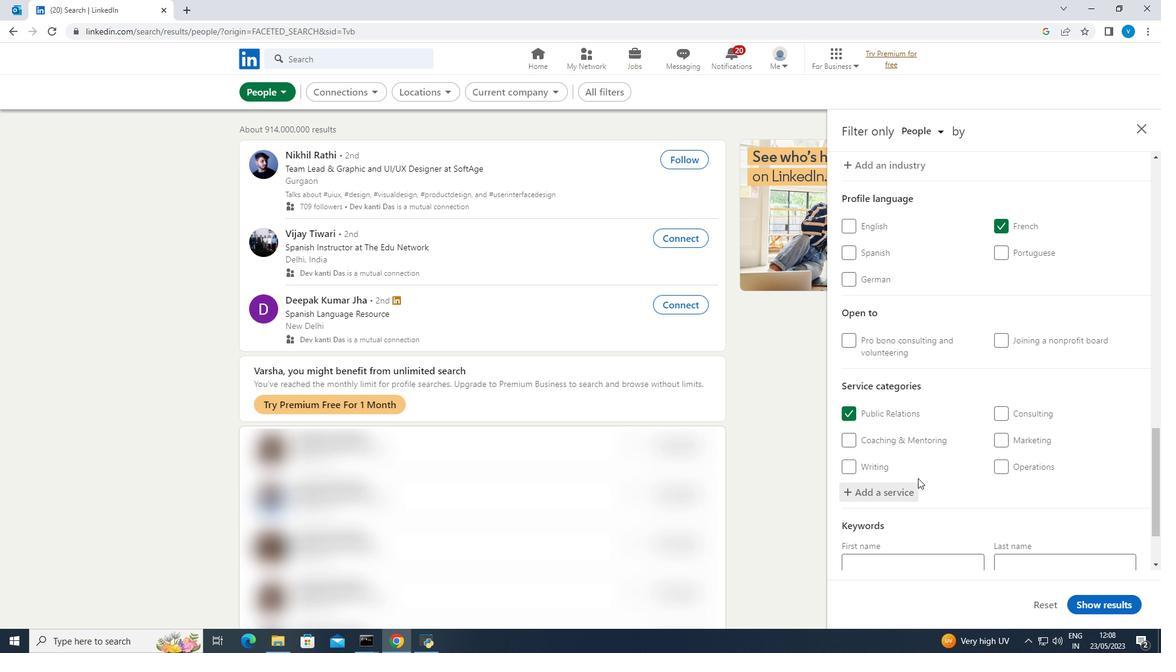 
Action: Mouse scrolled (921, 476) with delta (0, 0)
Screenshot: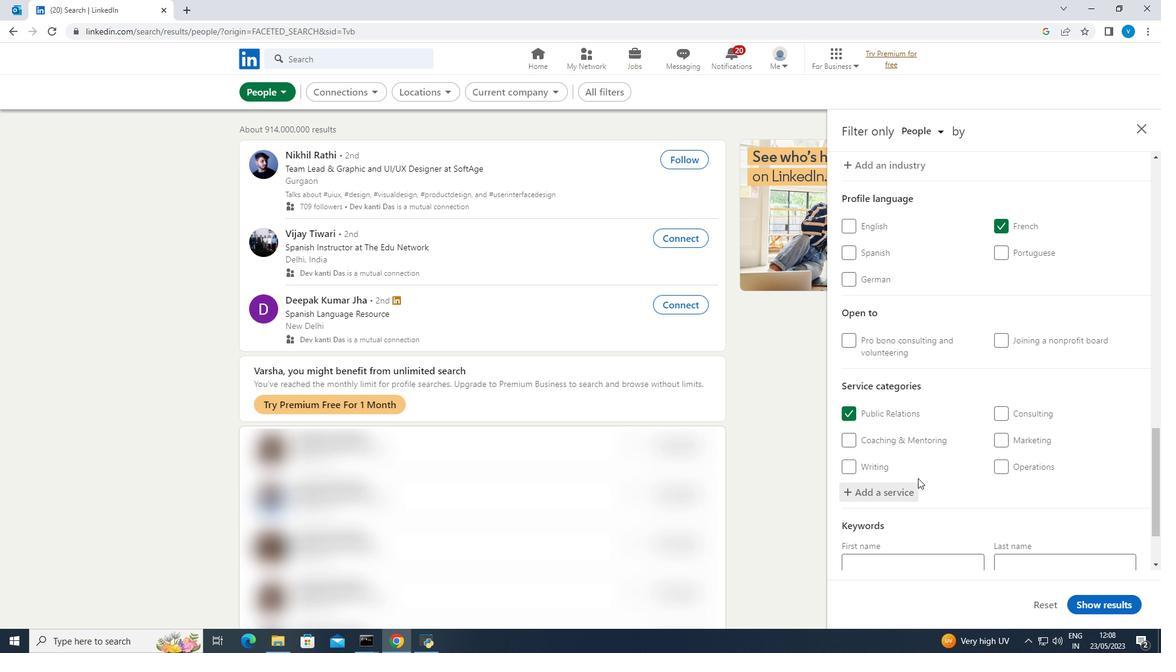 
Action: Mouse moved to (922, 475)
Screenshot: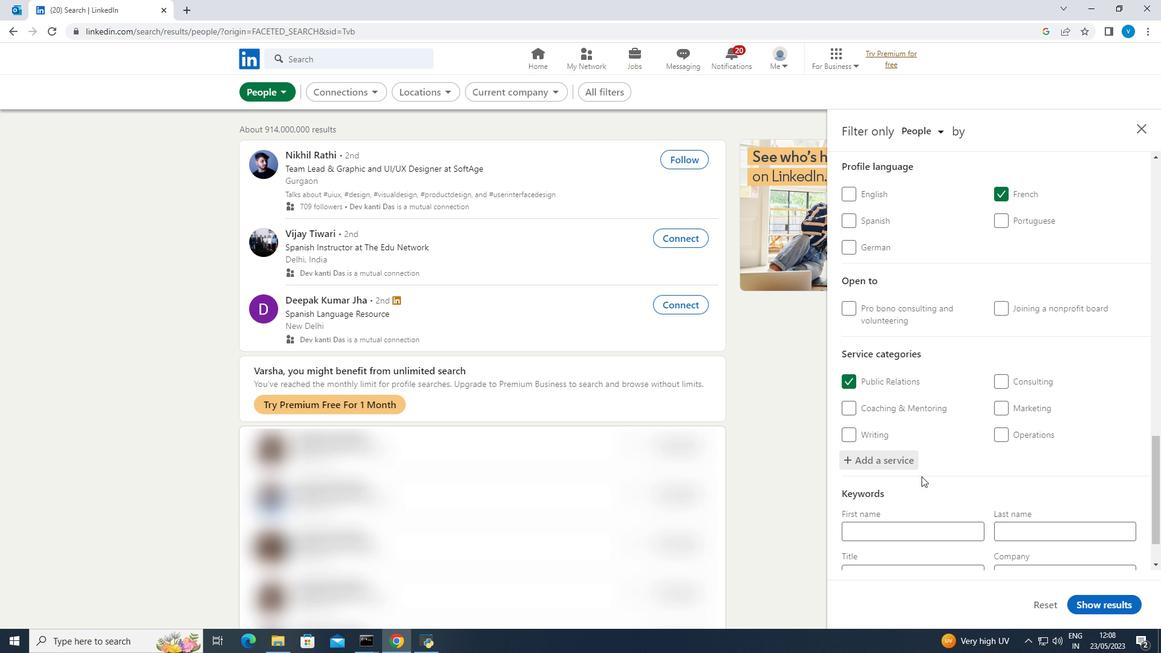 
Action: Mouse scrolled (922, 475) with delta (0, 0)
Screenshot: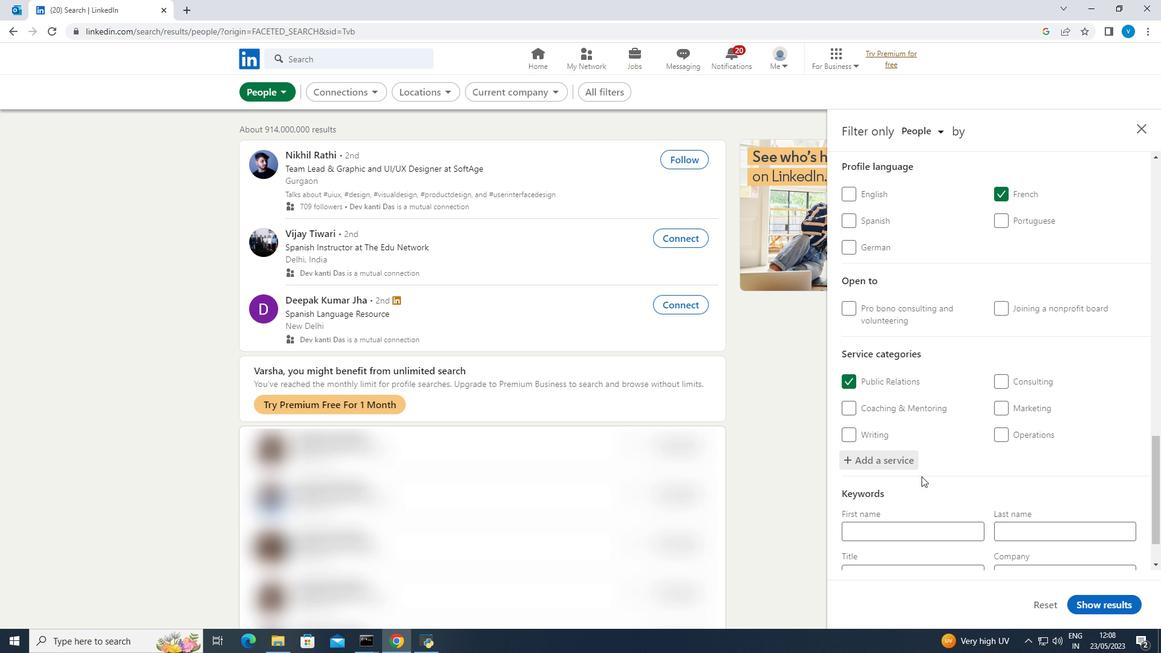 
Action: Mouse scrolled (922, 475) with delta (0, 0)
Screenshot: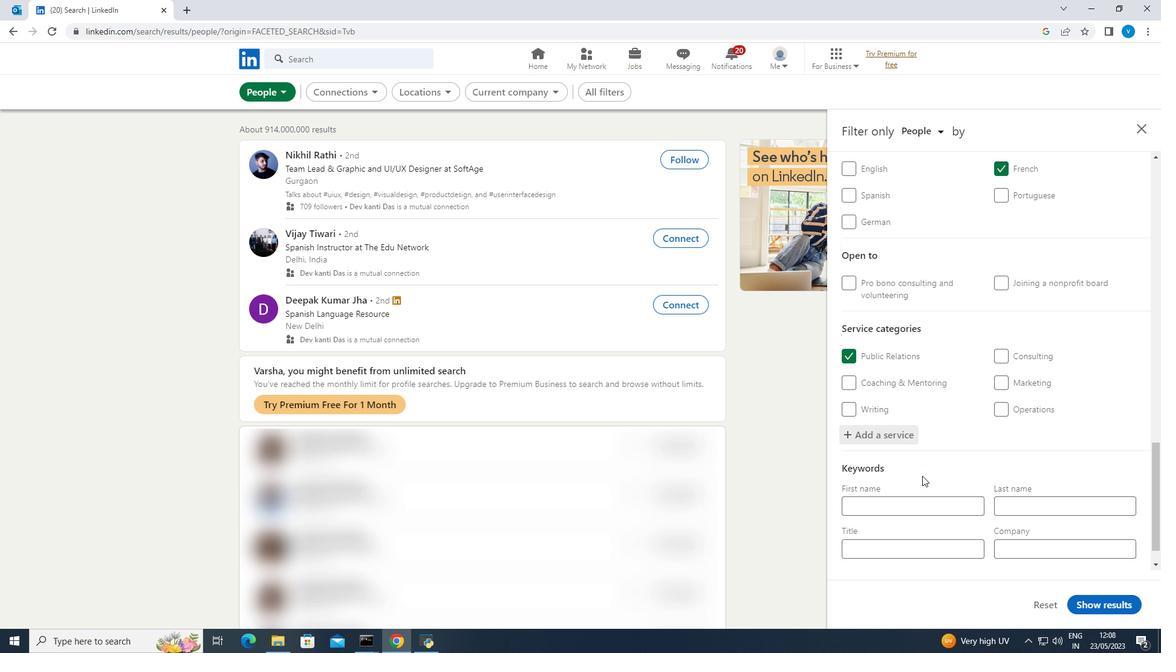
Action: Mouse moved to (921, 513)
Screenshot: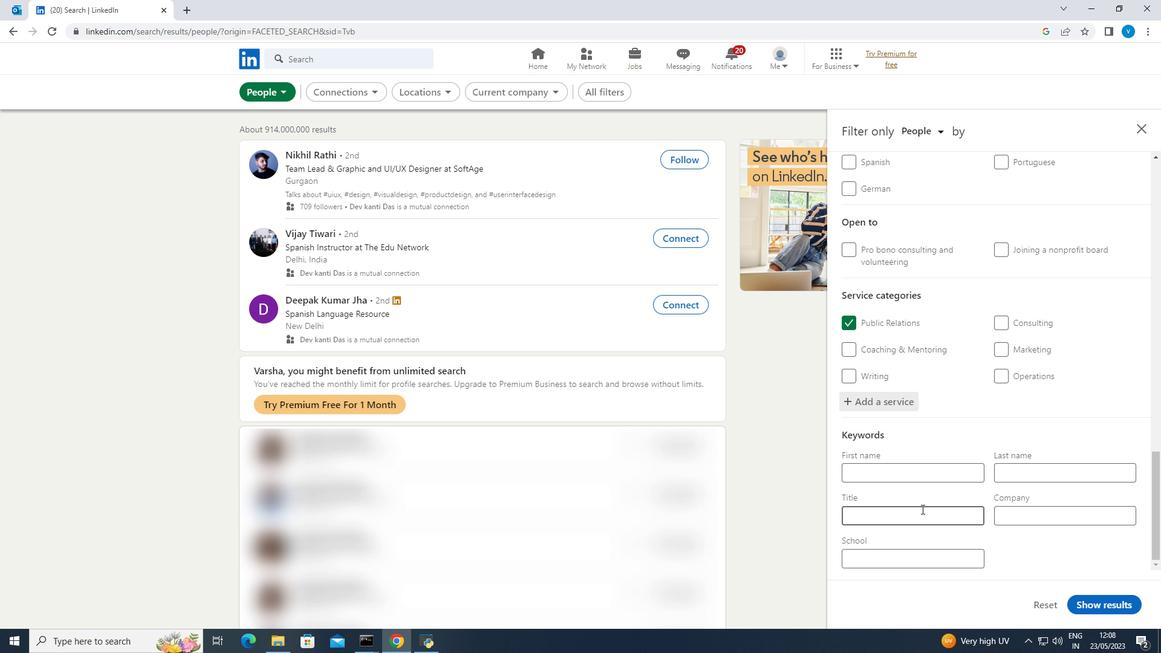 
Action: Mouse pressed left at (921, 513)
Screenshot: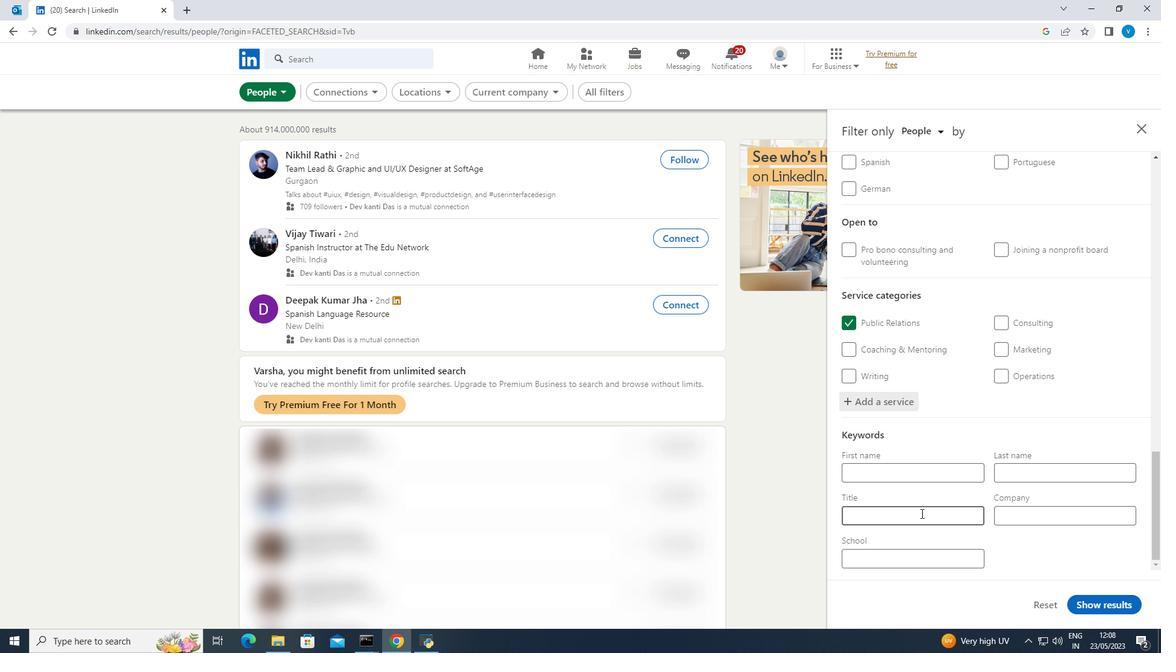 
Action: Mouse moved to (890, 420)
Screenshot: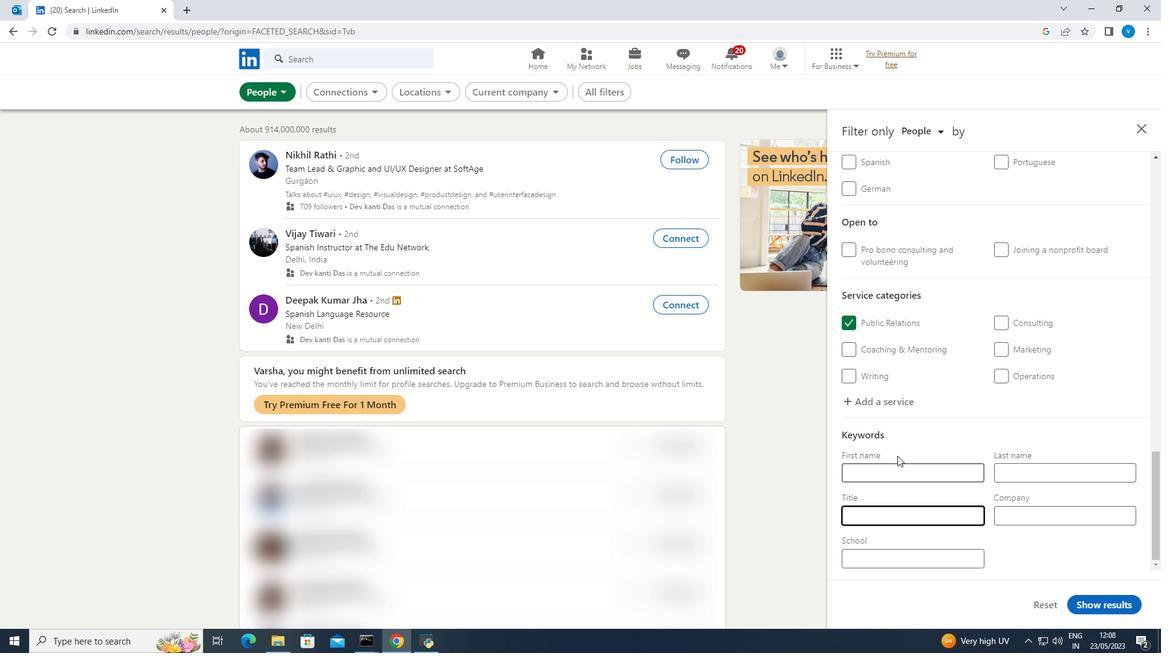 
Action: Key pressed <Key.shift><Key.shift><Key.shift><Key.shift><Key.shift>File<Key.space>
Screenshot: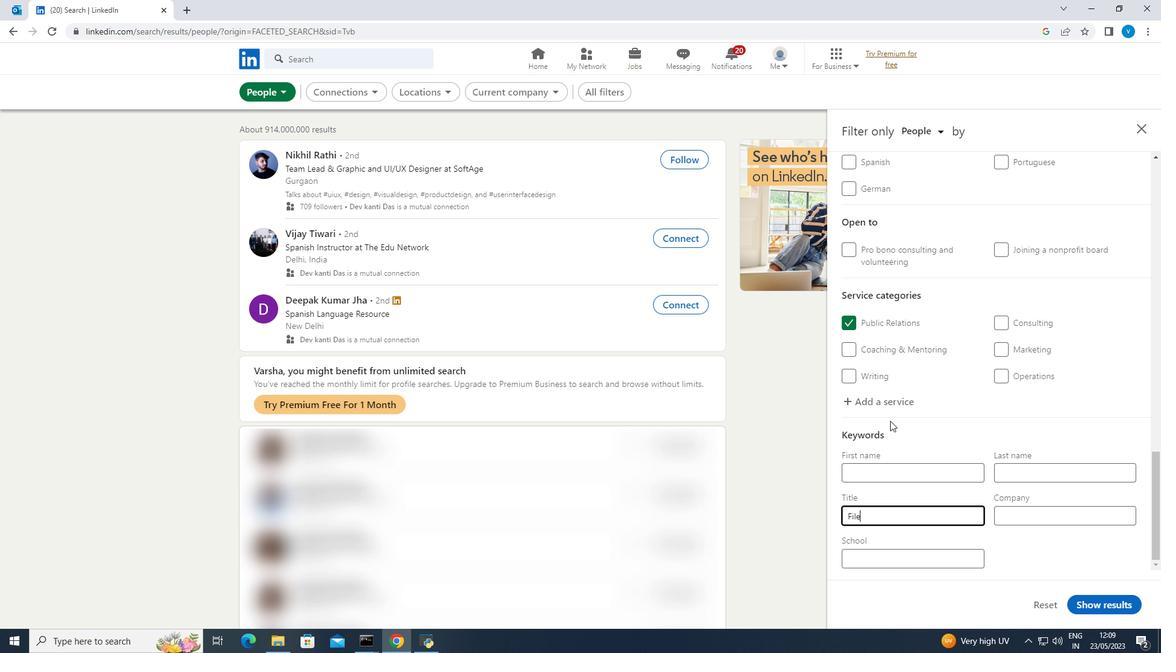 
Action: Mouse moved to (889, 420)
Screenshot: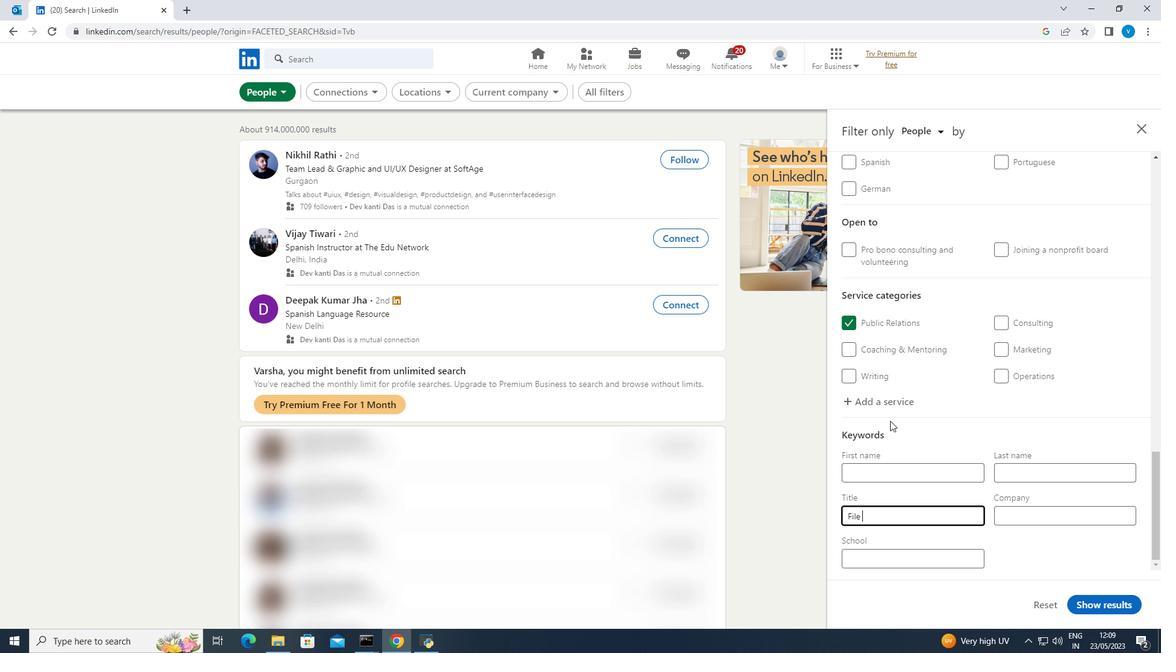
Action: Key pressed <Key.shift><Key.shift><Key.shift><Key.shift>Clerk
Screenshot: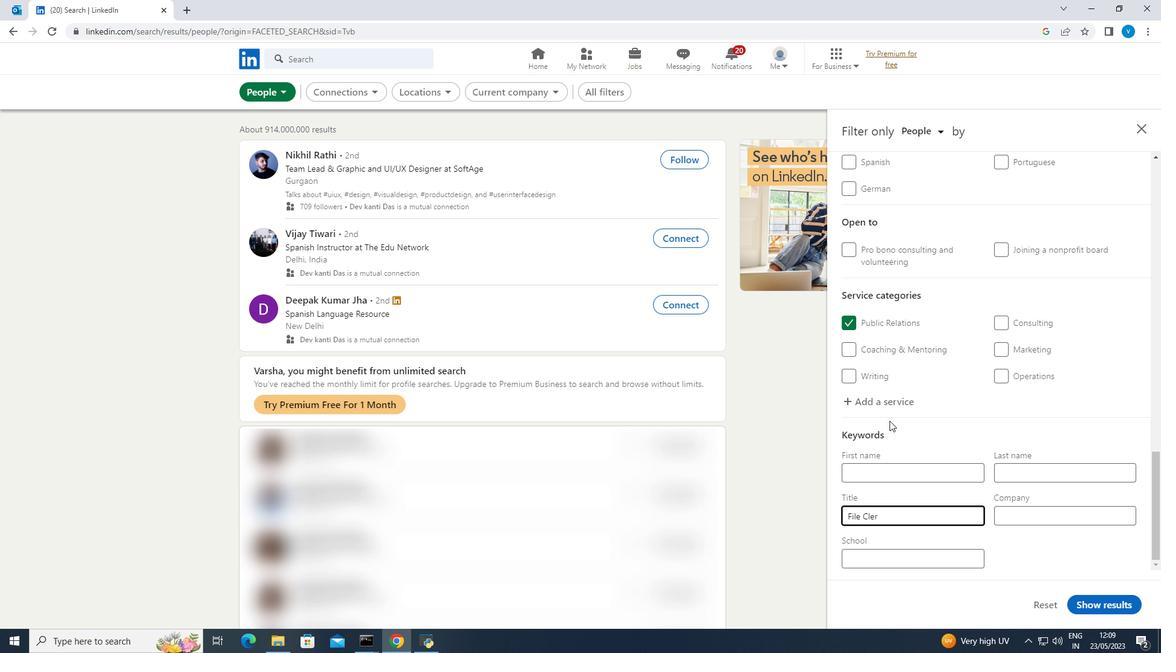 
Action: Mouse moved to (1081, 602)
Screenshot: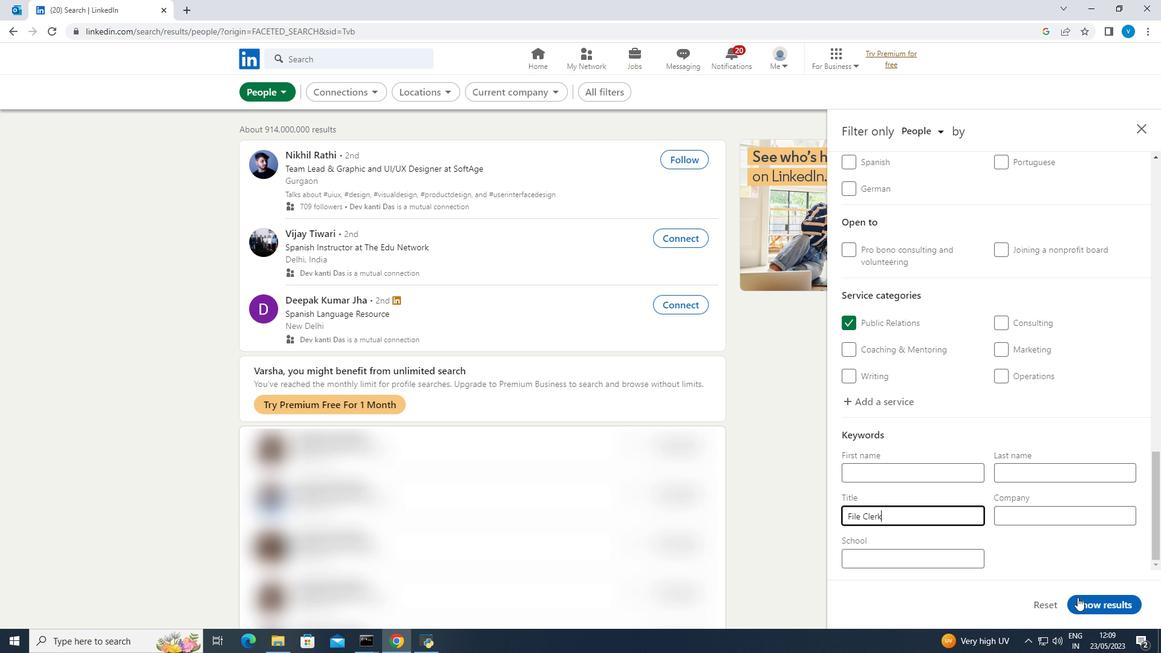 
Action: Mouse pressed left at (1081, 602)
Screenshot: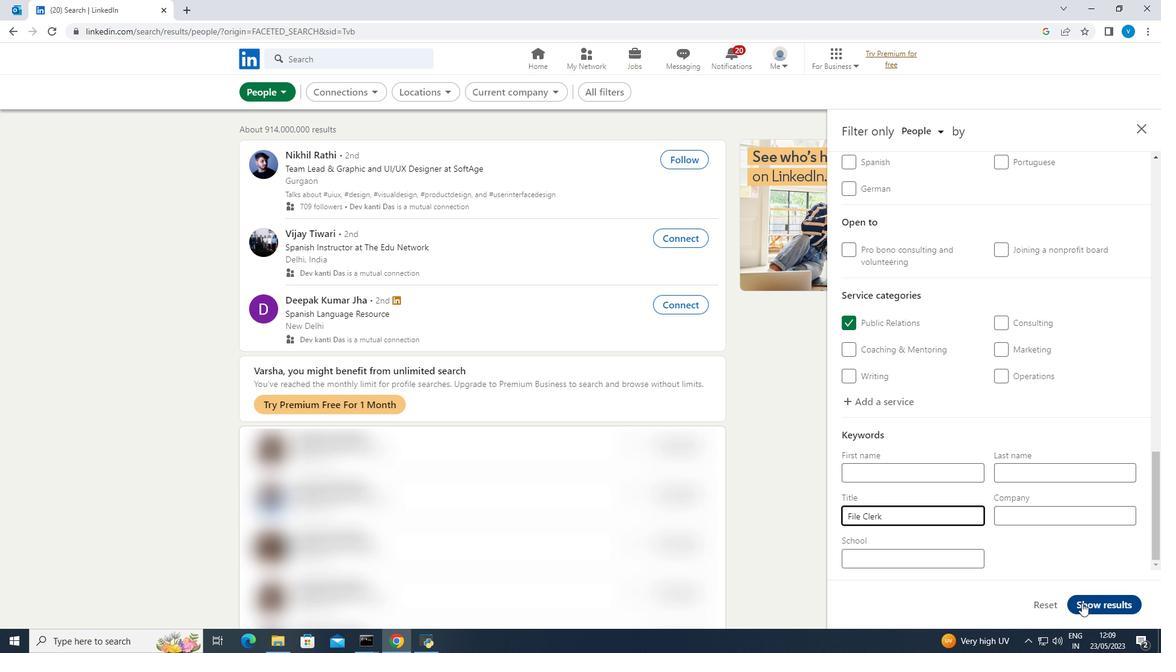 
Action: Mouse moved to (659, 642)
Screenshot: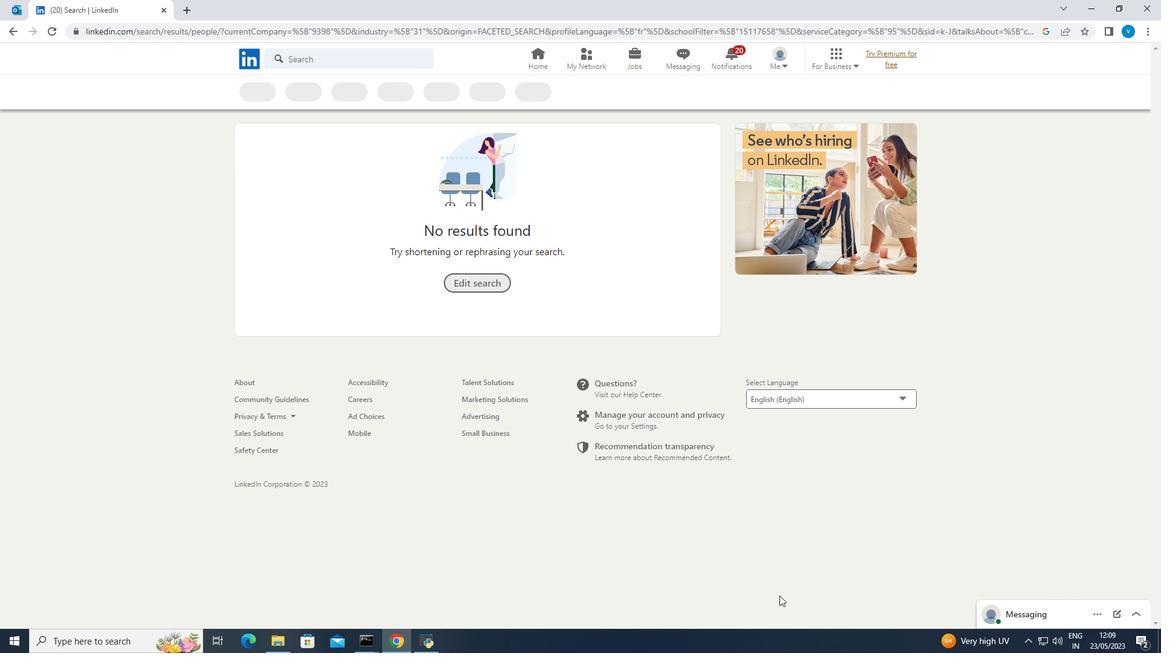 
